 Task: For heading Use Roboto mono with green colour & bold.  font size for heading20,  'Change the font style of data to'Roboto mono and font size to 12,  Change the alignment of both headline & data to Align right In the sheet  DashboardLoanAgreementbook
Action: Mouse moved to (68, 166)
Screenshot: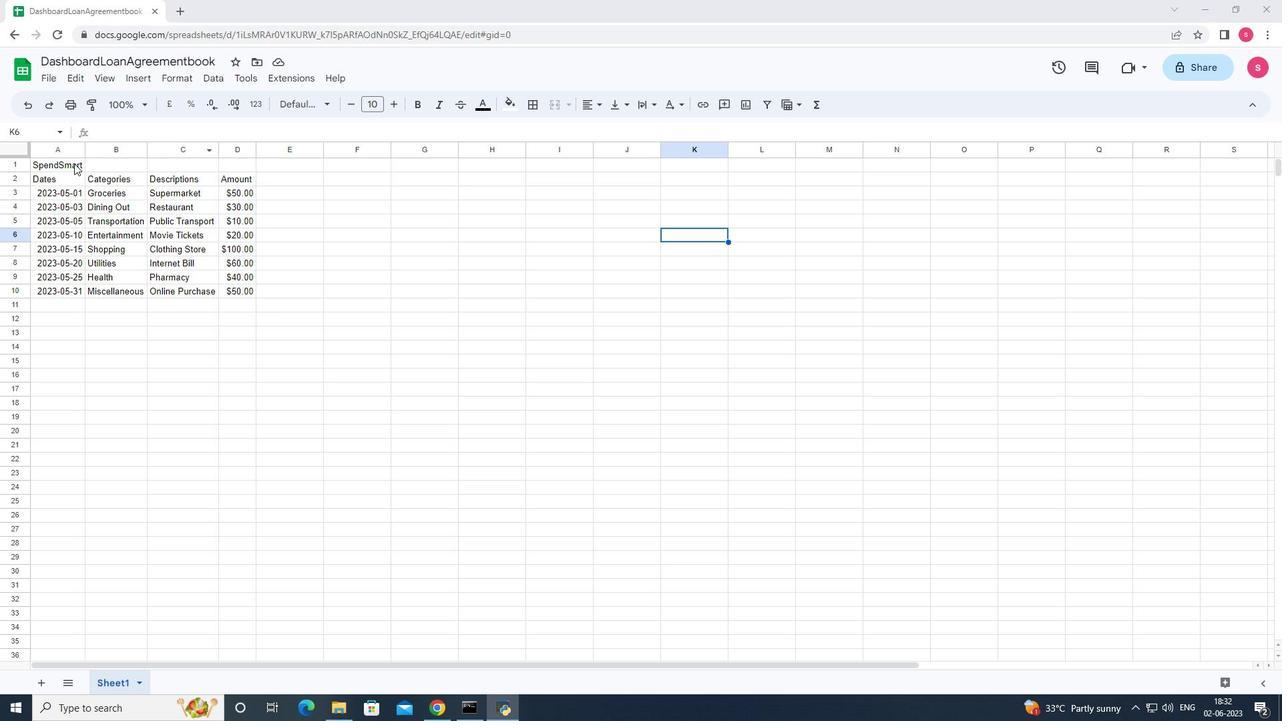 
Action: Mouse pressed left at (68, 166)
Screenshot: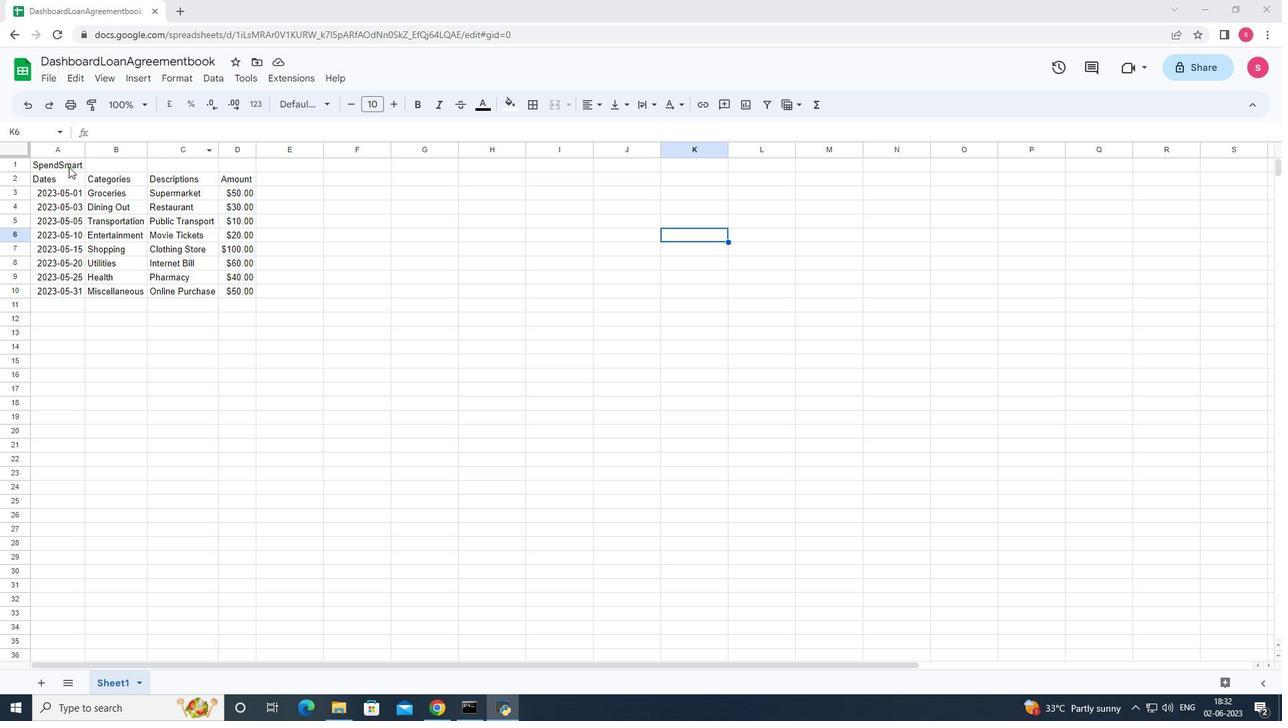 
Action: Mouse moved to (316, 110)
Screenshot: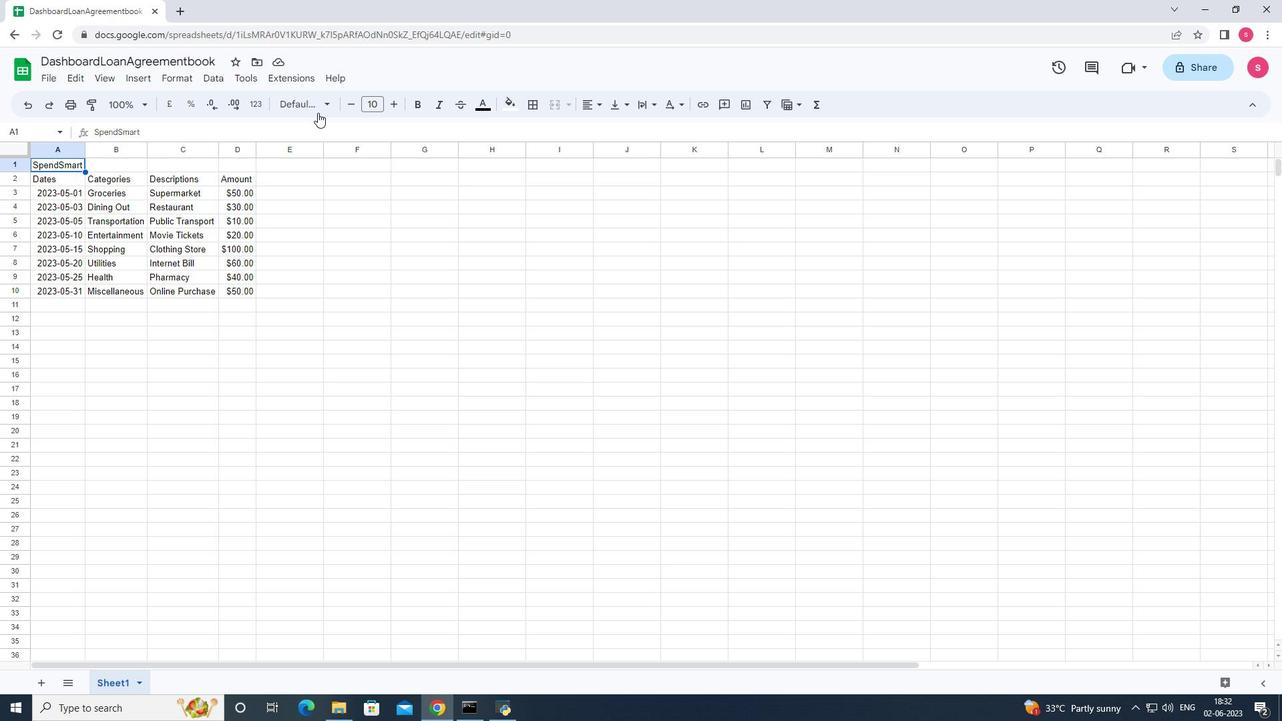 
Action: Mouse pressed left at (316, 110)
Screenshot: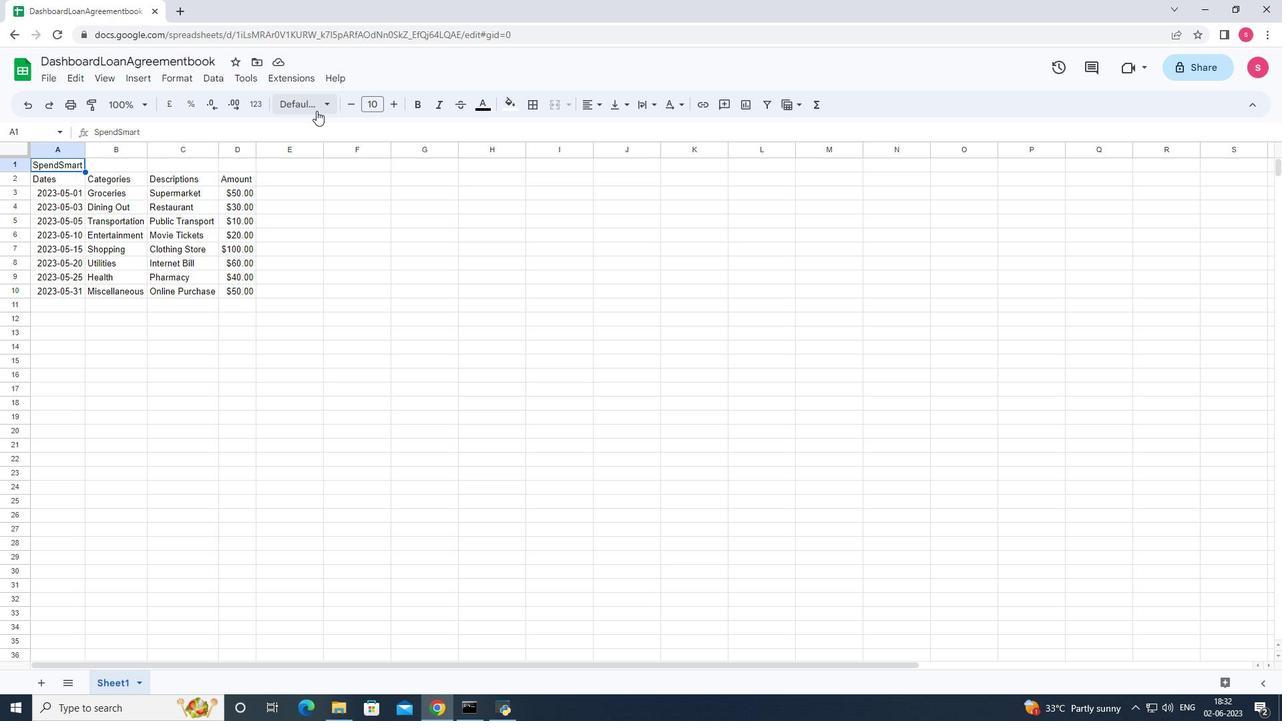 
Action: Mouse moved to (337, 496)
Screenshot: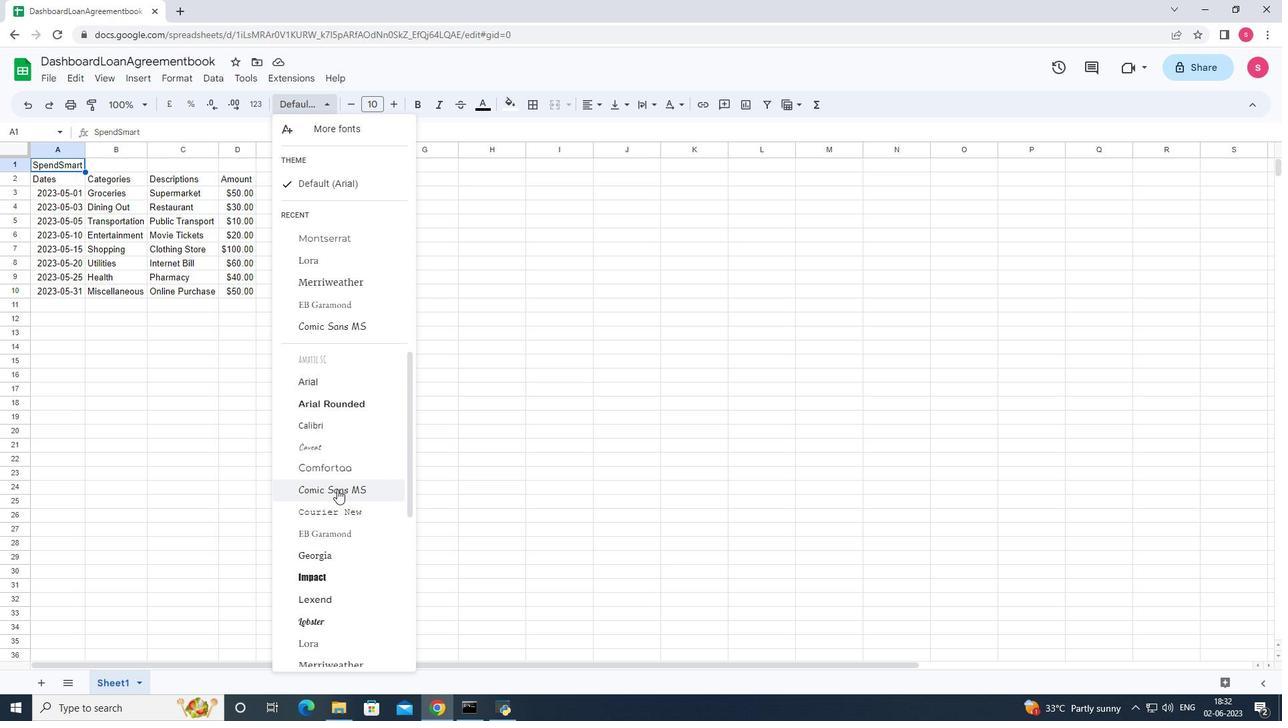 
Action: Mouse scrolled (337, 495) with delta (0, 0)
Screenshot: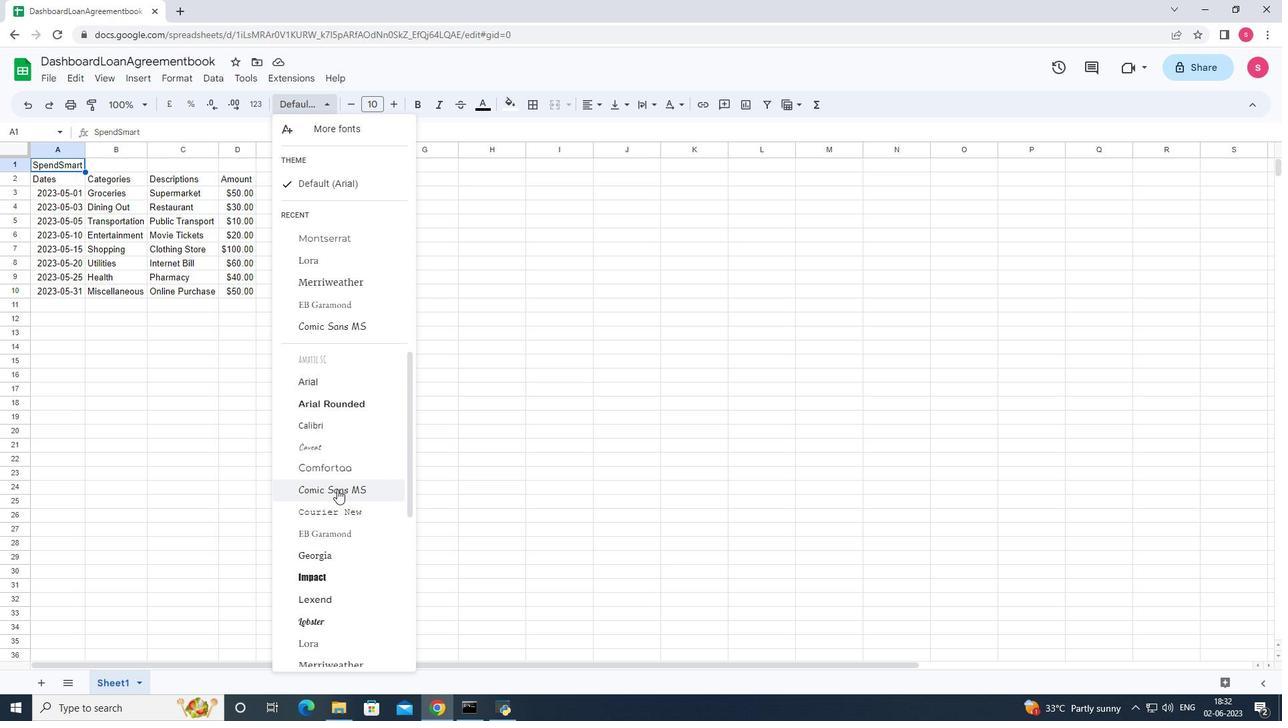 
Action: Mouse moved to (339, 502)
Screenshot: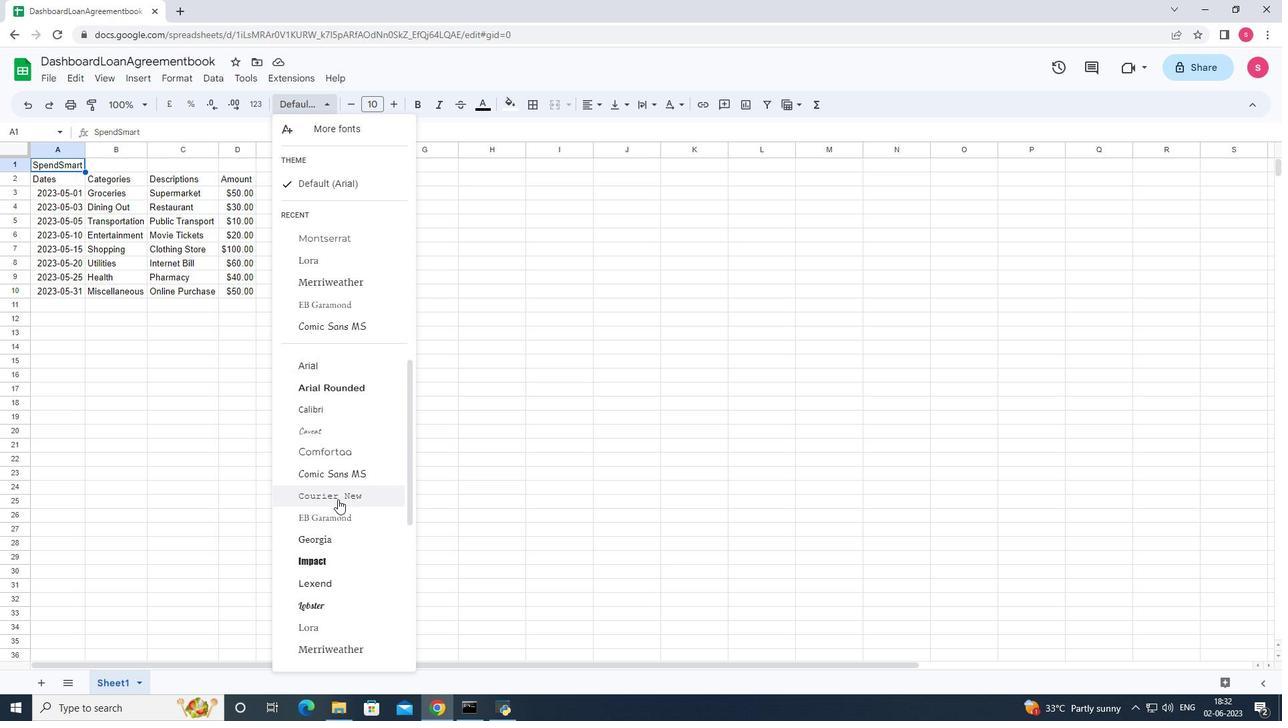 
Action: Mouse scrolled (339, 502) with delta (0, 0)
Screenshot: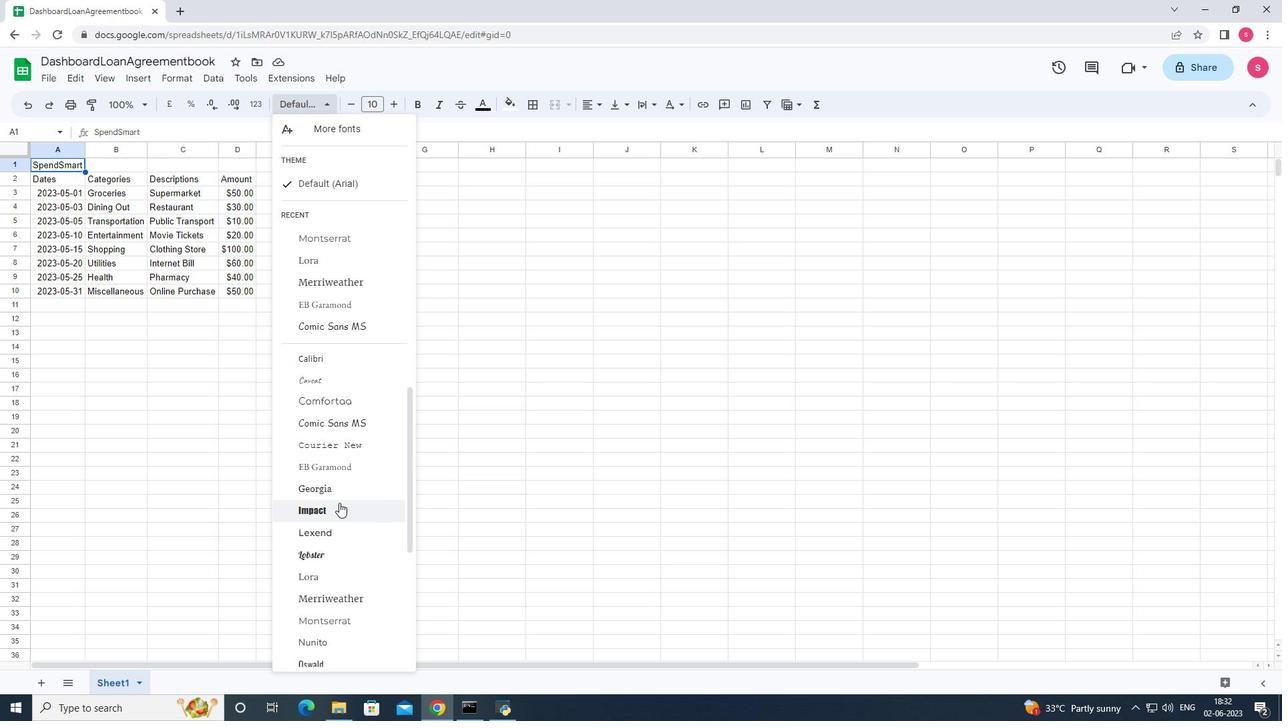 
Action: Mouse moved to (339, 510)
Screenshot: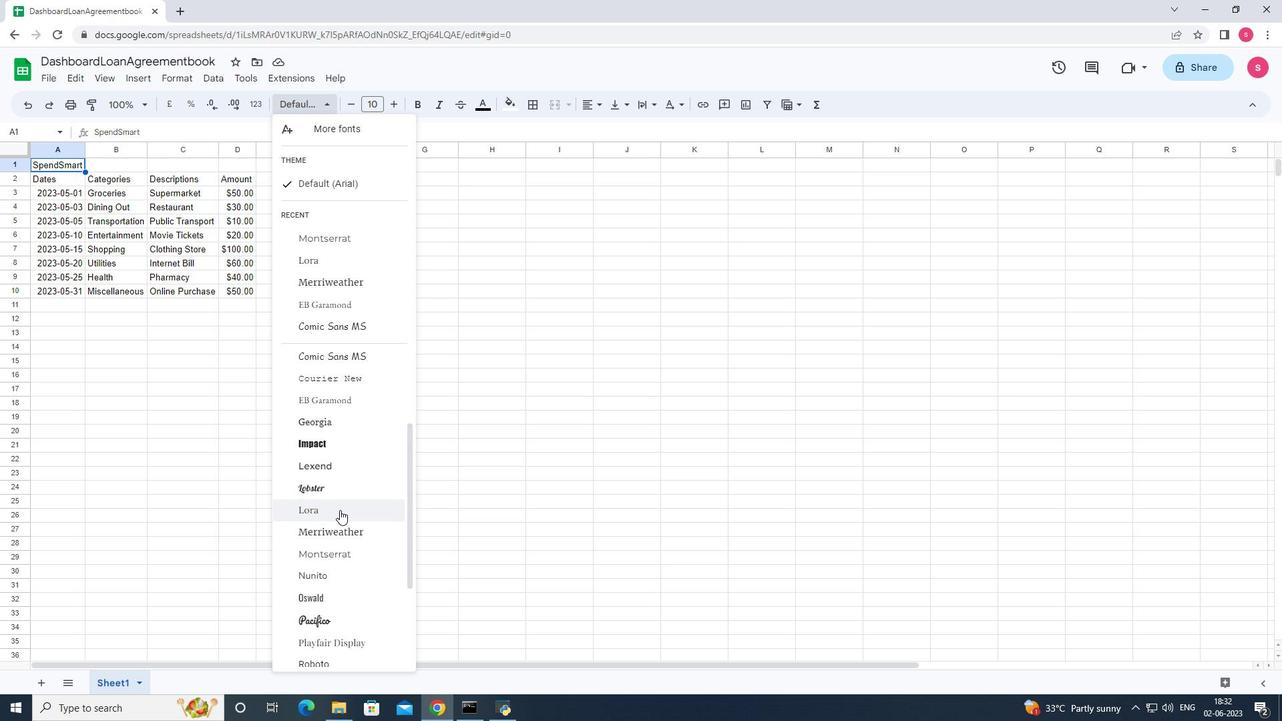 
Action: Mouse scrolled (339, 510) with delta (0, 0)
Screenshot: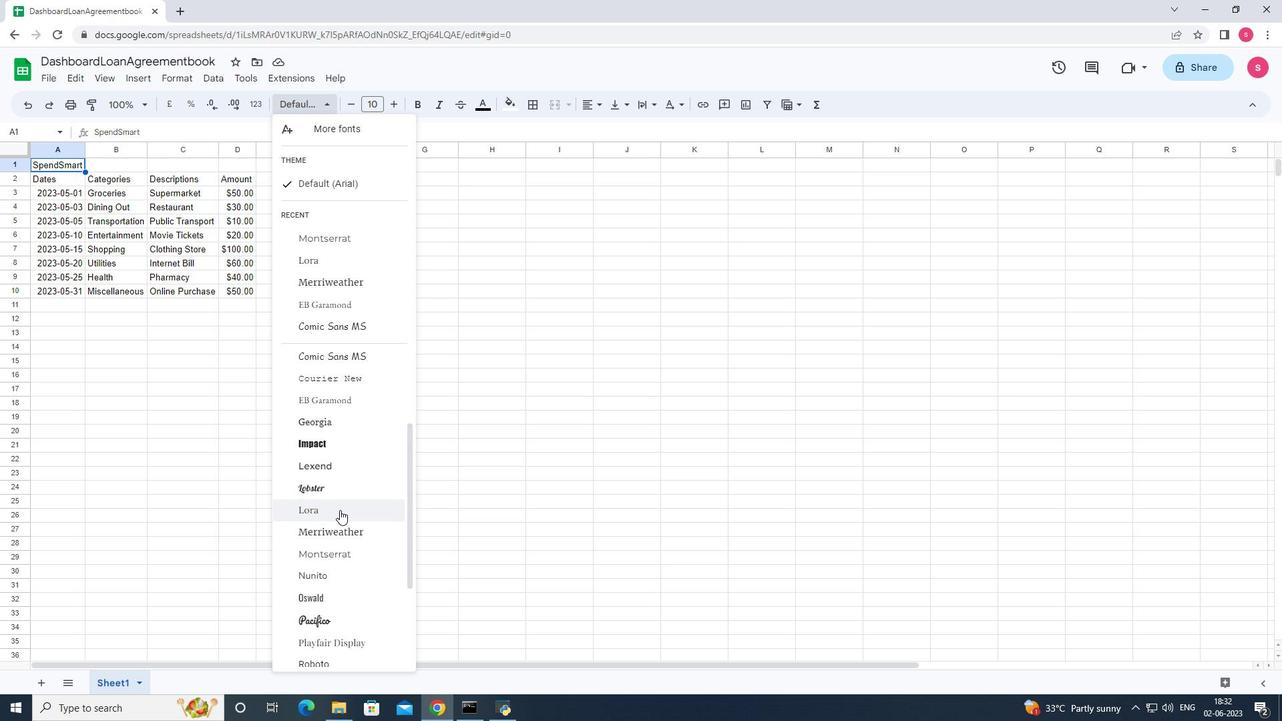 
Action: Mouse moved to (339, 514)
Screenshot: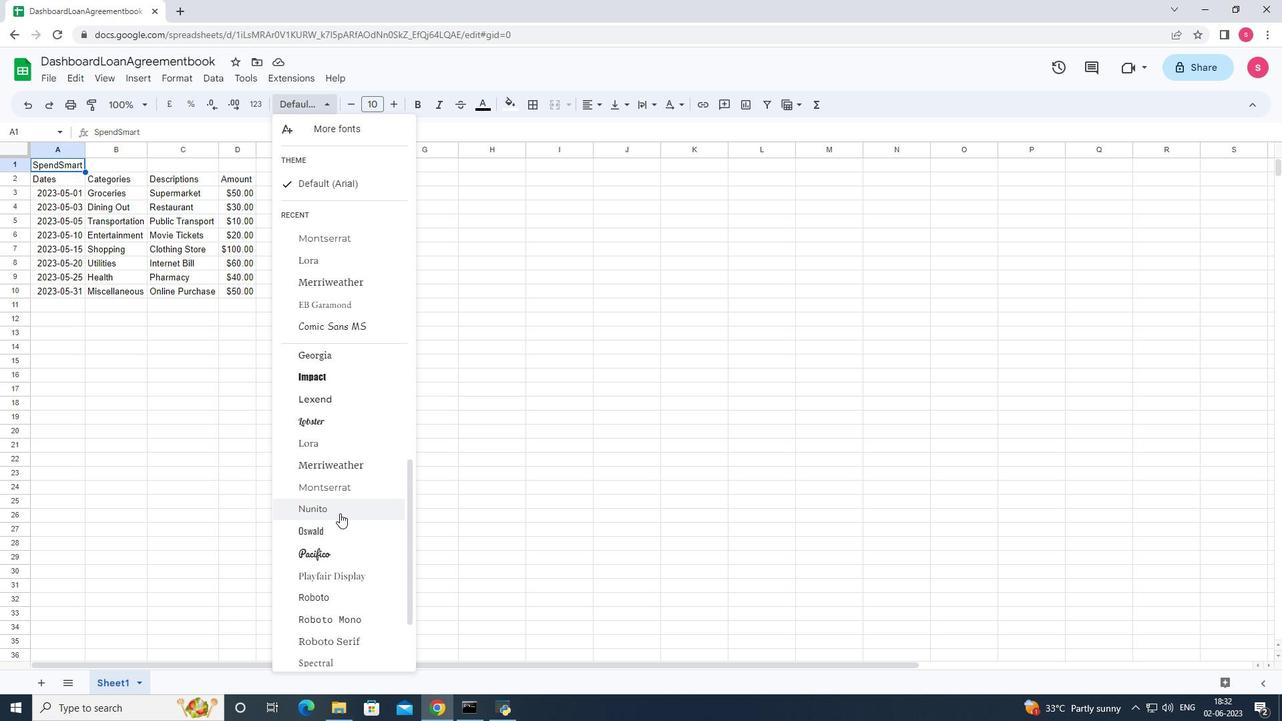 
Action: Mouse scrolled (339, 513) with delta (0, 0)
Screenshot: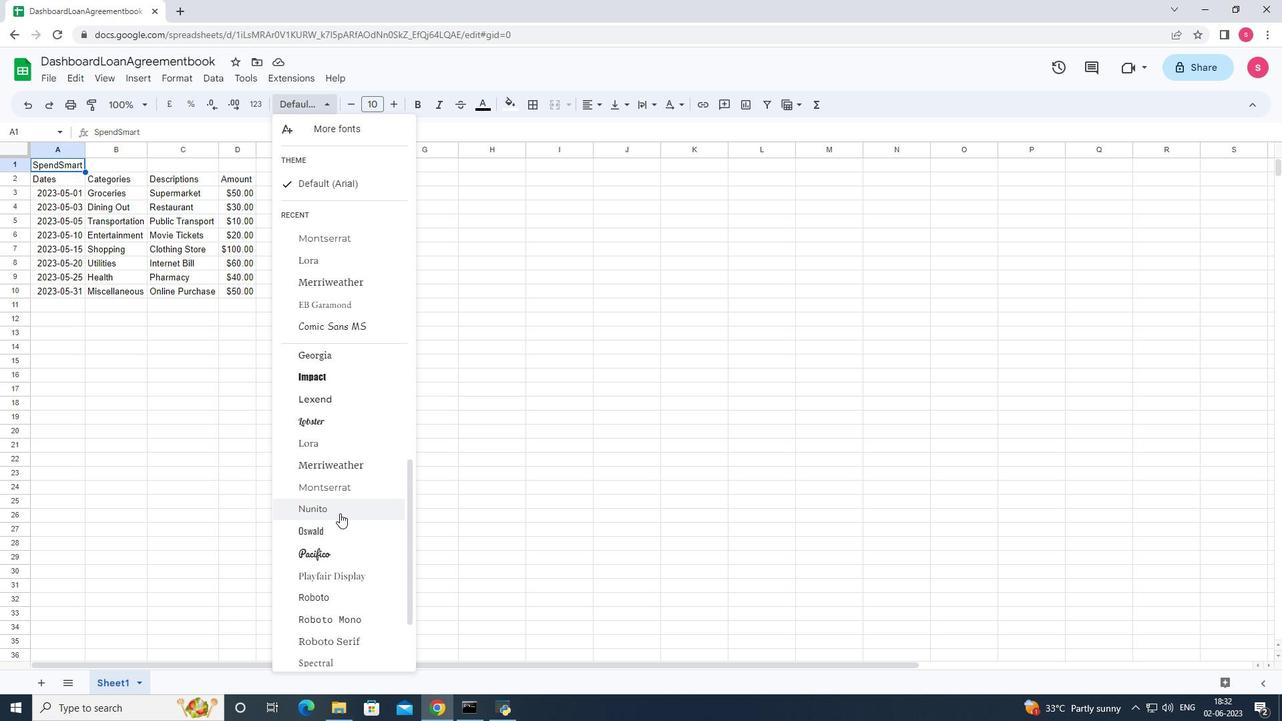
Action: Mouse moved to (340, 516)
Screenshot: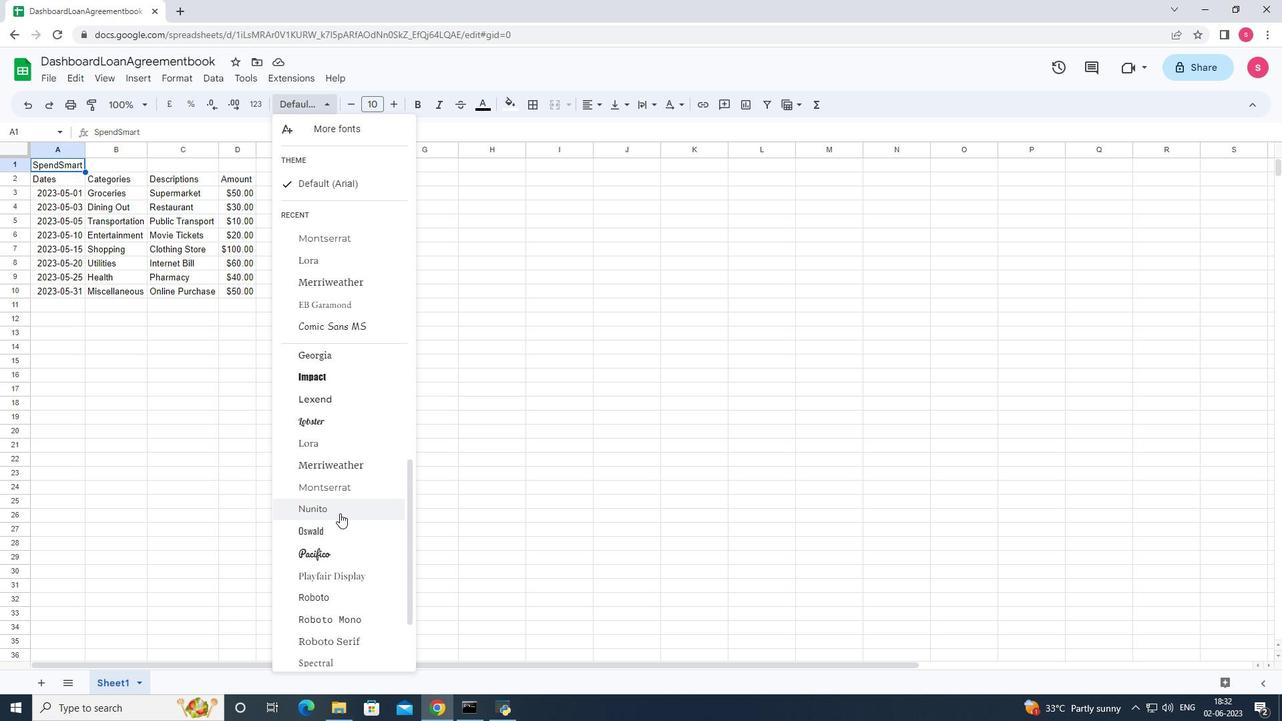 
Action: Mouse scrolled (340, 515) with delta (0, 0)
Screenshot: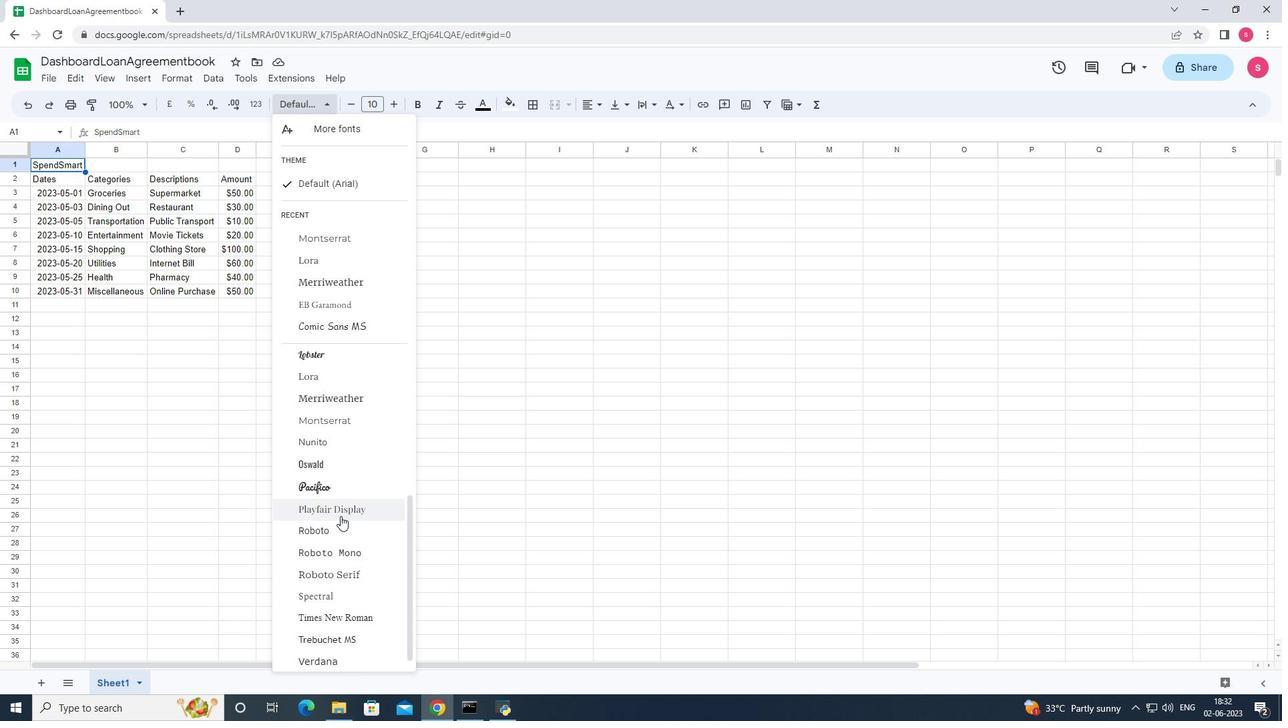 
Action: Mouse moved to (339, 520)
Screenshot: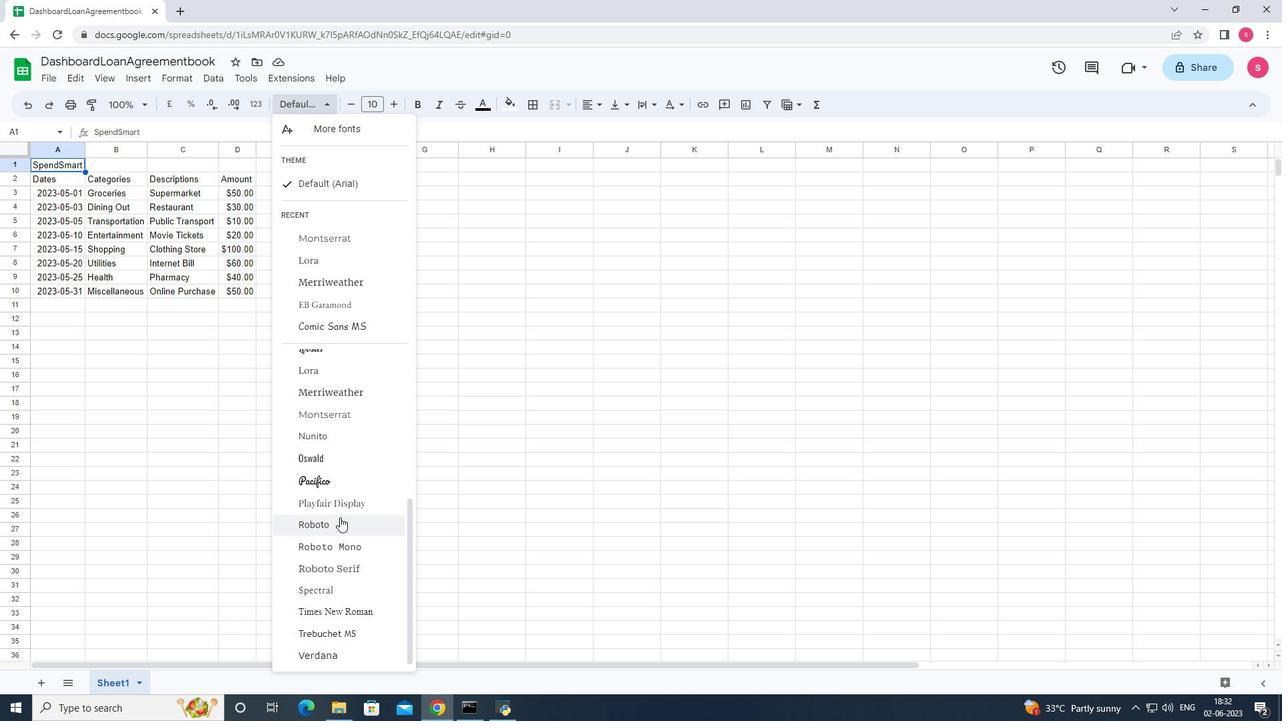 
Action: Mouse pressed left at (339, 520)
Screenshot: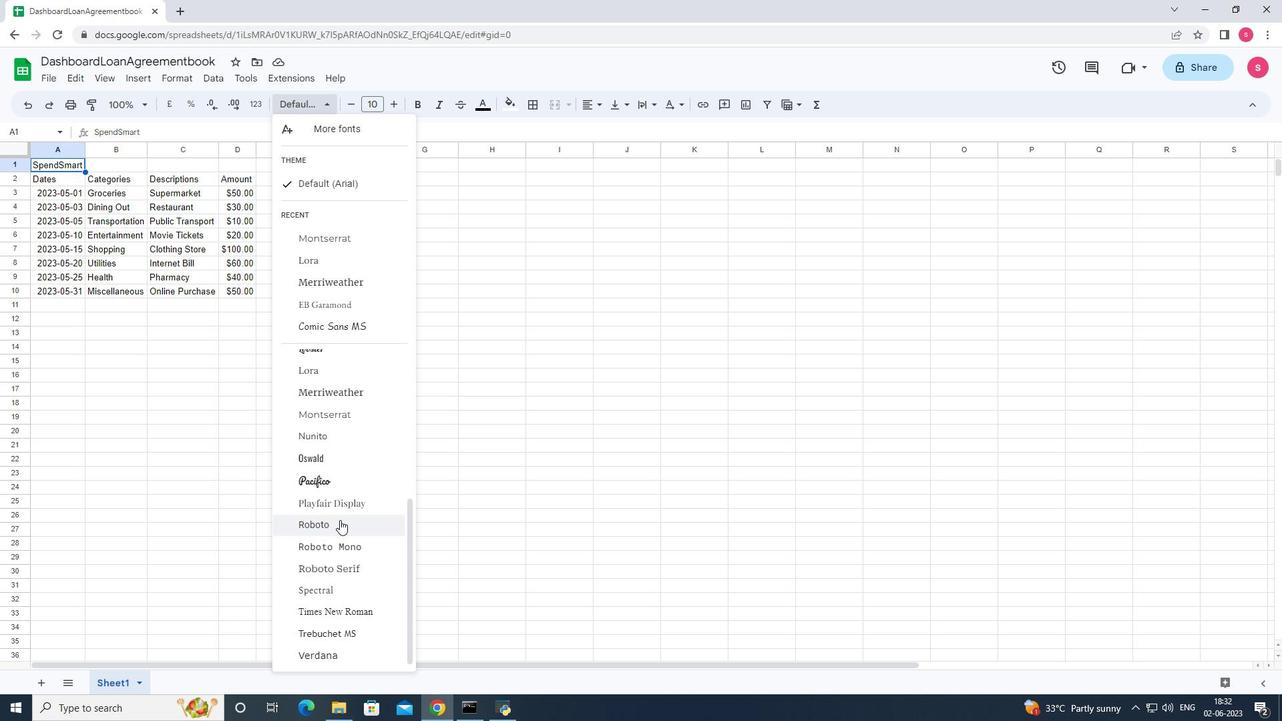 
Action: Mouse moved to (484, 107)
Screenshot: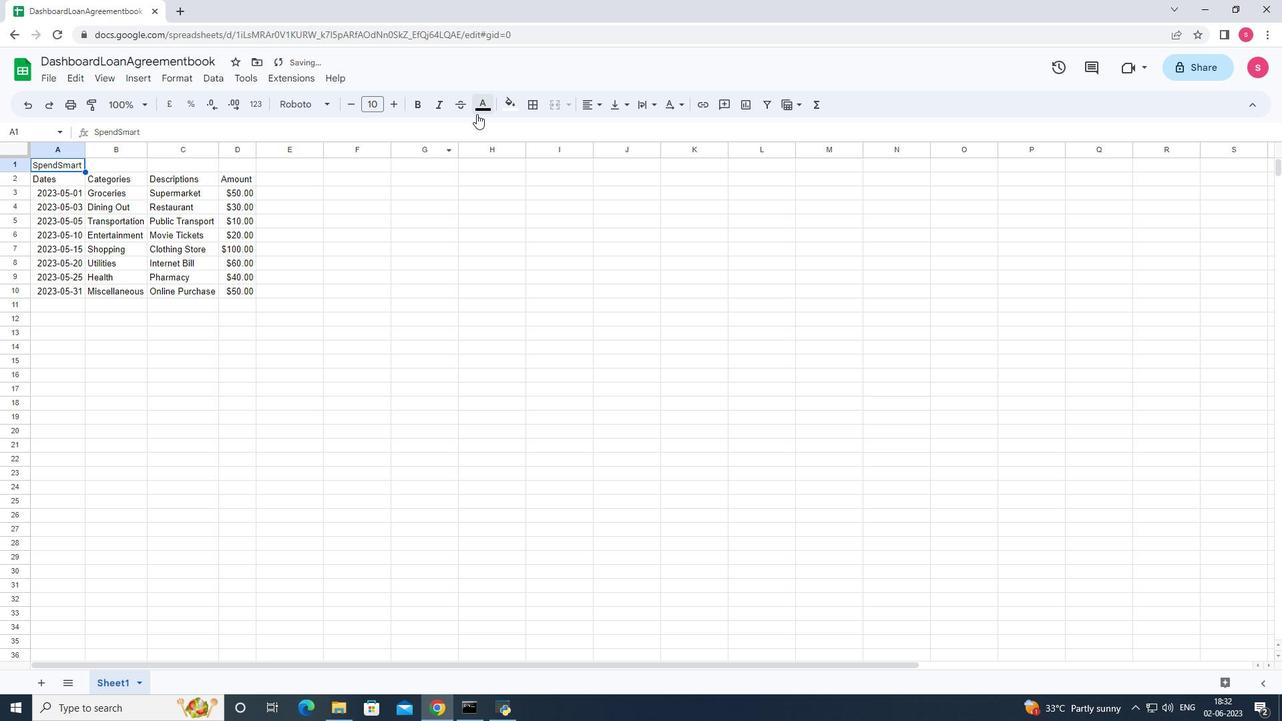 
Action: Mouse pressed left at (484, 107)
Screenshot: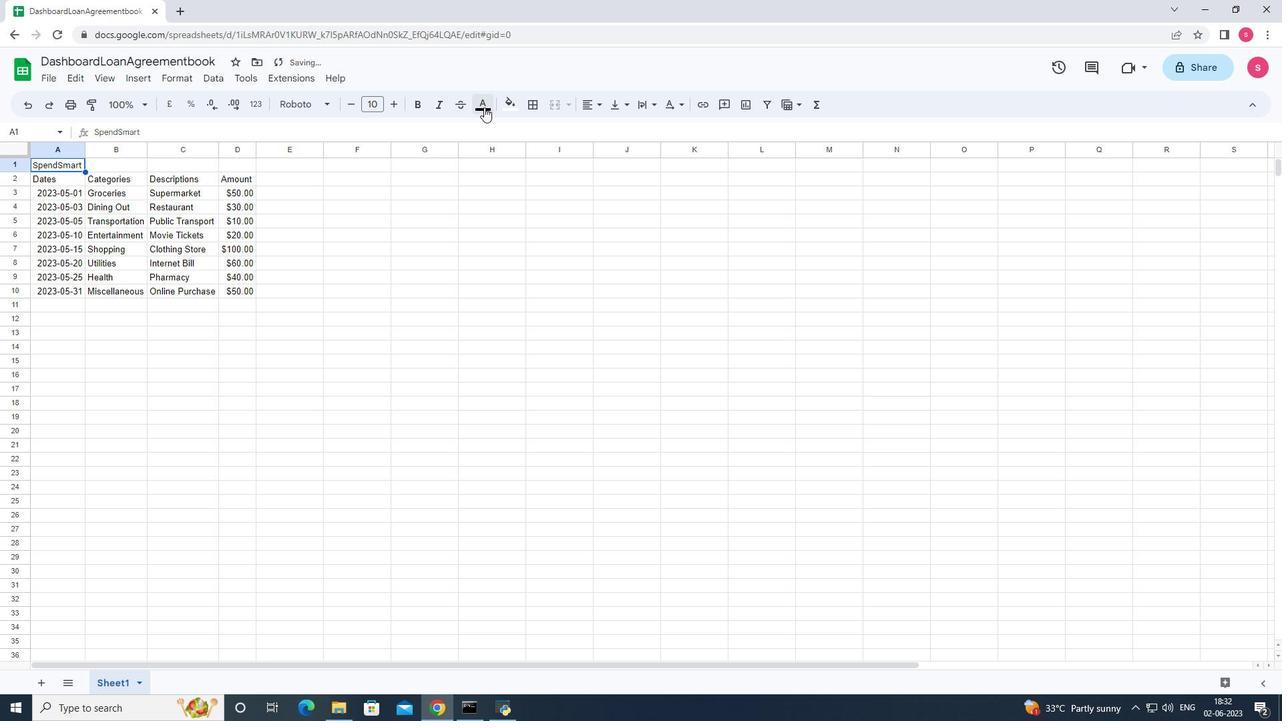 
Action: Mouse moved to (548, 162)
Screenshot: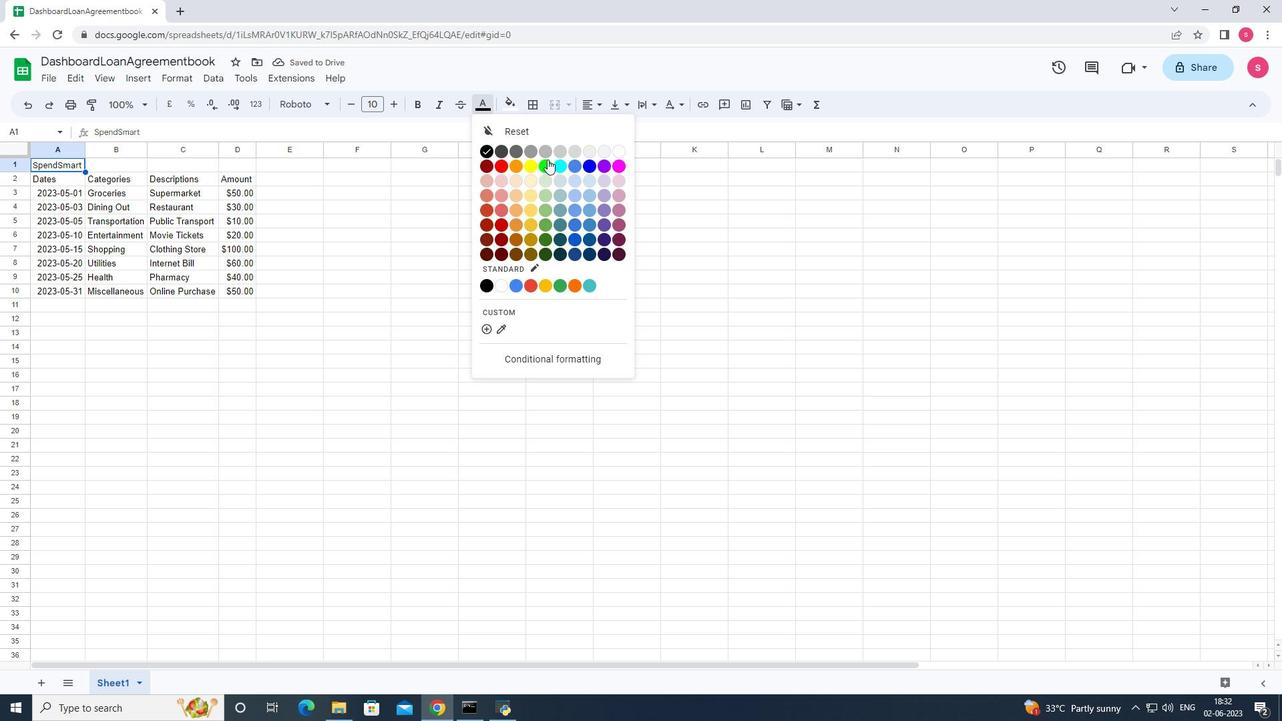 
Action: Mouse pressed left at (548, 162)
Screenshot: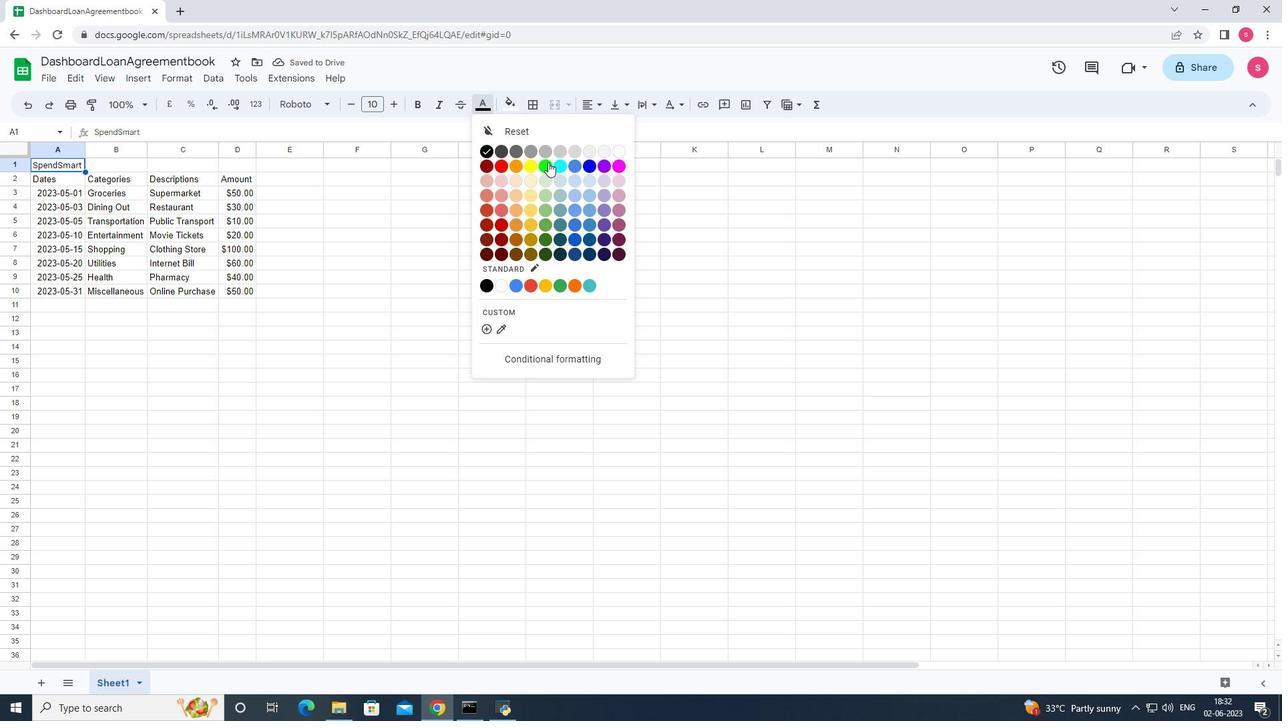 
Action: Mouse moved to (426, 106)
Screenshot: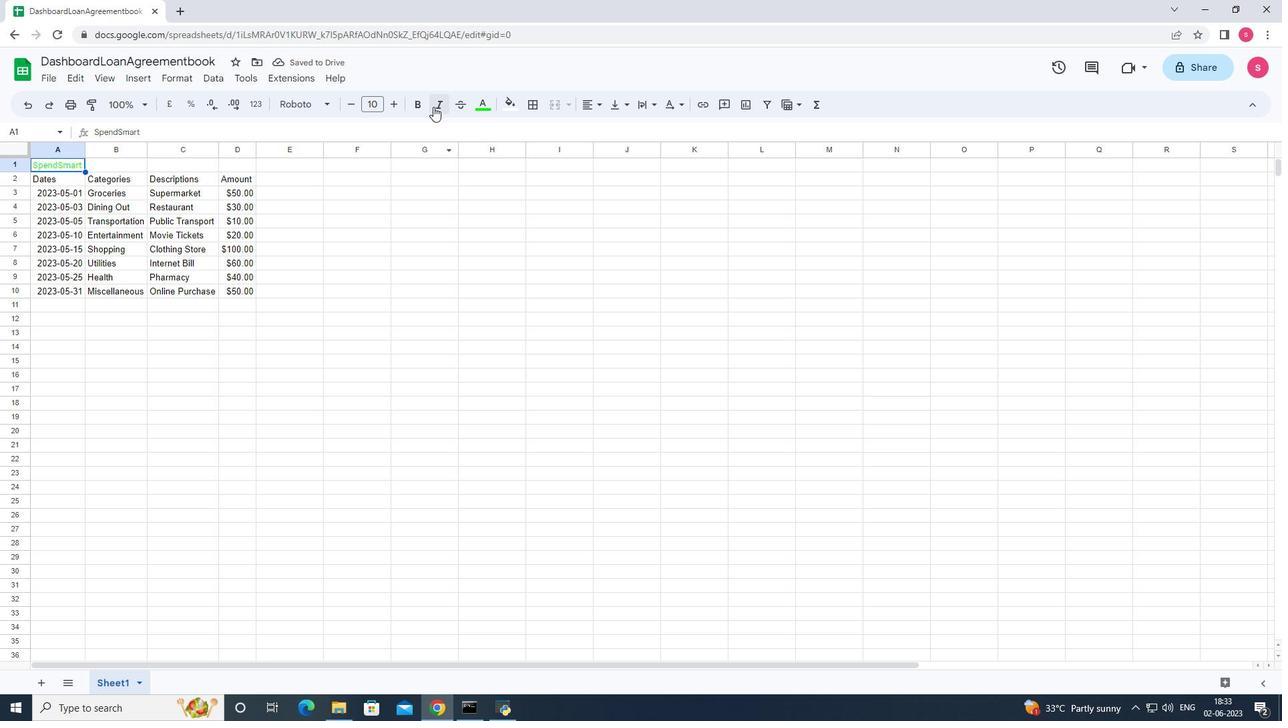 
Action: Mouse pressed left at (426, 106)
Screenshot: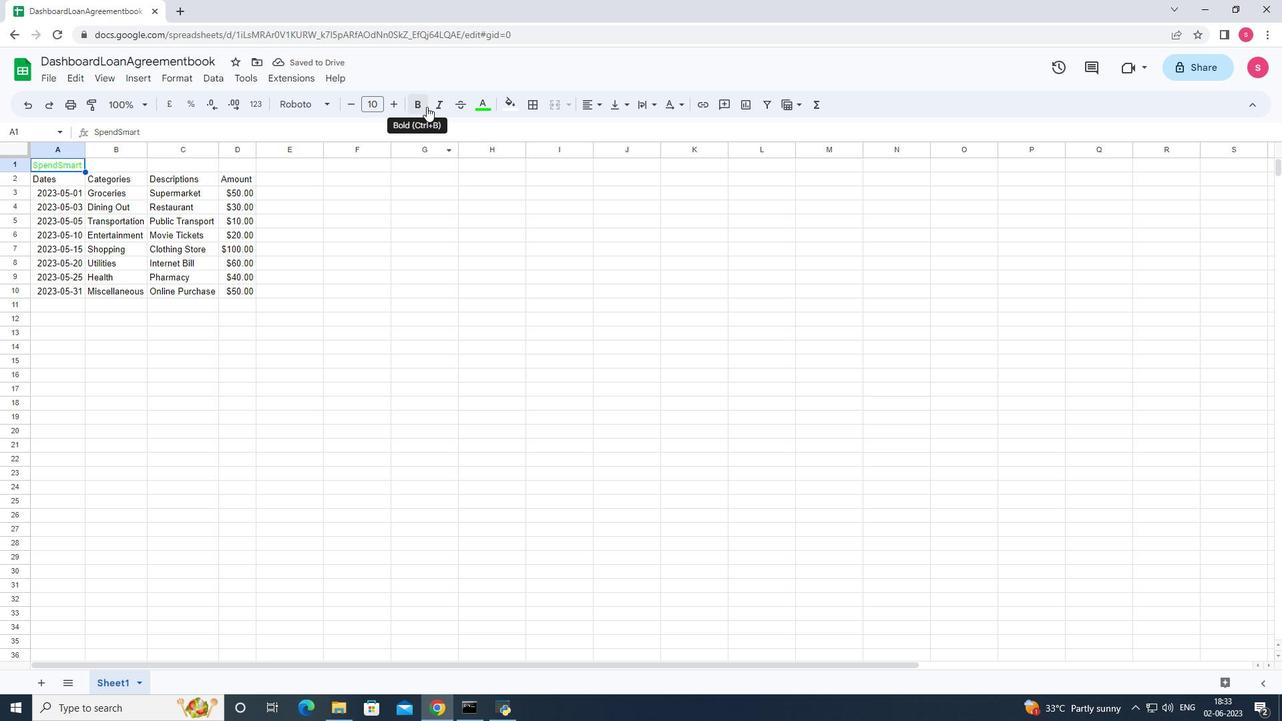 
Action: Mouse moved to (394, 107)
Screenshot: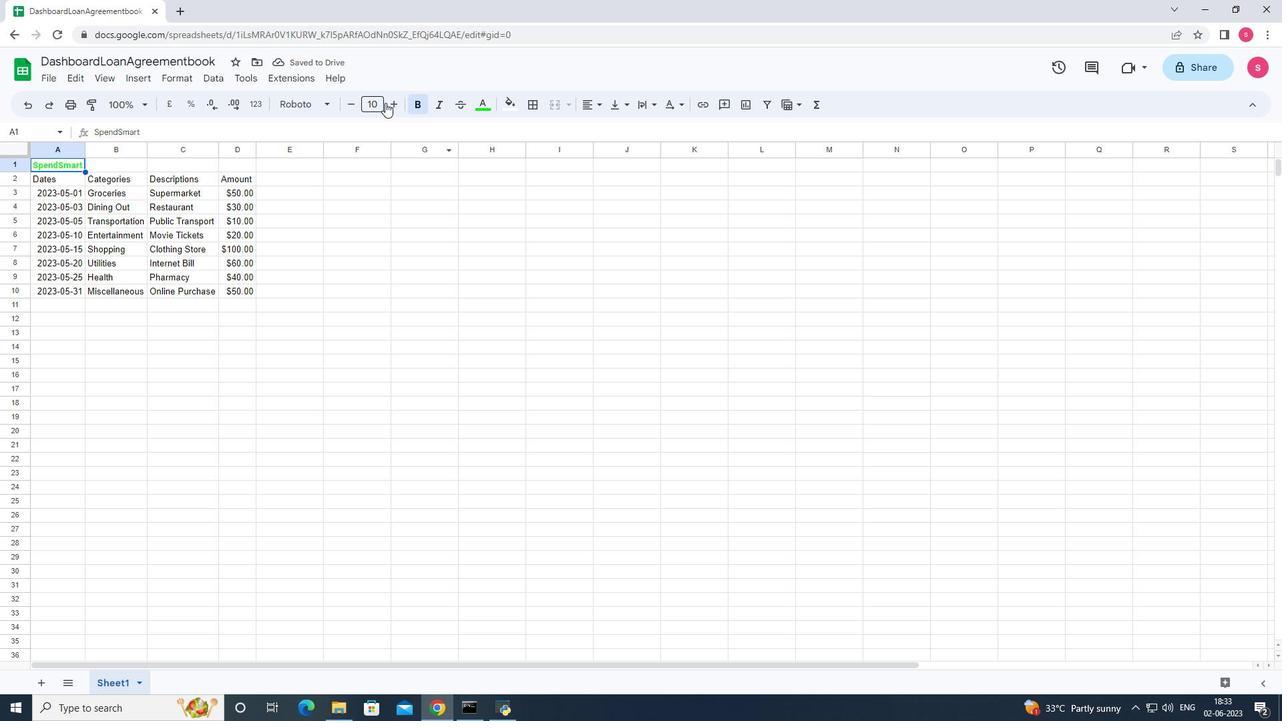 
Action: Mouse pressed left at (394, 107)
Screenshot: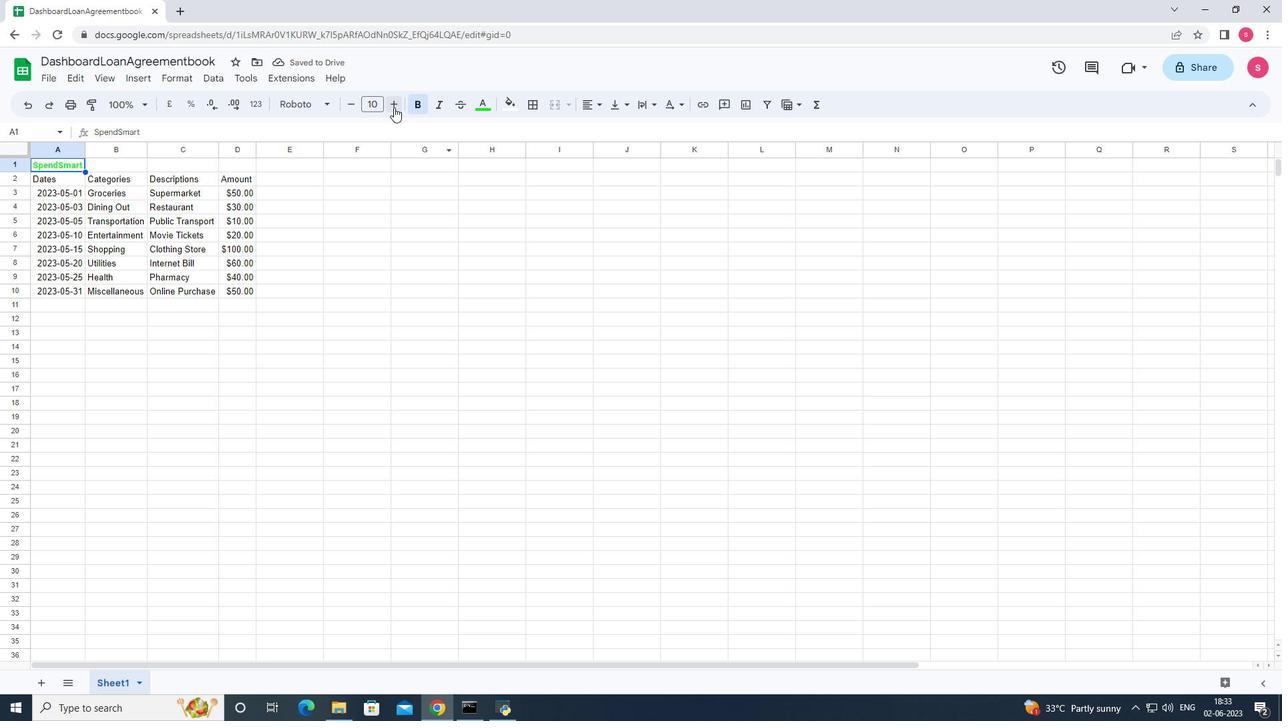 
Action: Mouse pressed left at (394, 107)
Screenshot: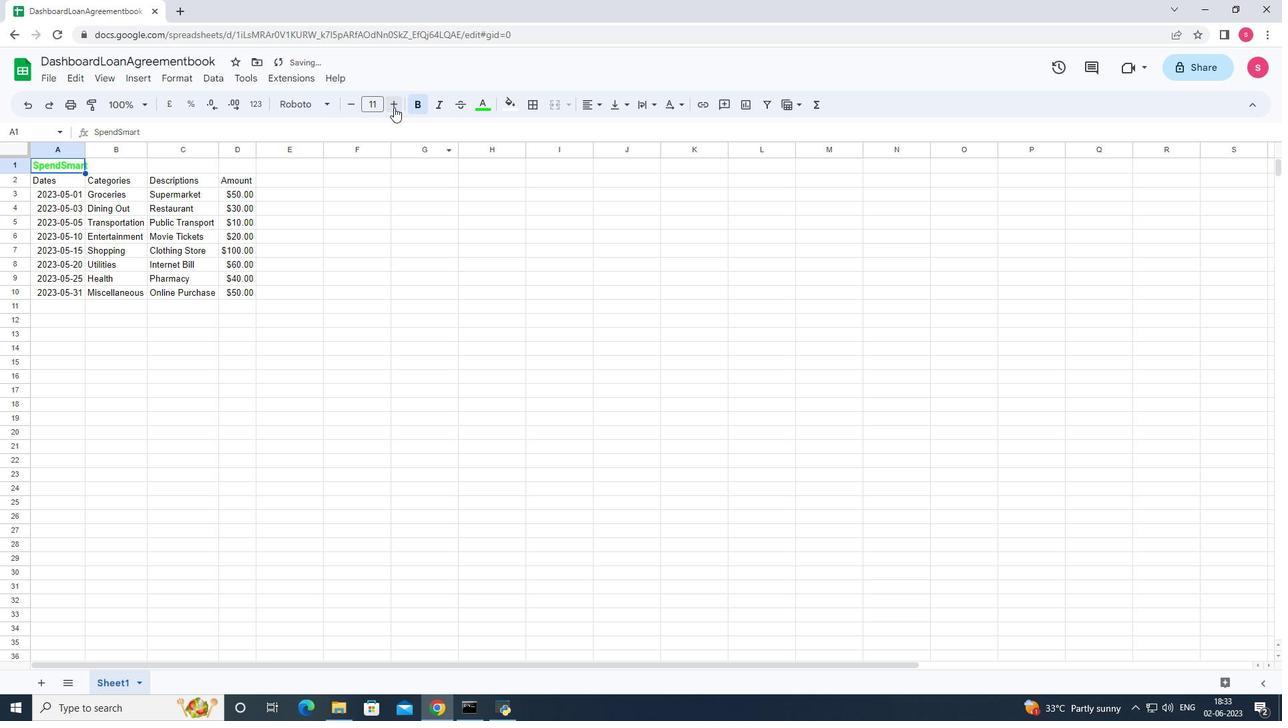 
Action: Mouse pressed left at (394, 107)
Screenshot: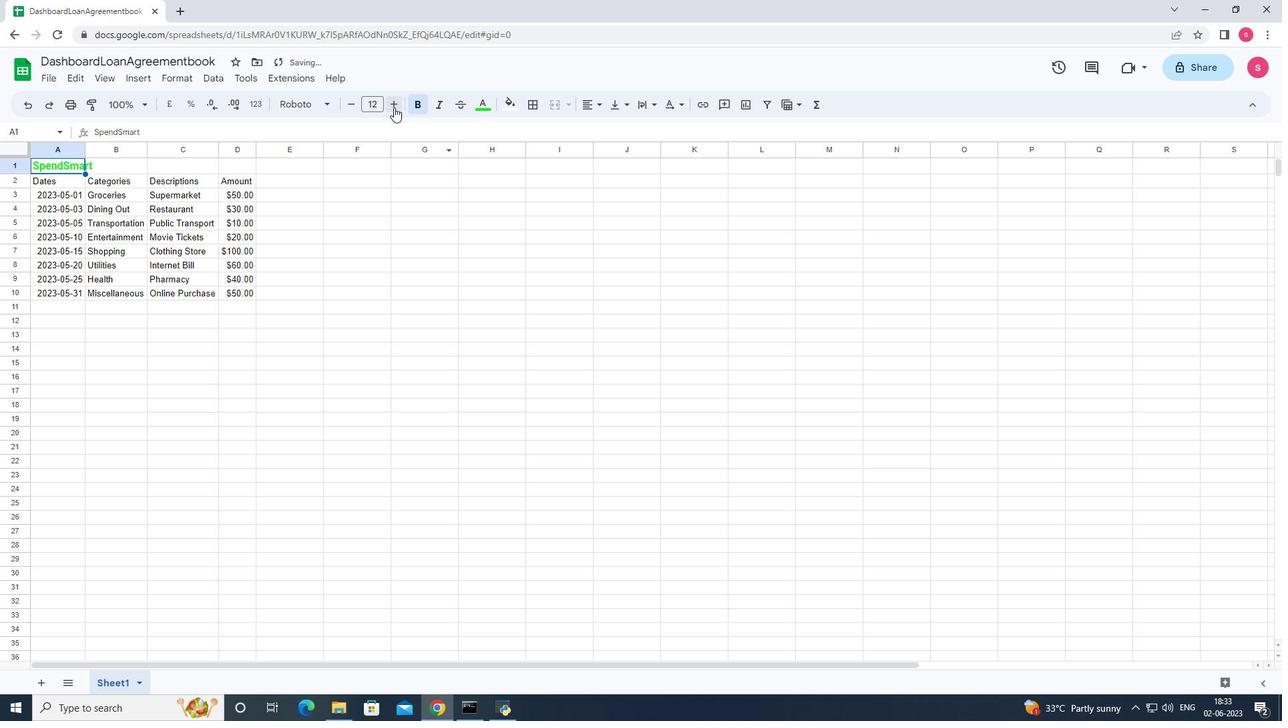 
Action: Mouse pressed left at (394, 107)
Screenshot: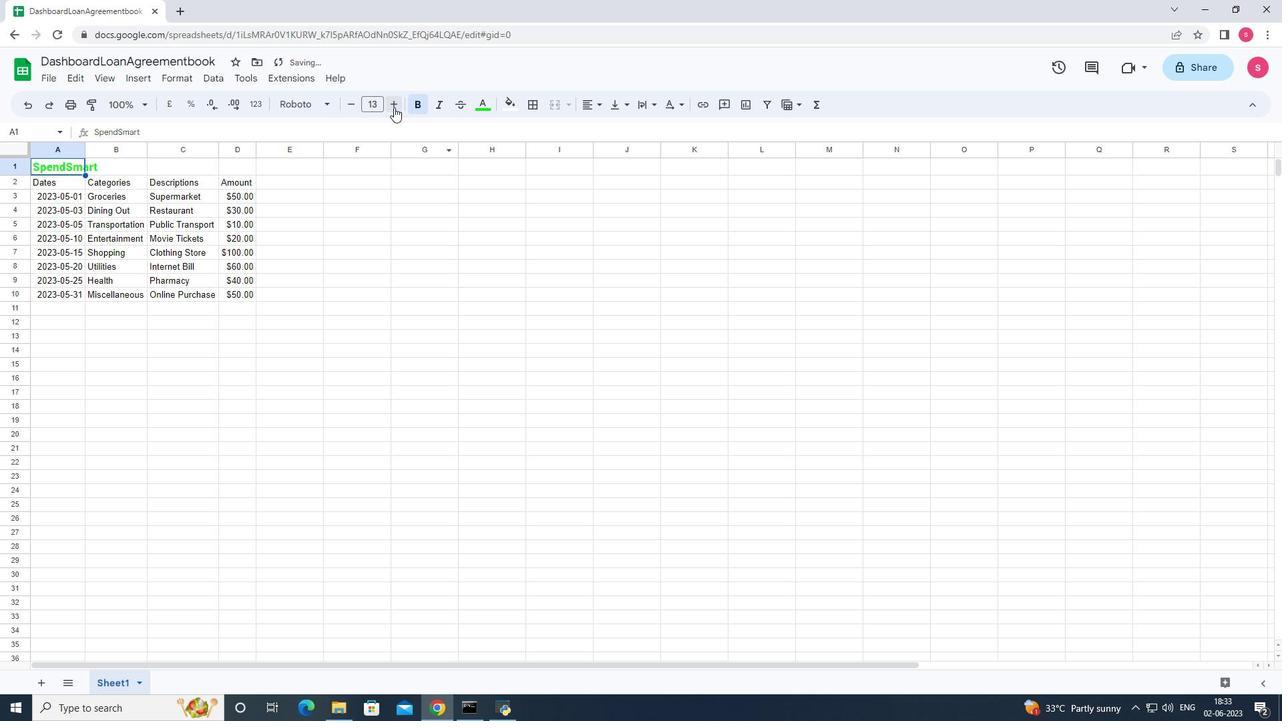 
Action: Mouse pressed left at (394, 107)
Screenshot: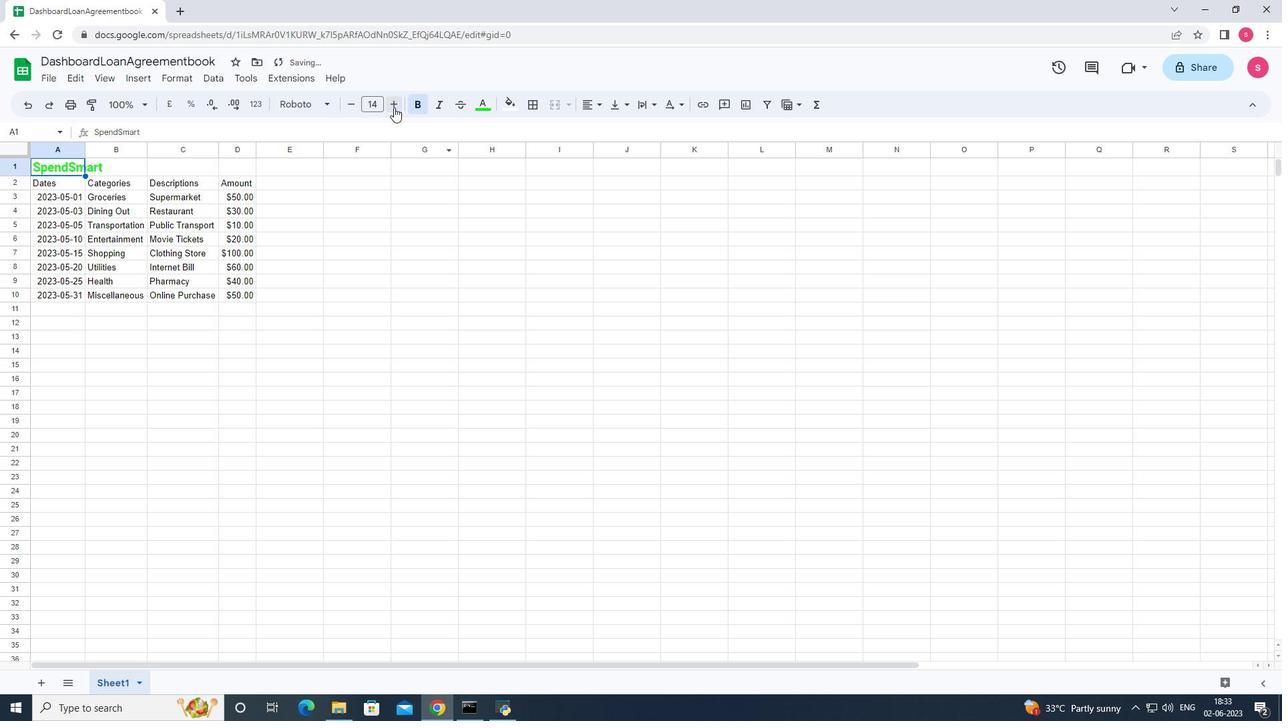 
Action: Mouse pressed left at (394, 107)
Screenshot: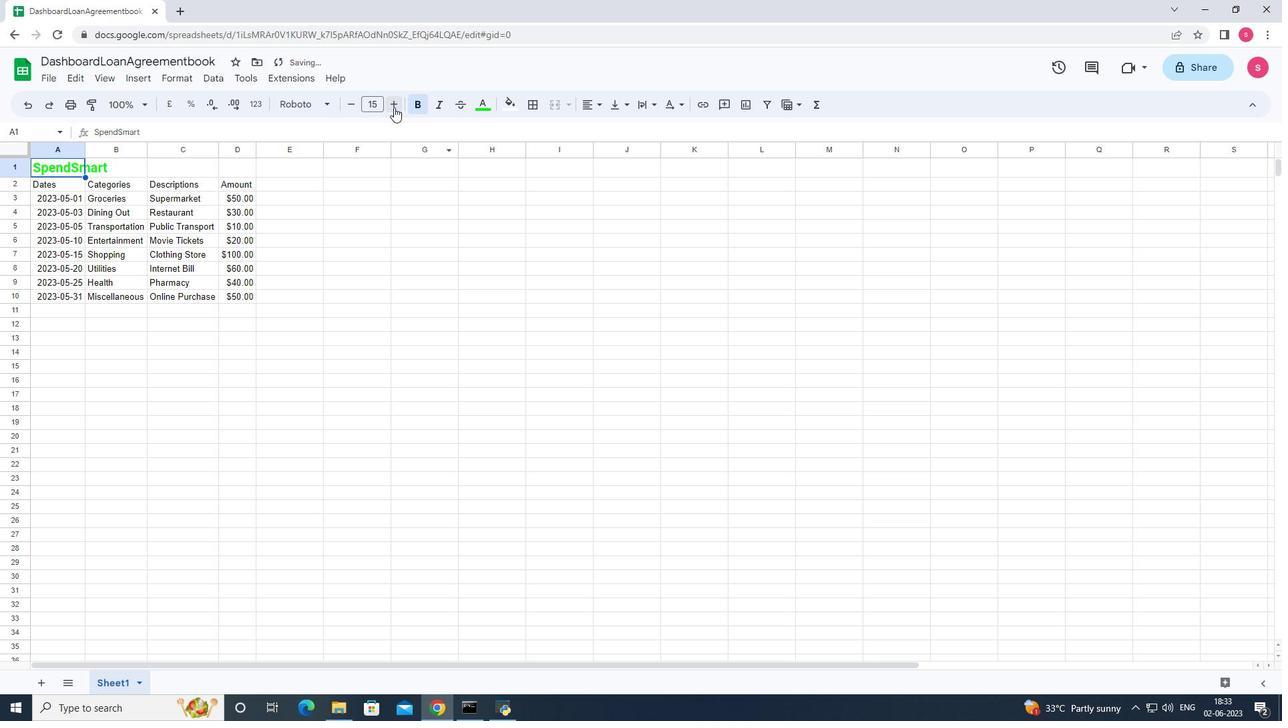 
Action: Mouse pressed left at (394, 107)
Screenshot: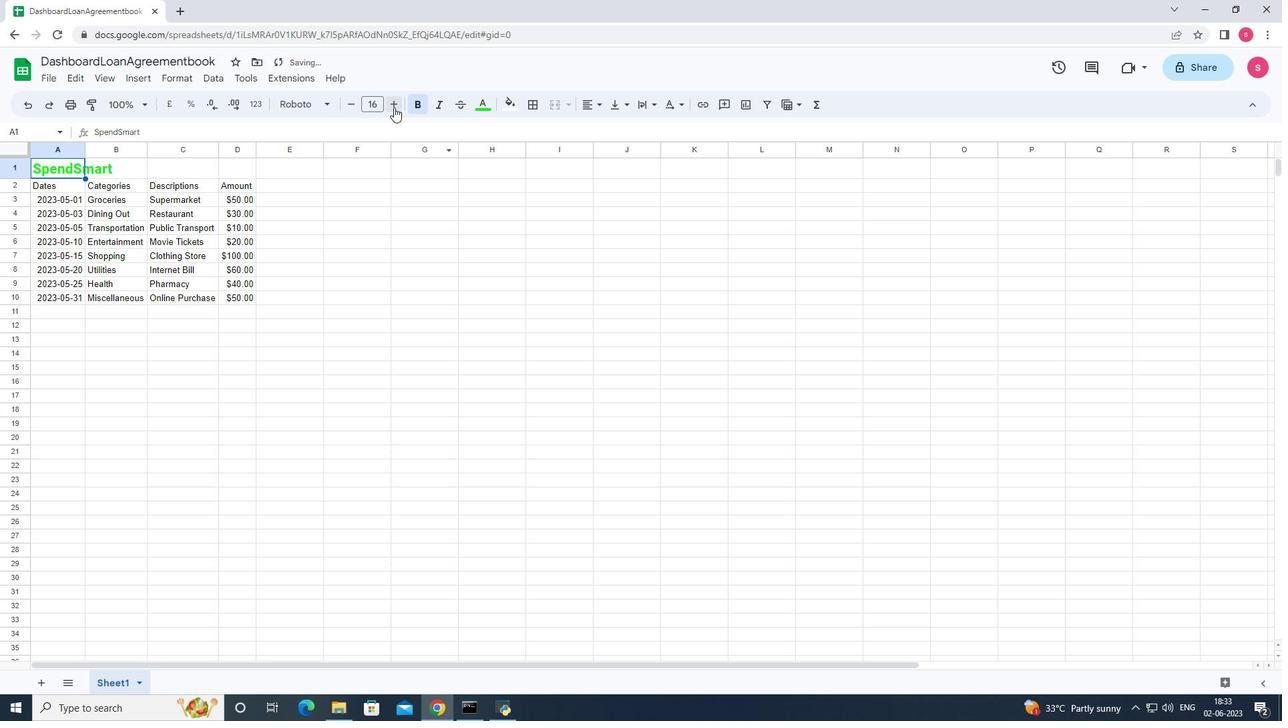 
Action: Mouse pressed left at (394, 107)
Screenshot: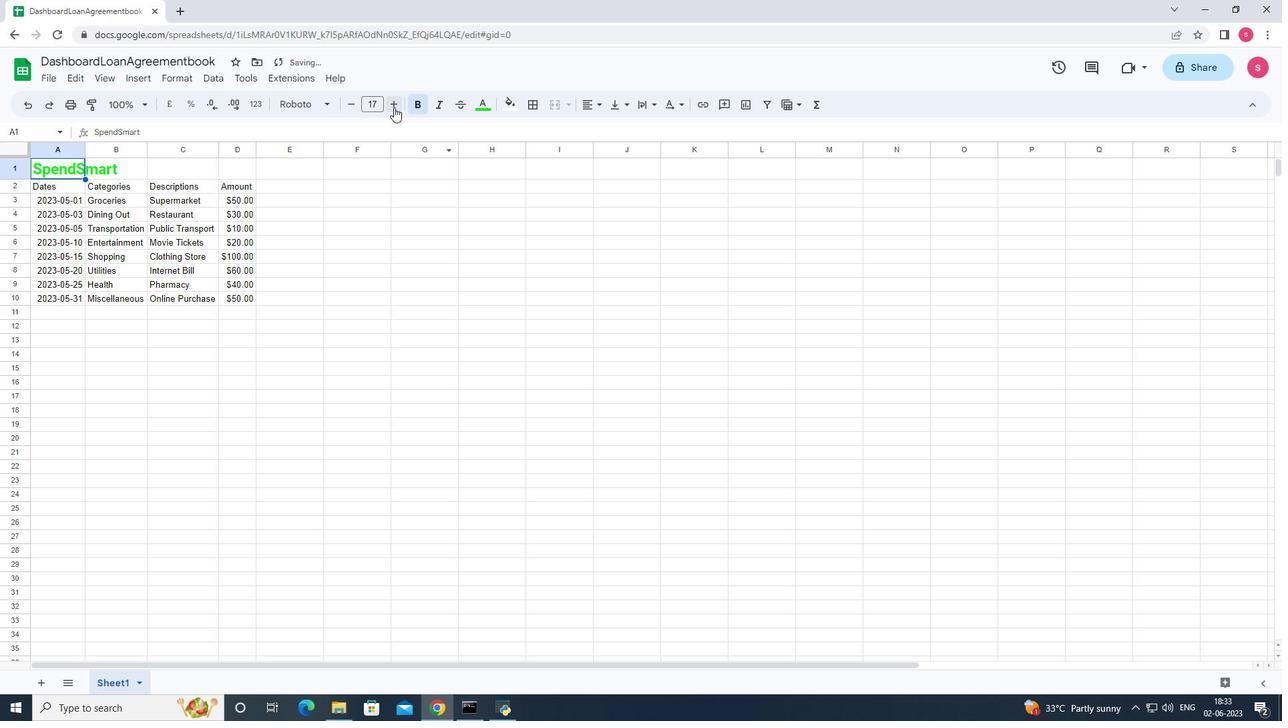 
Action: Mouse pressed left at (394, 107)
Screenshot: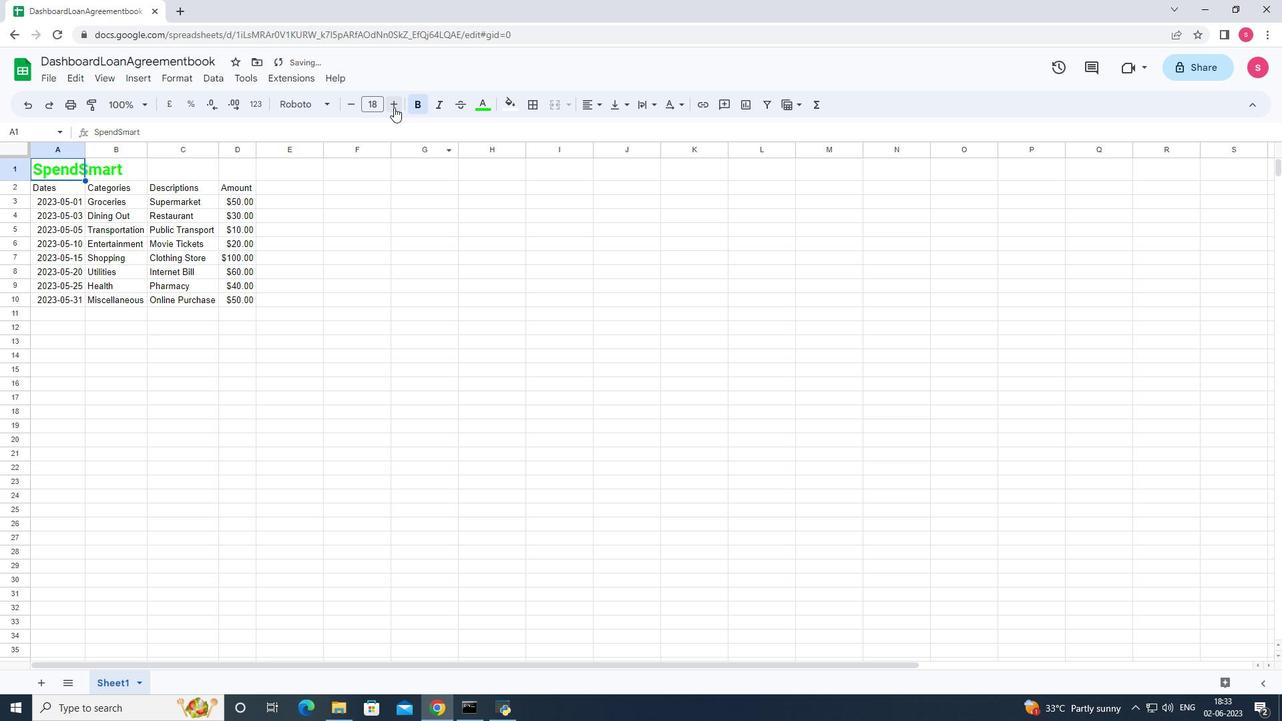 
Action: Mouse pressed left at (394, 107)
Screenshot: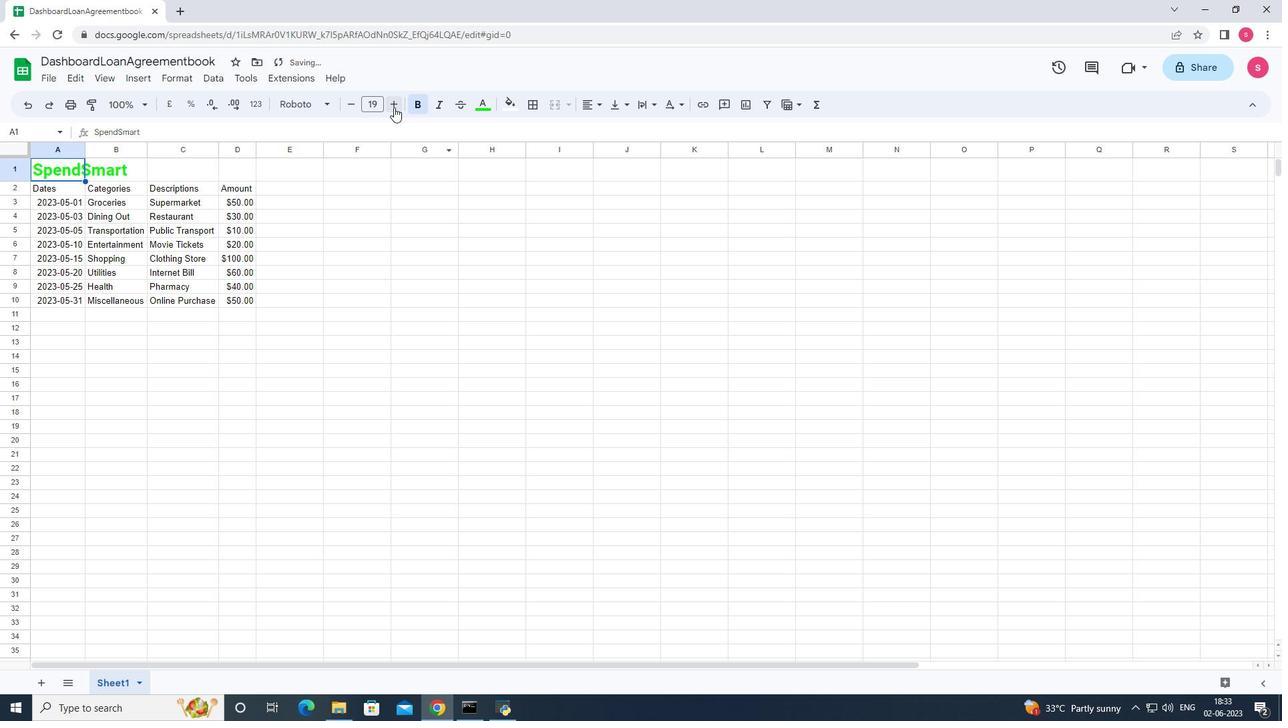 
Action: Mouse moved to (532, 292)
Screenshot: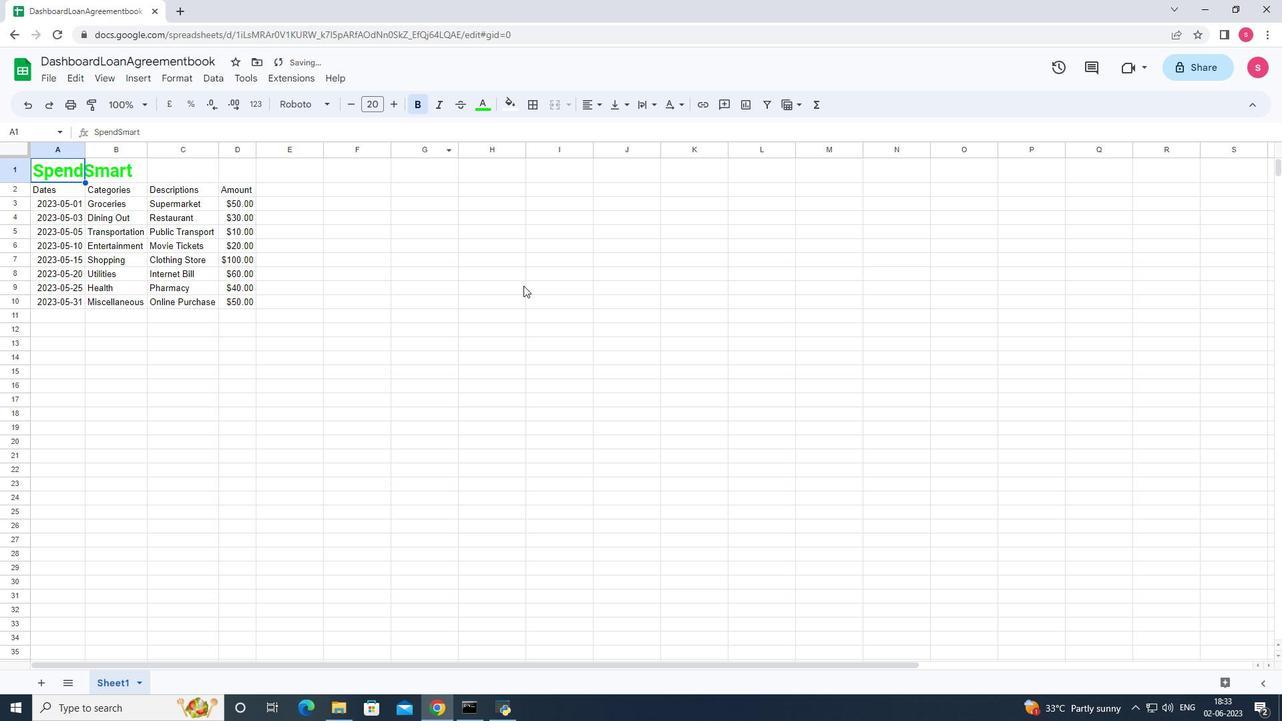 
Action: Mouse pressed left at (532, 292)
Screenshot: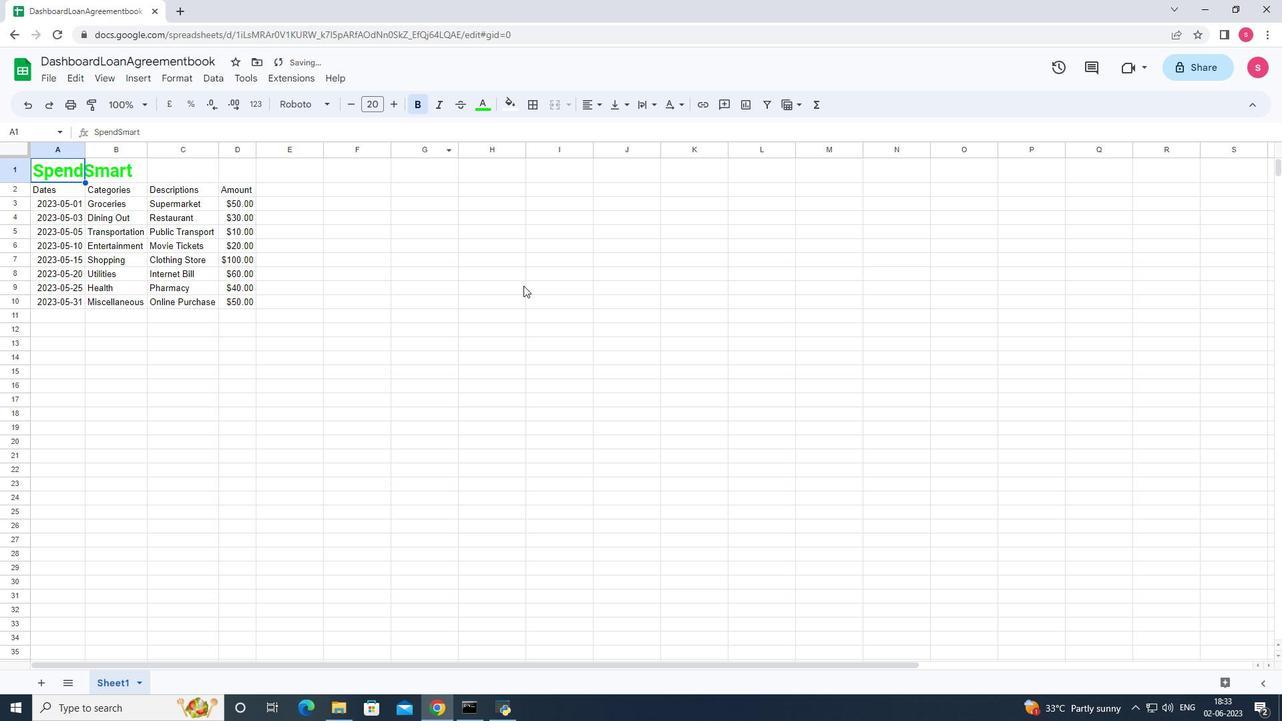 
Action: Mouse moved to (40, 187)
Screenshot: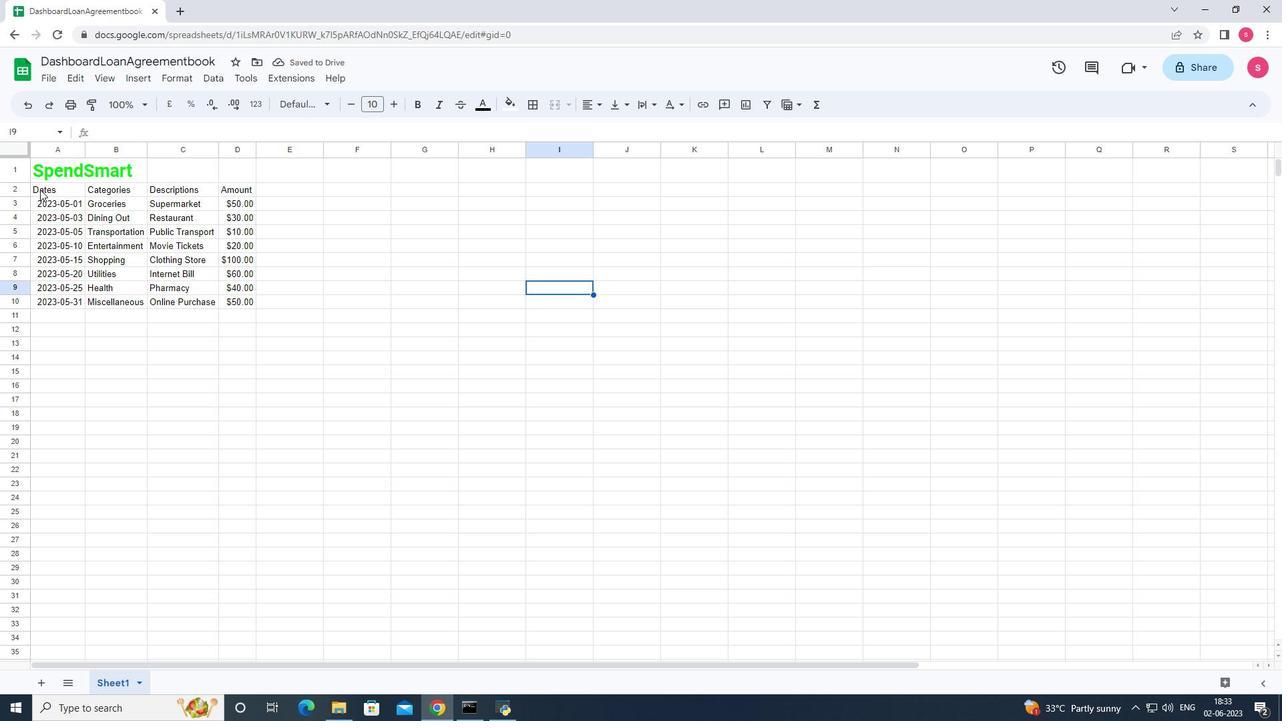
Action: Mouse pressed left at (40, 187)
Screenshot: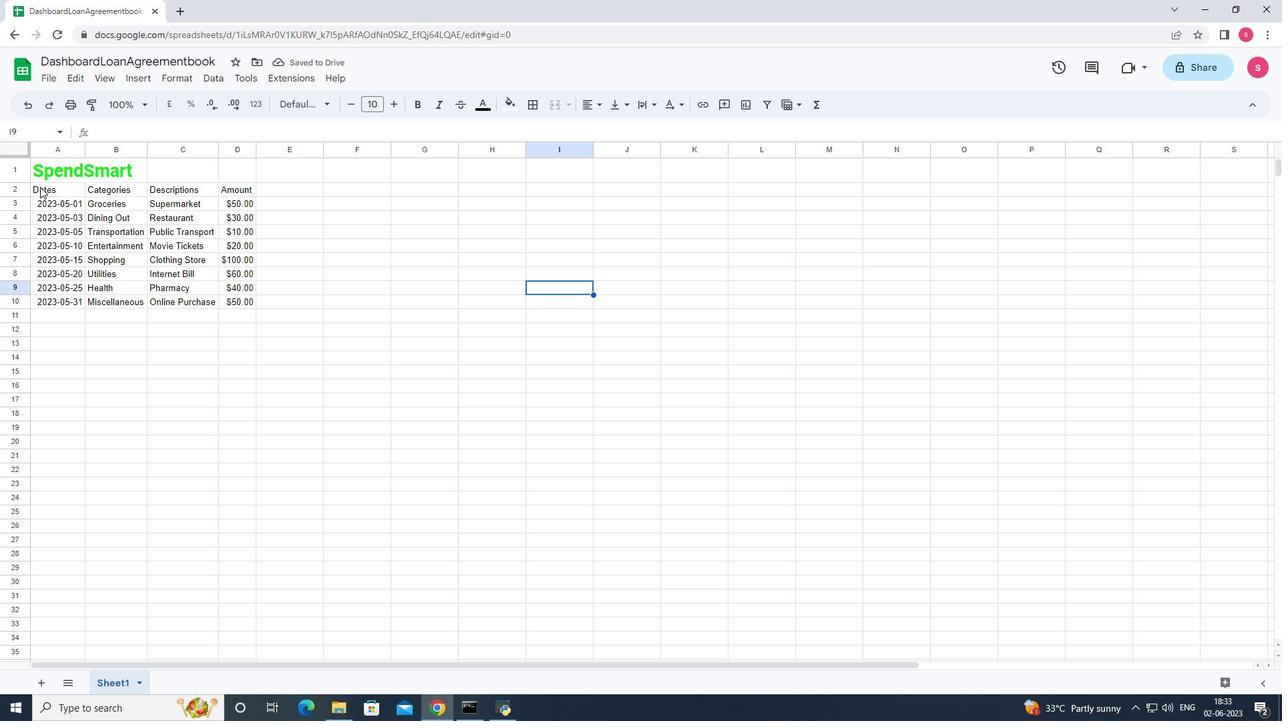 
Action: Mouse moved to (313, 108)
Screenshot: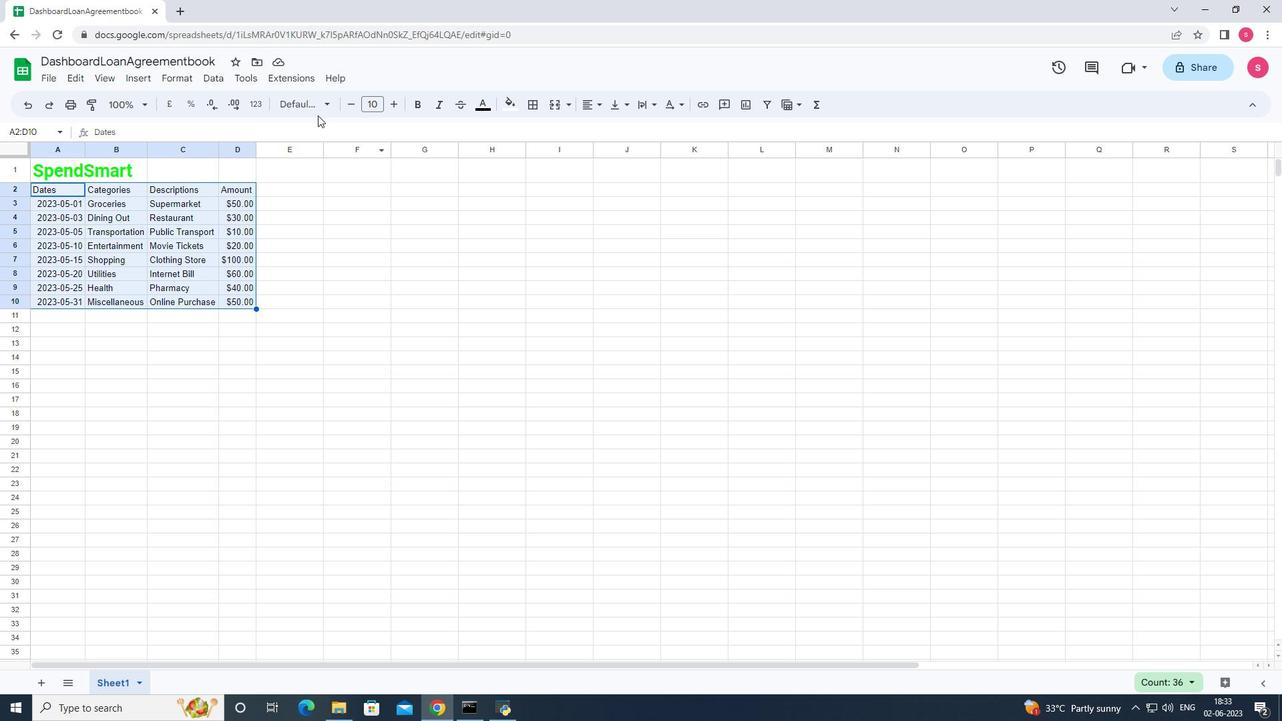 
Action: Mouse pressed left at (313, 108)
Screenshot: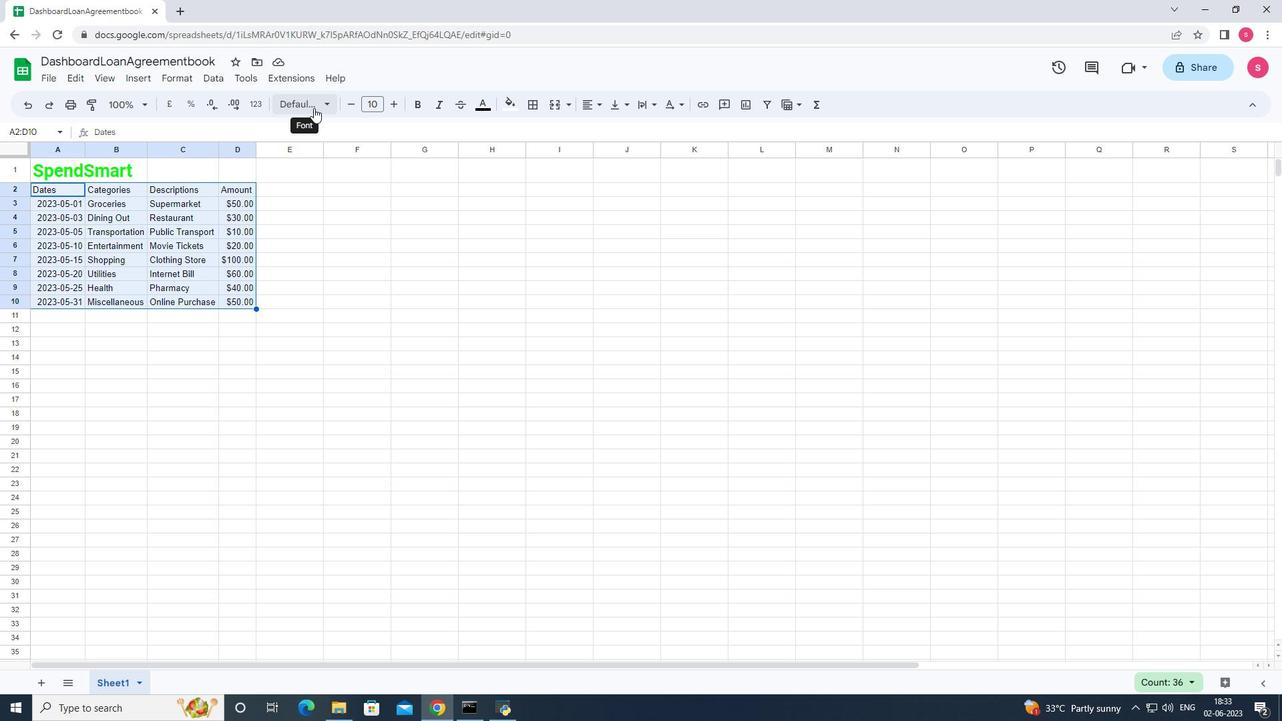 
Action: Mouse moved to (333, 331)
Screenshot: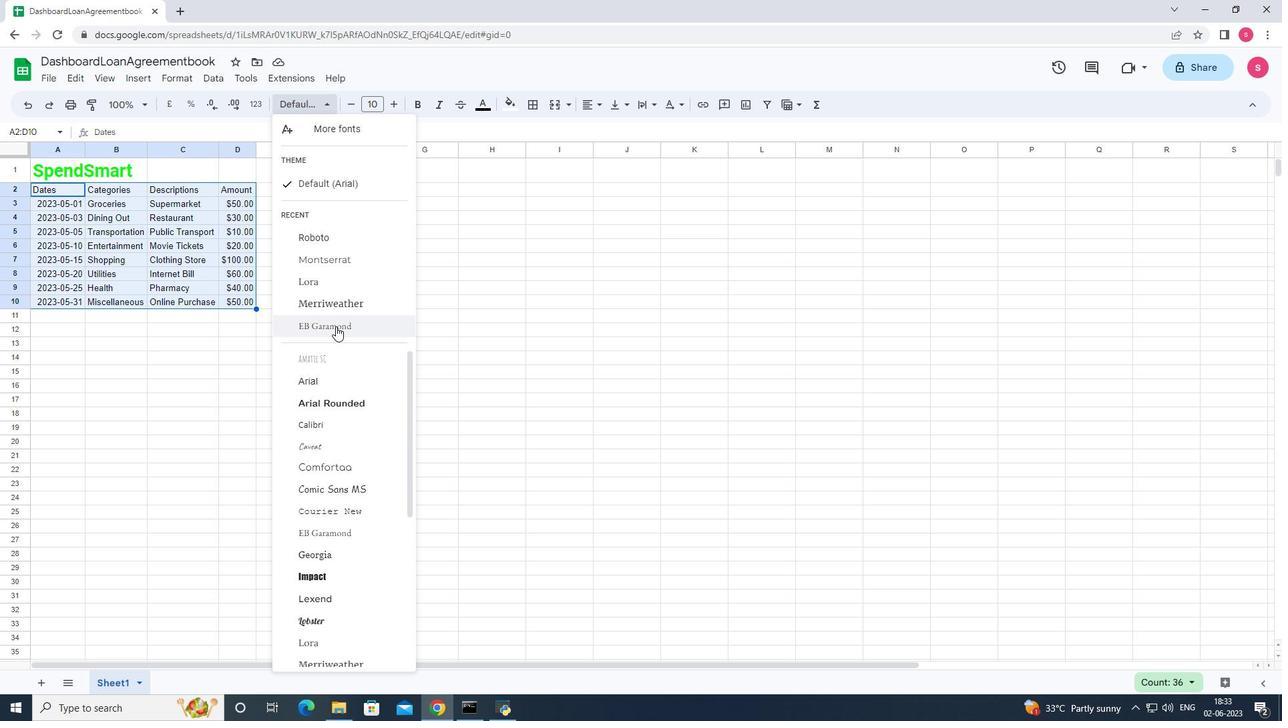 
Action: Mouse scrolled (333, 331) with delta (0, 0)
Screenshot: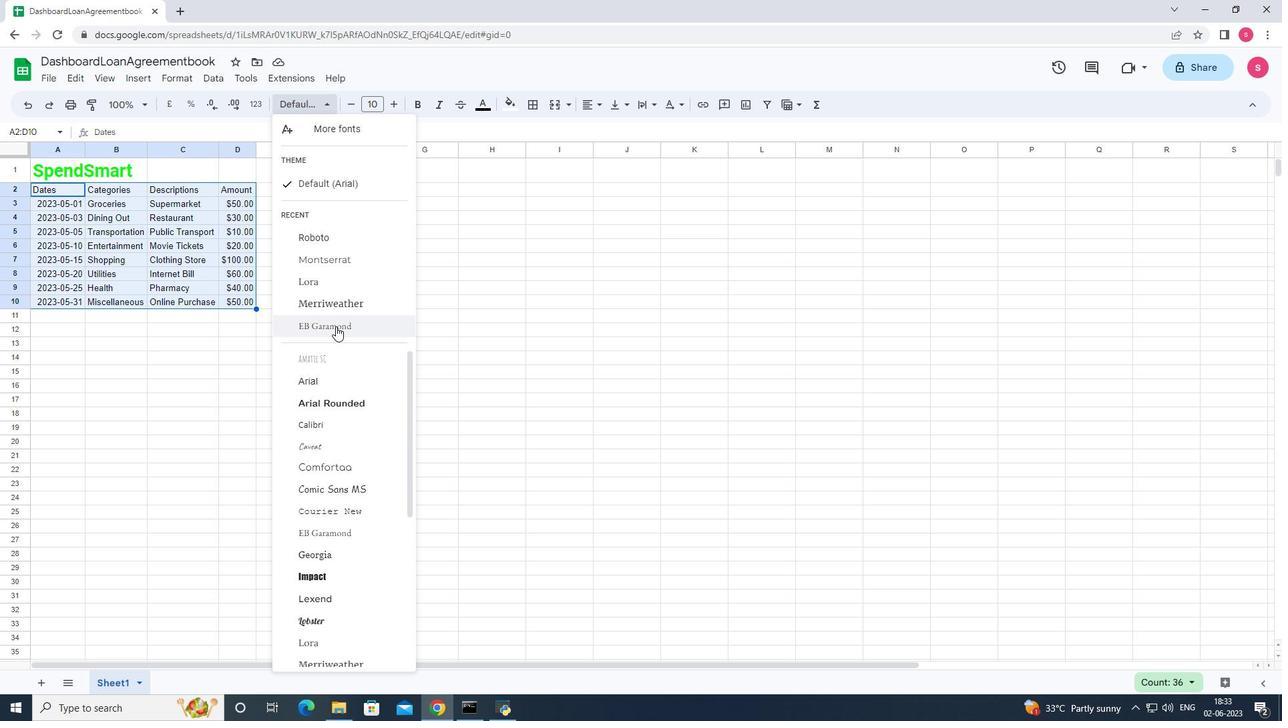 
Action: Mouse moved to (592, 347)
Screenshot: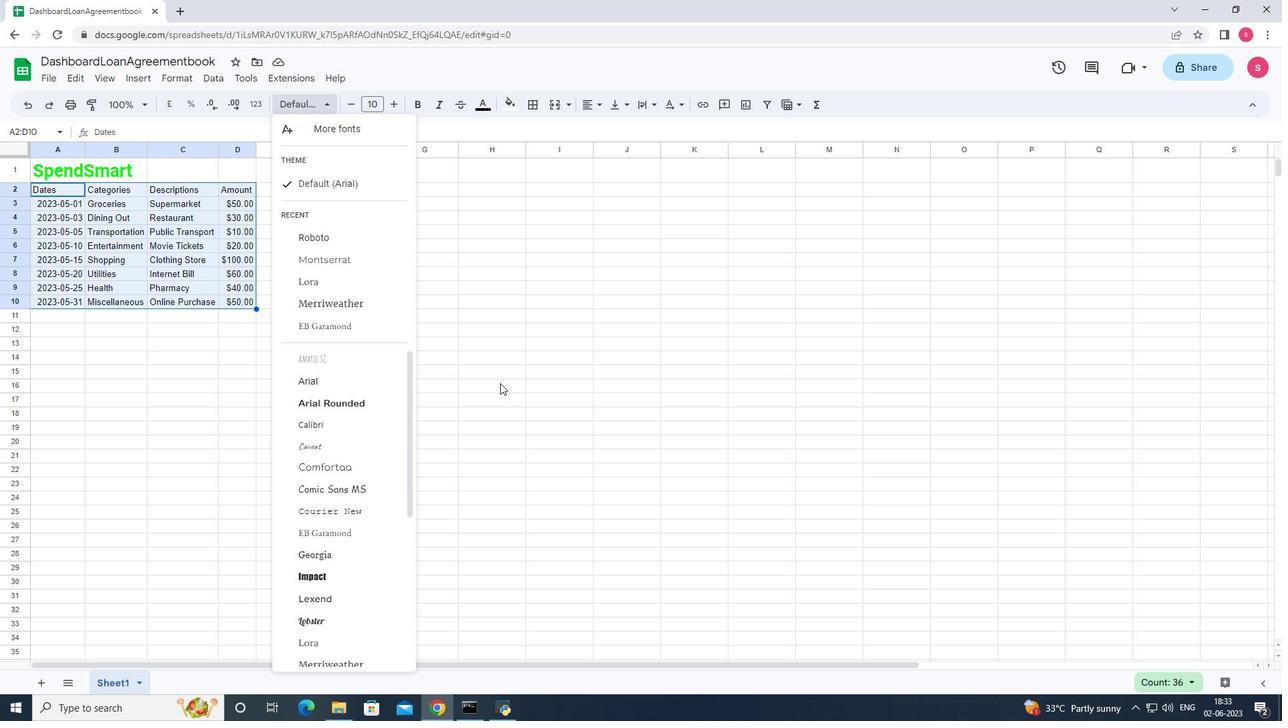 
Action: Mouse pressed left at (592, 347)
Screenshot: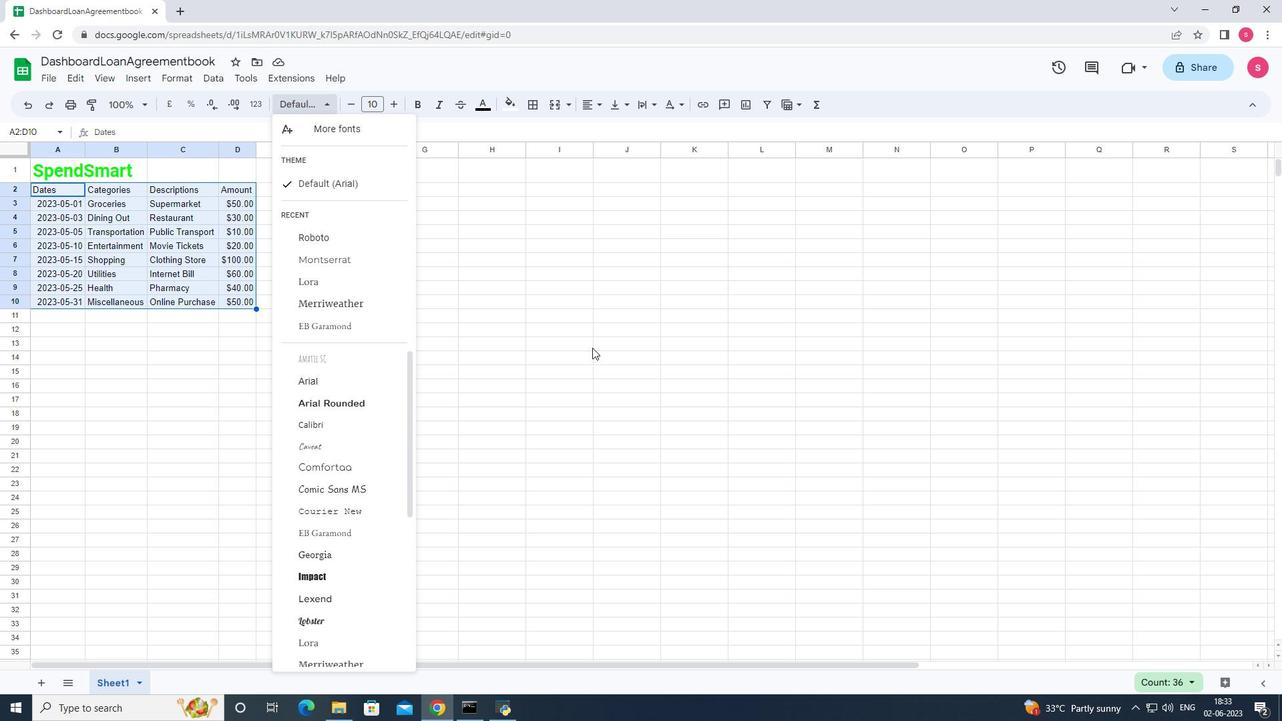 
Action: Mouse moved to (34, 165)
Screenshot: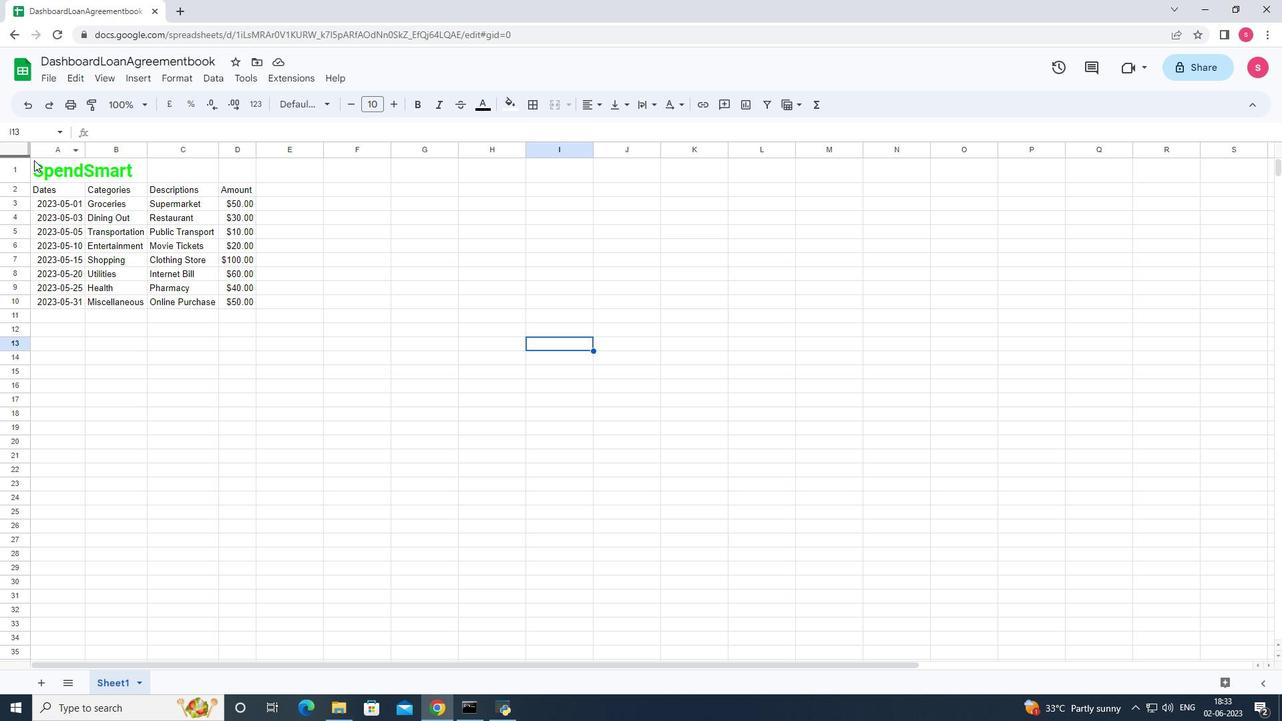 
Action: Mouse pressed left at (34, 165)
Screenshot: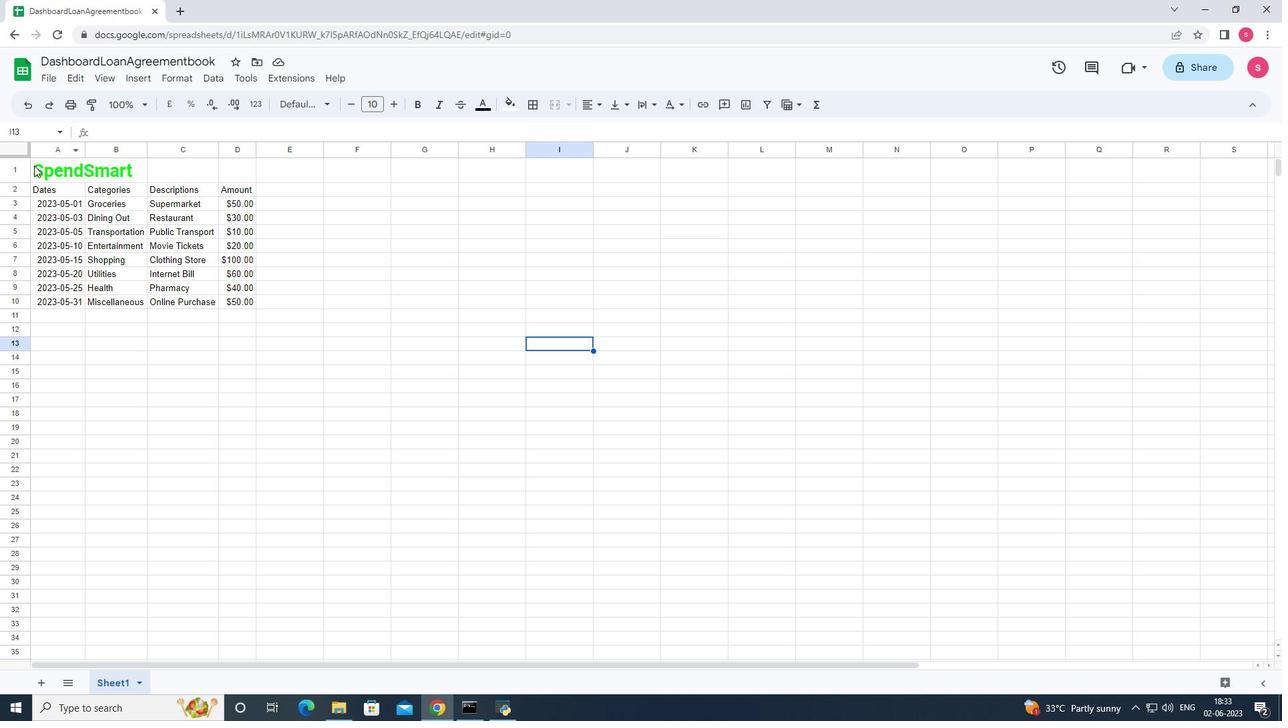 
Action: Mouse moved to (311, 104)
Screenshot: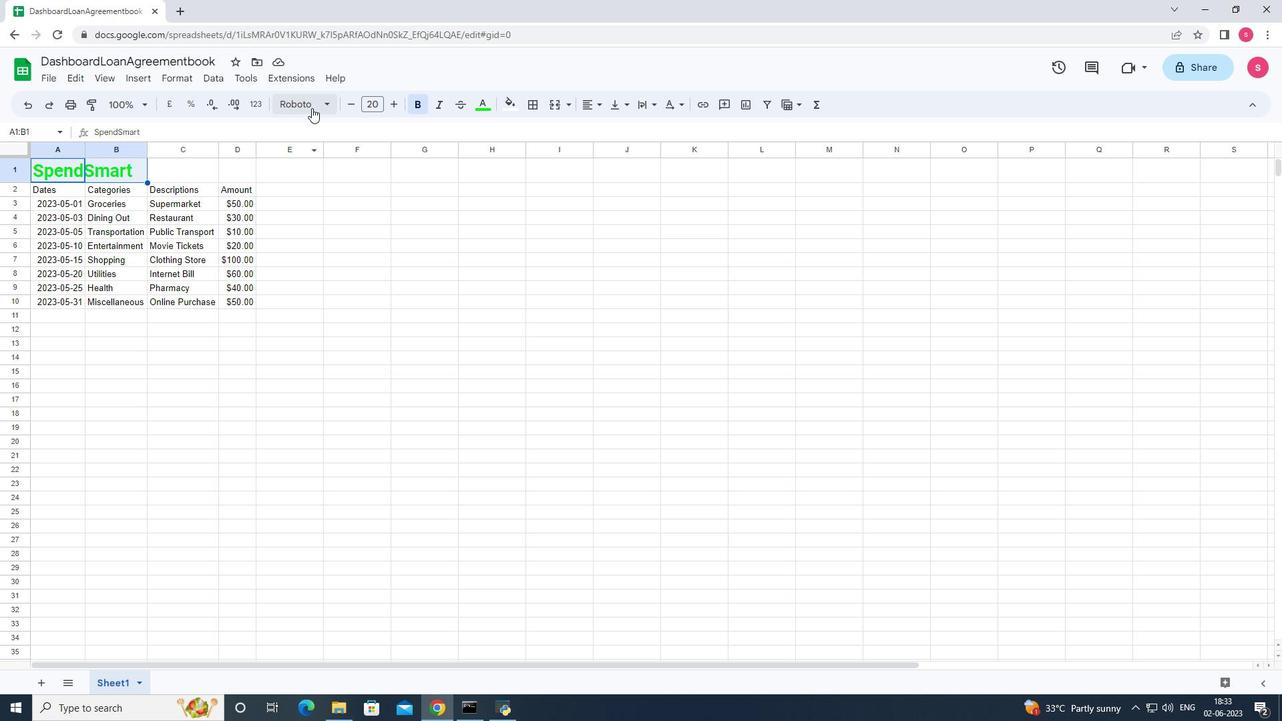 
Action: Mouse pressed left at (311, 104)
Screenshot: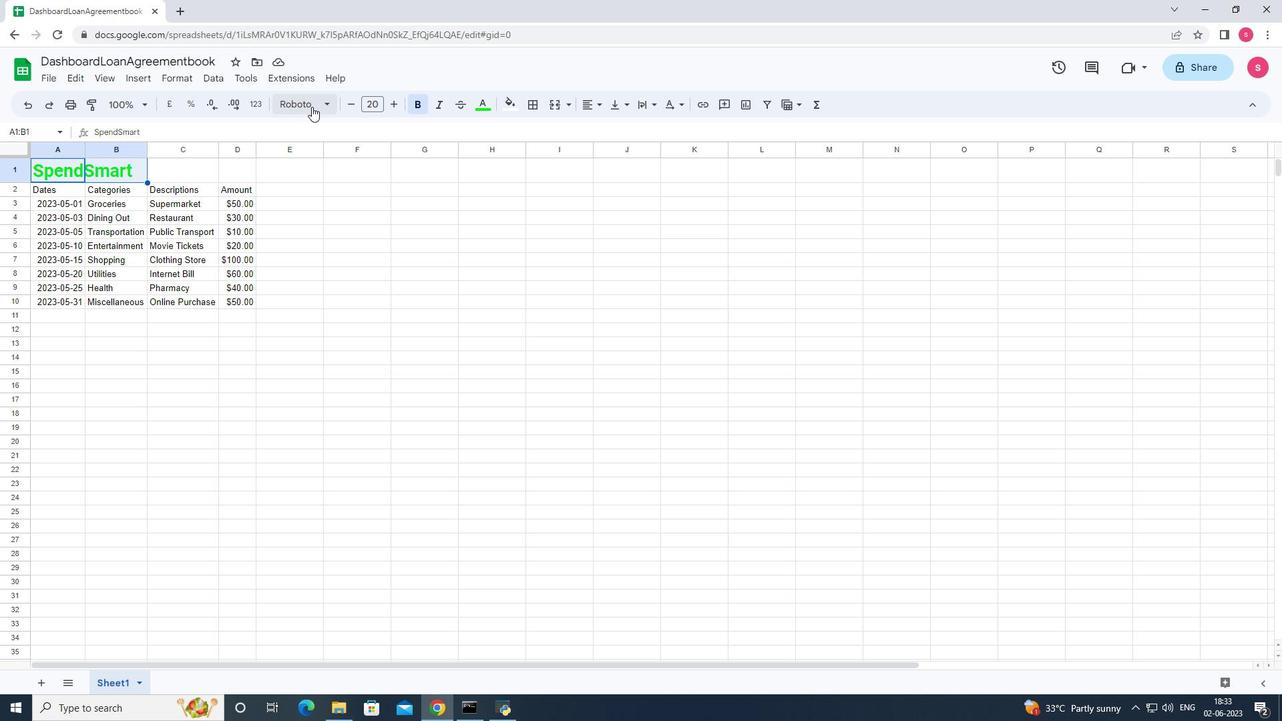 
Action: Mouse moved to (363, 573)
Screenshot: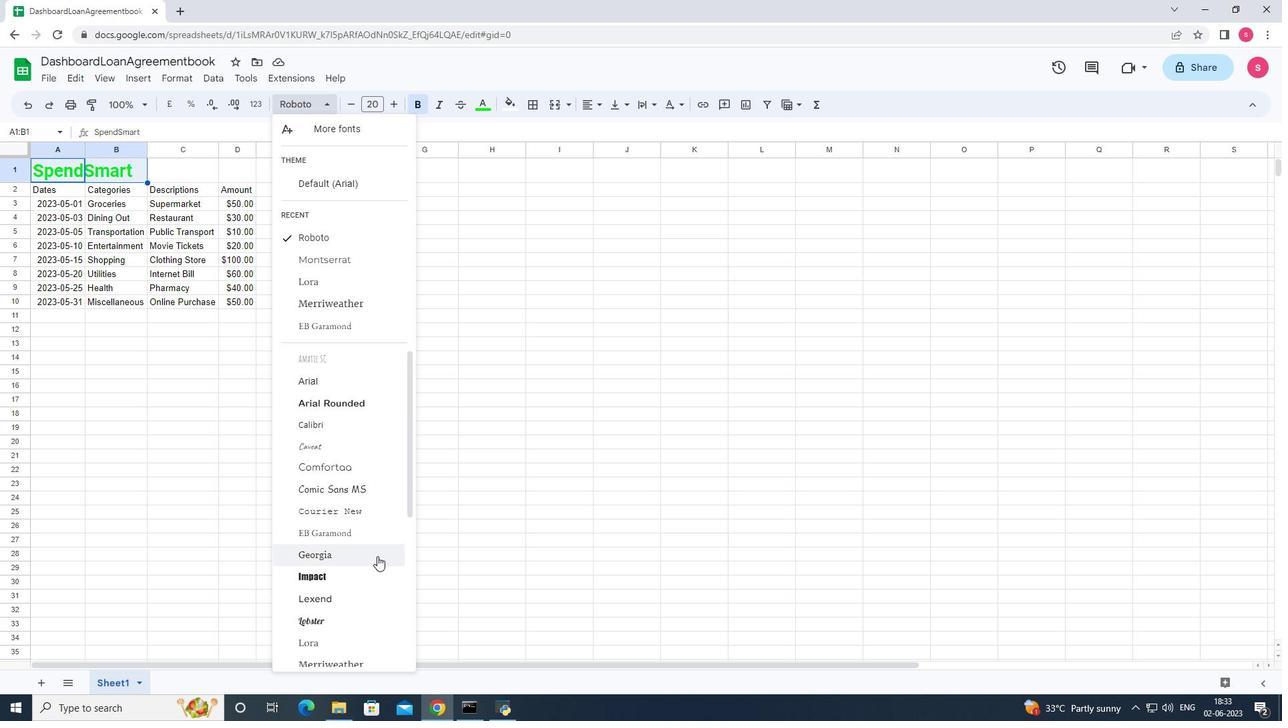 
Action: Mouse scrolled (363, 573) with delta (0, 0)
Screenshot: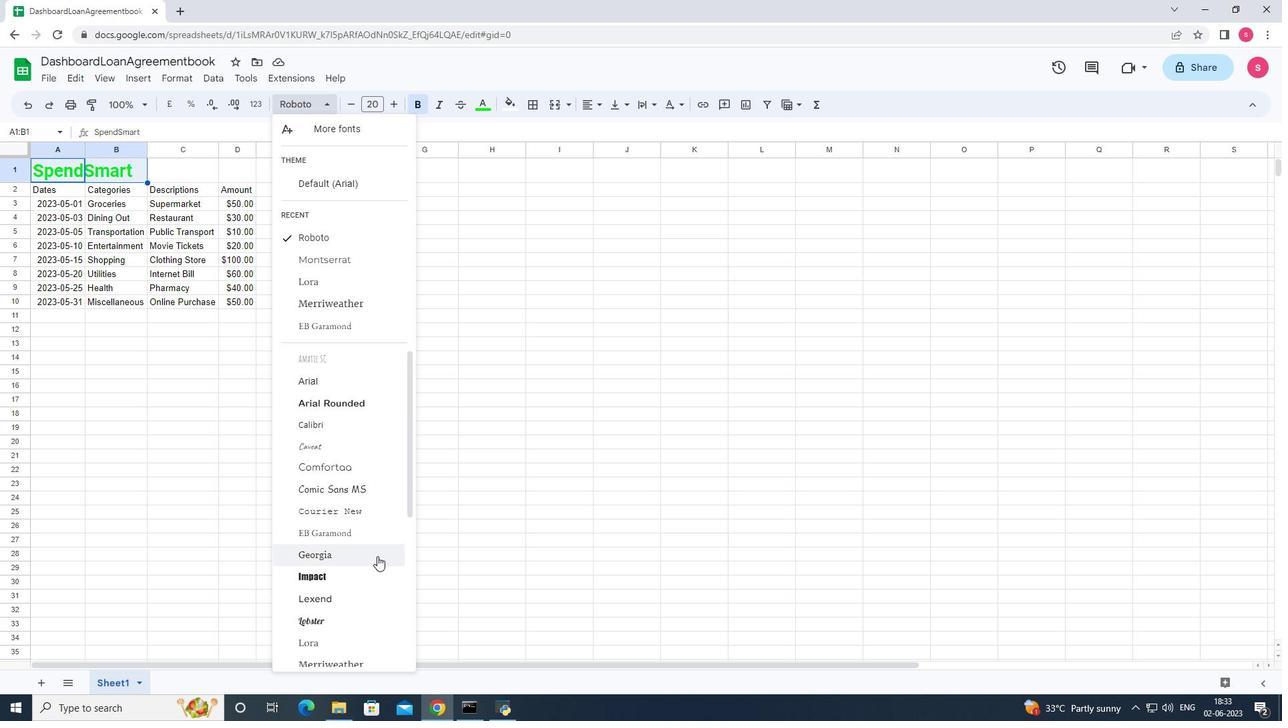 
Action: Mouse moved to (360, 579)
Screenshot: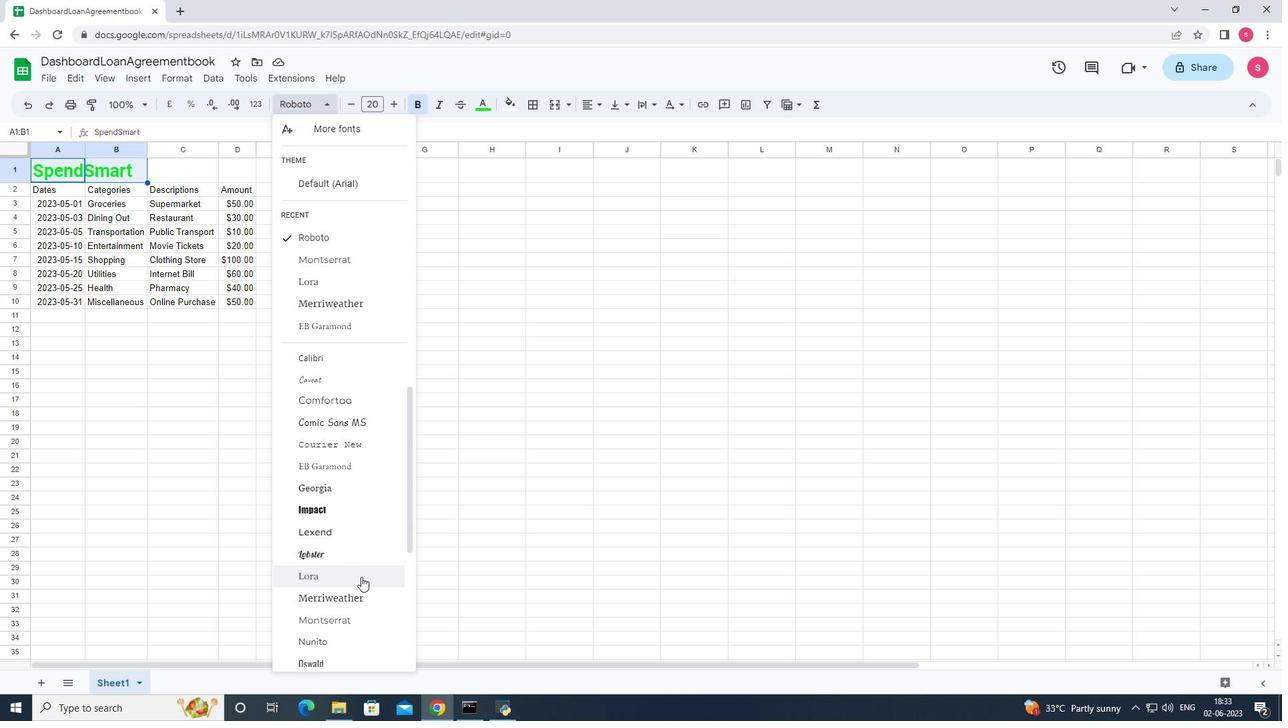 
Action: Mouse scrolled (360, 579) with delta (0, 0)
Screenshot: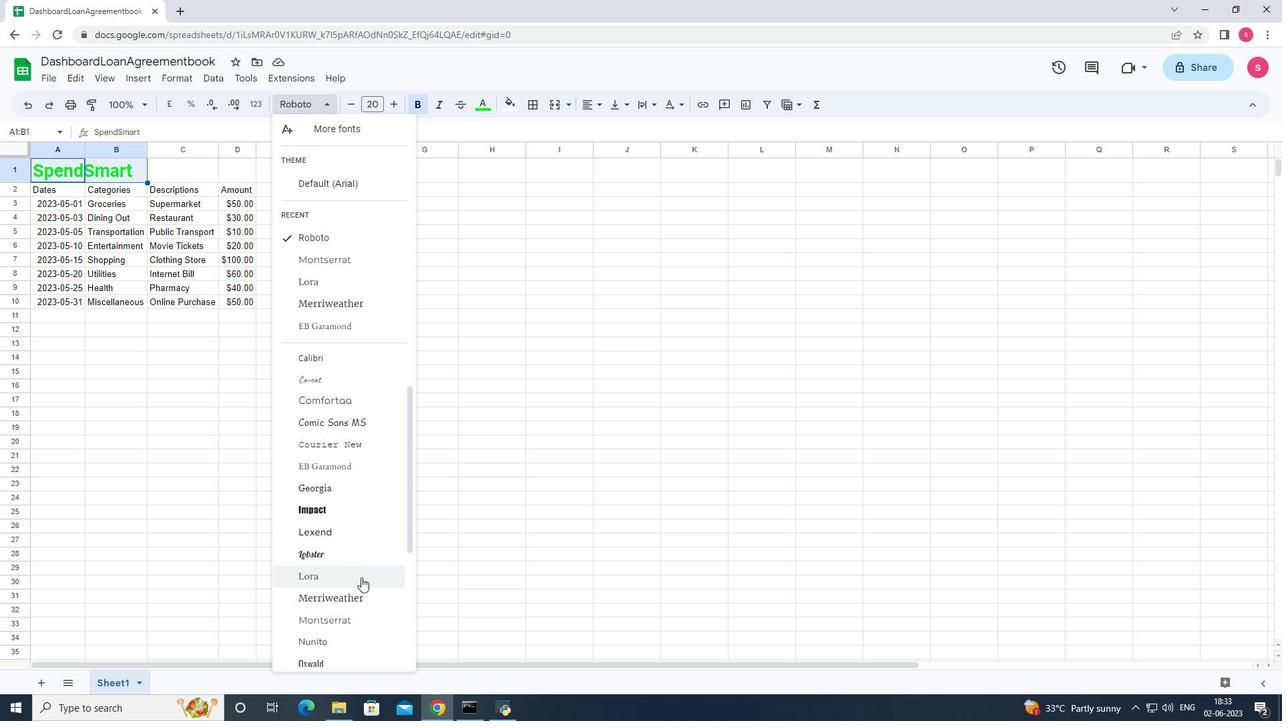 
Action: Mouse moved to (360, 597)
Screenshot: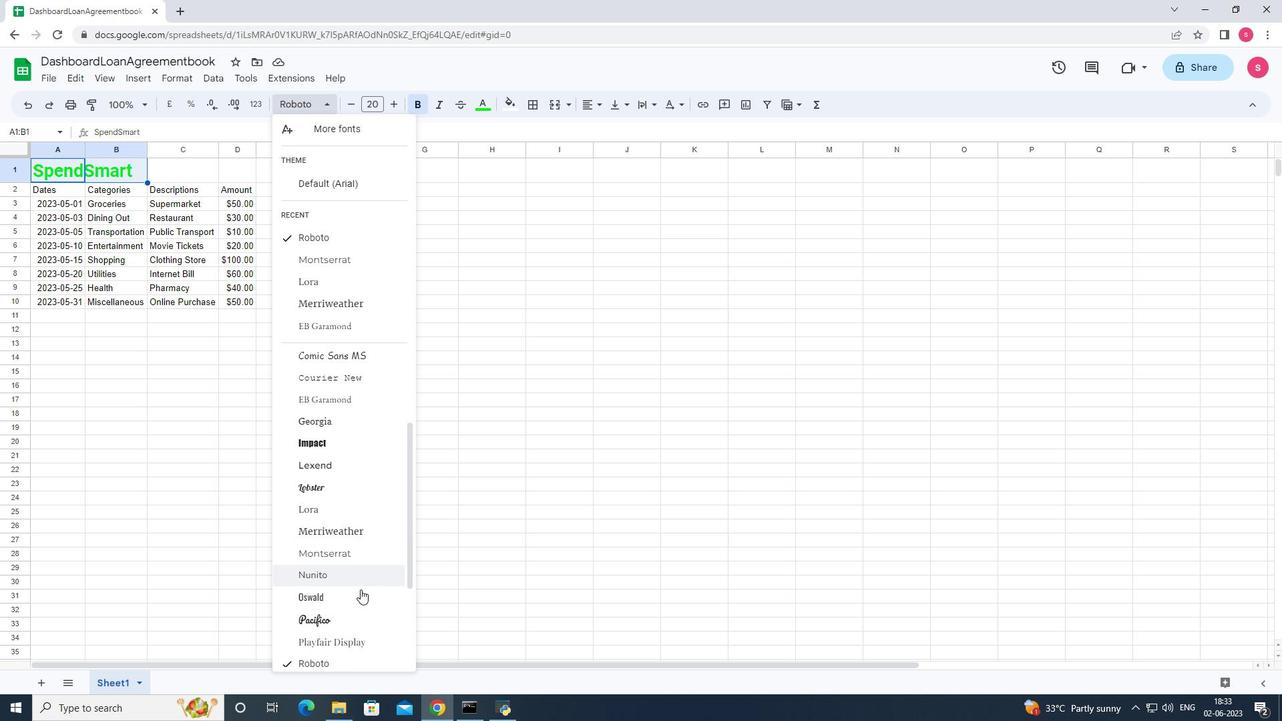 
Action: Mouse scrolled (360, 597) with delta (0, 0)
Screenshot: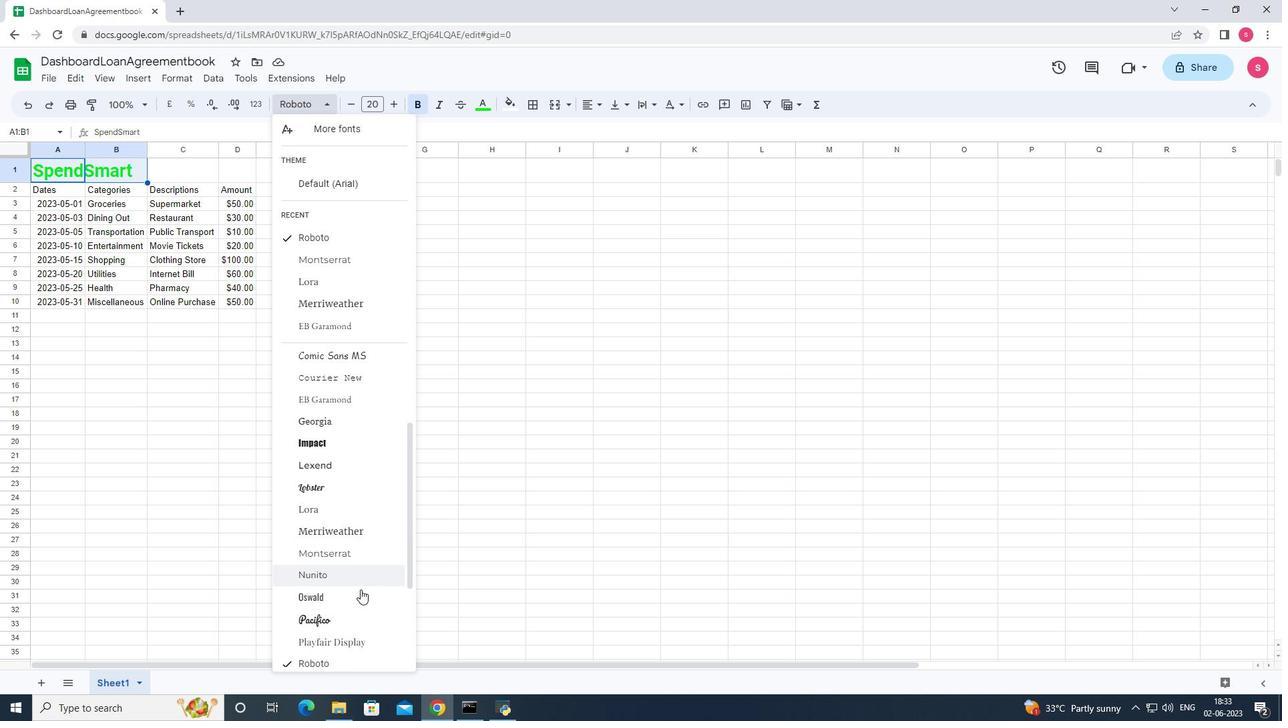 
Action: Mouse moved to (358, 616)
Screenshot: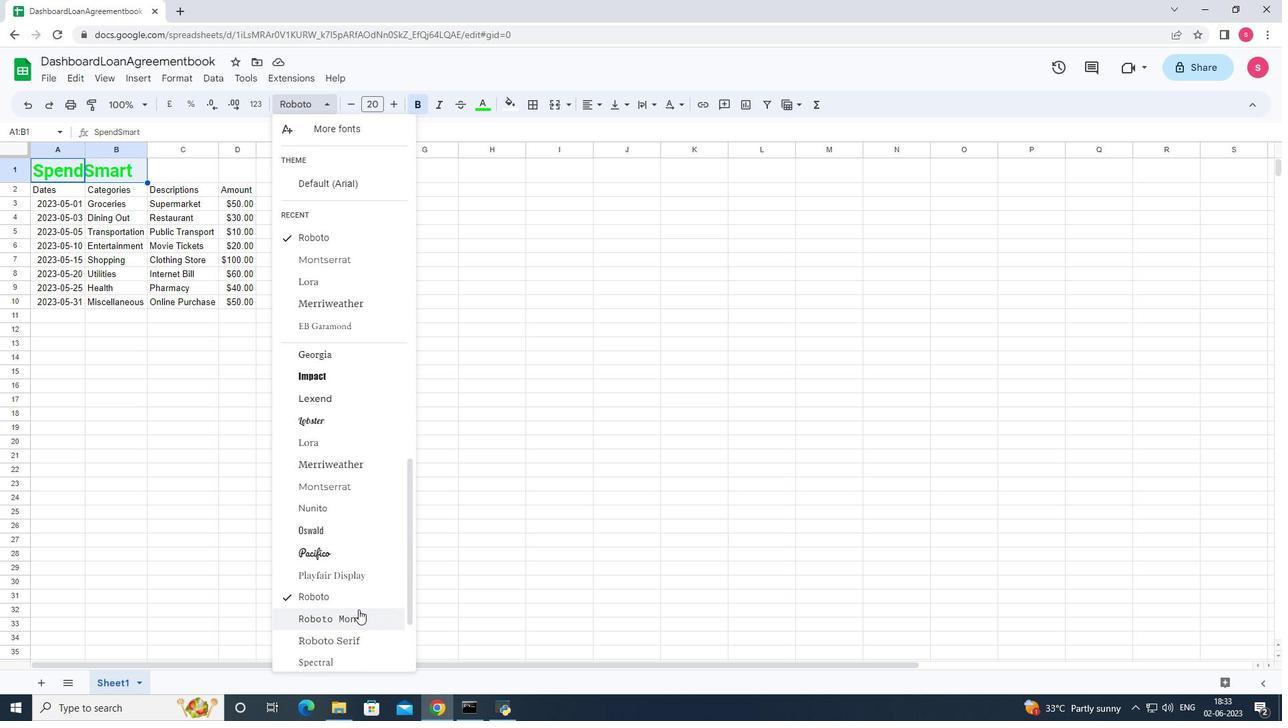 
Action: Mouse pressed left at (358, 616)
Screenshot: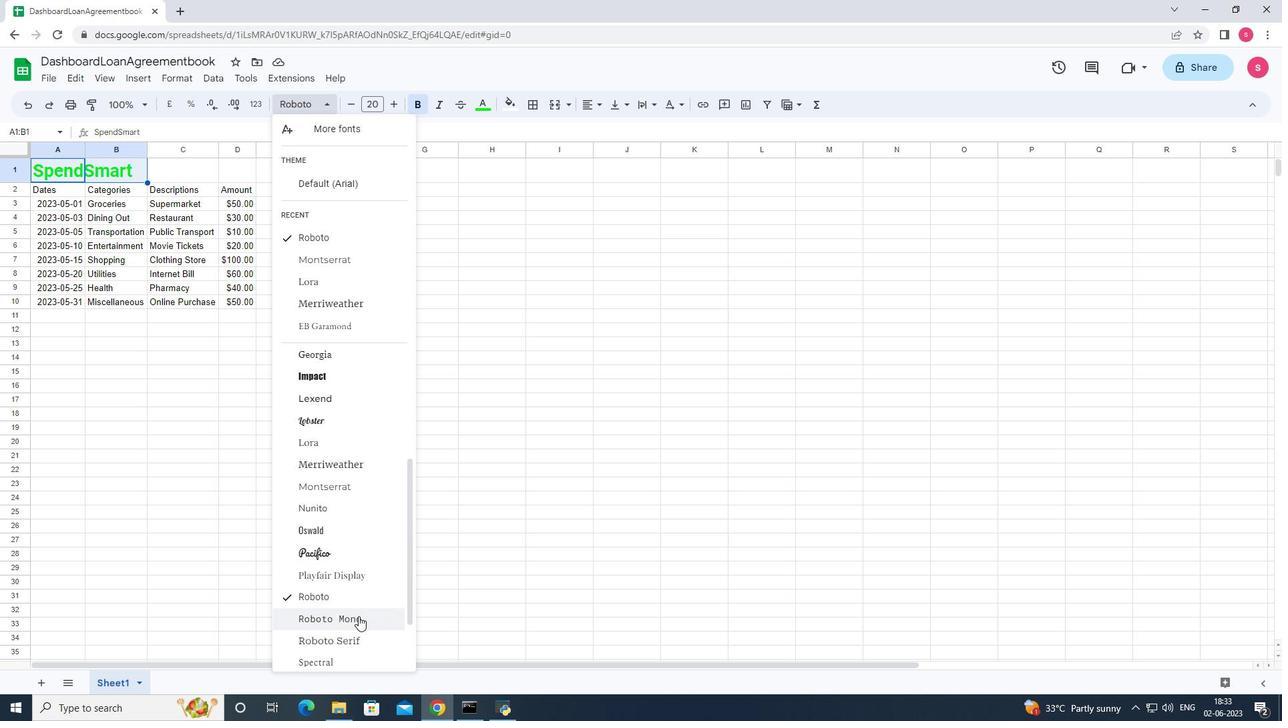 
Action: Mouse moved to (402, 349)
Screenshot: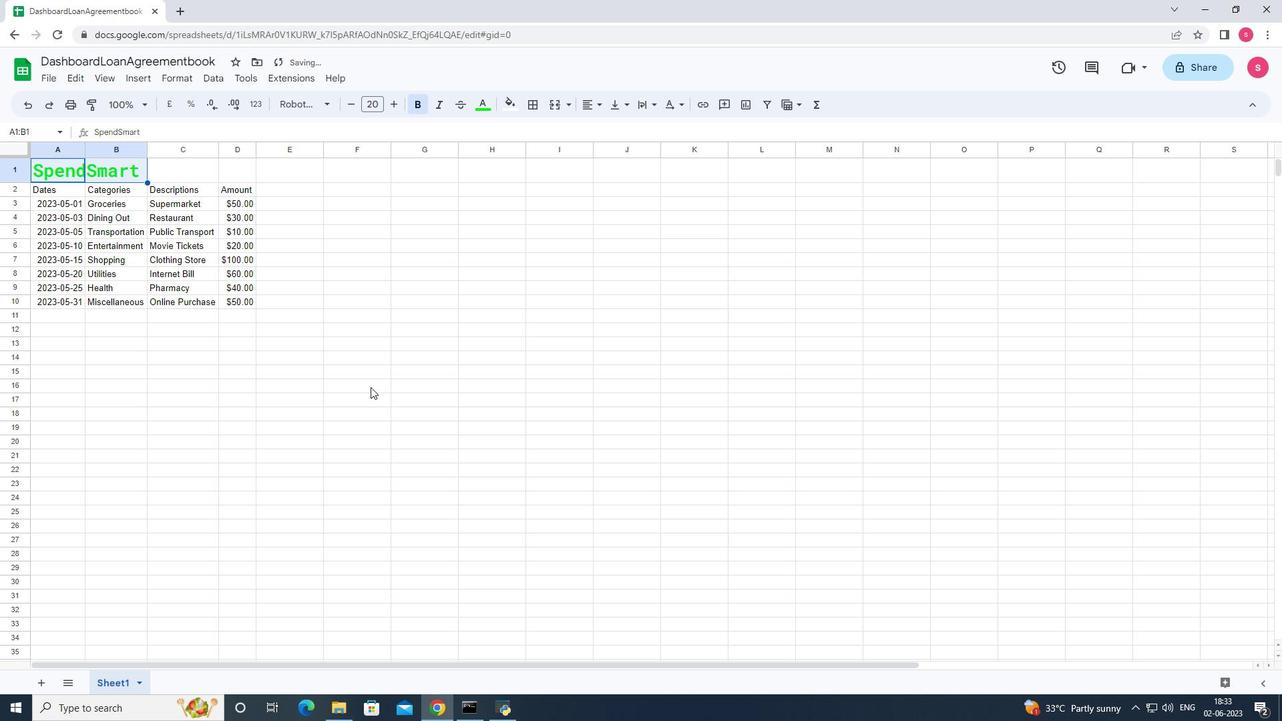 
Action: Mouse pressed left at (402, 349)
Screenshot: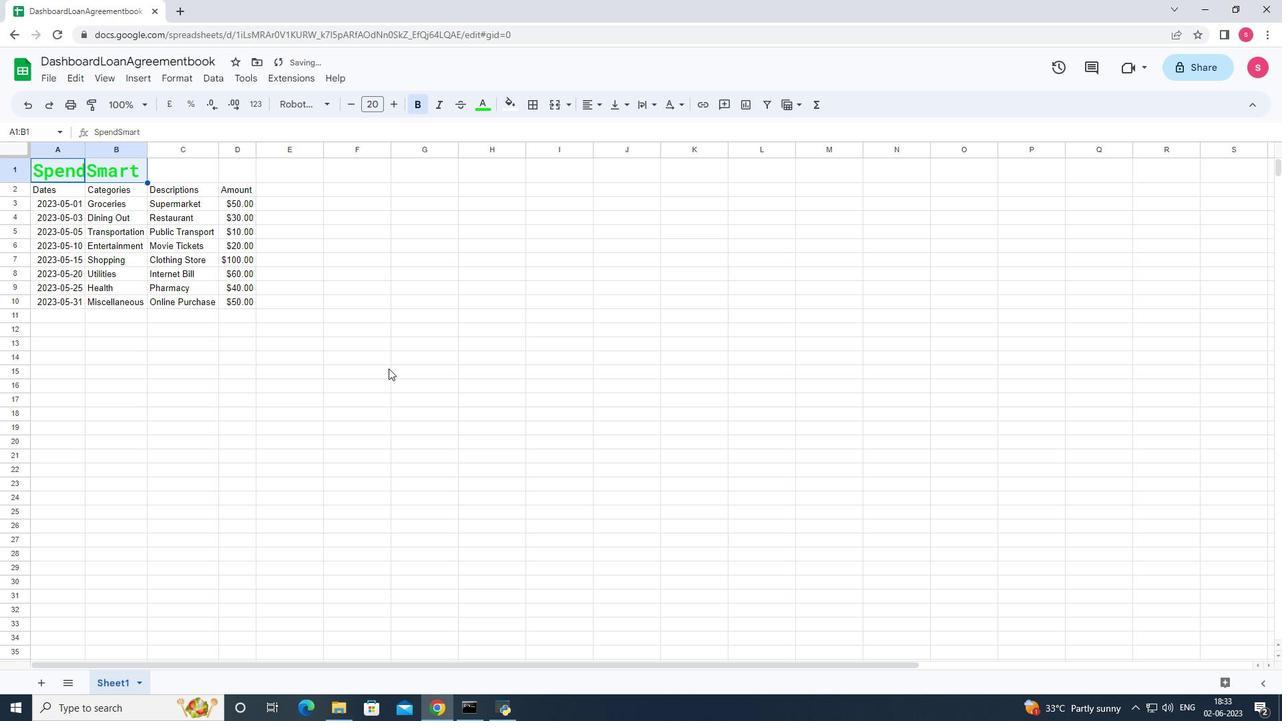 
Action: Mouse moved to (52, 185)
Screenshot: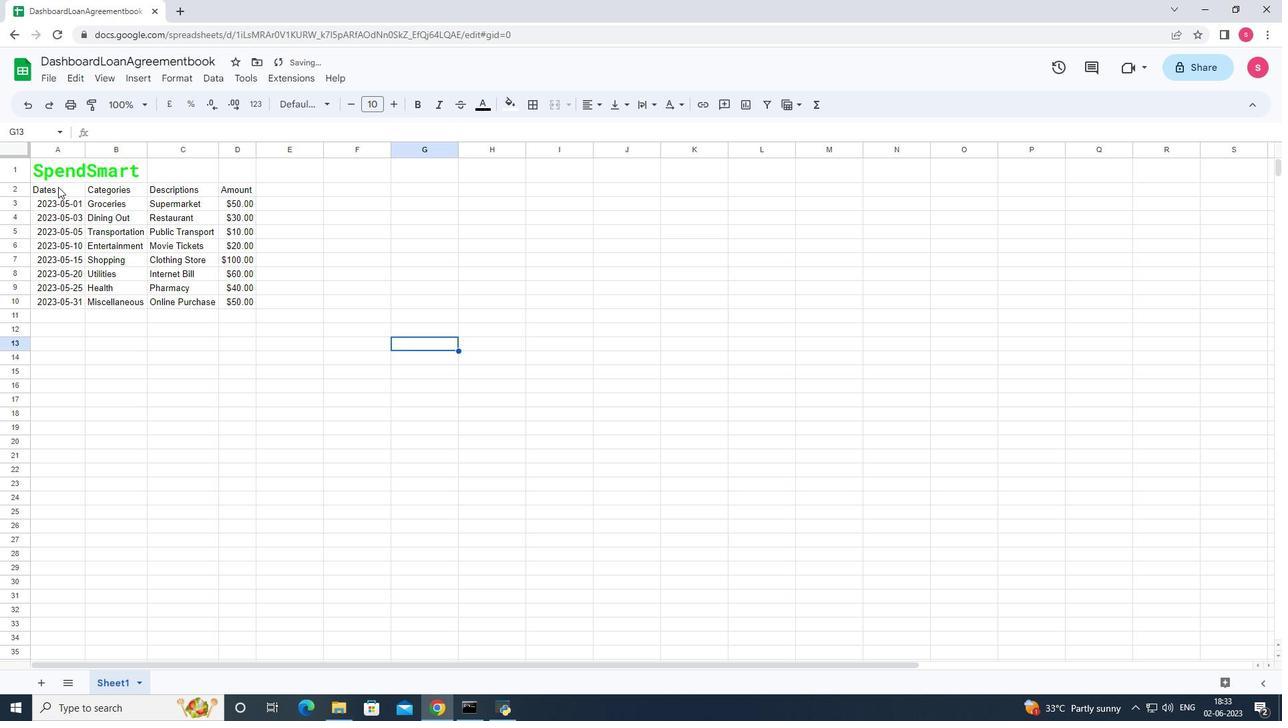 
Action: Mouse pressed left at (52, 185)
Screenshot: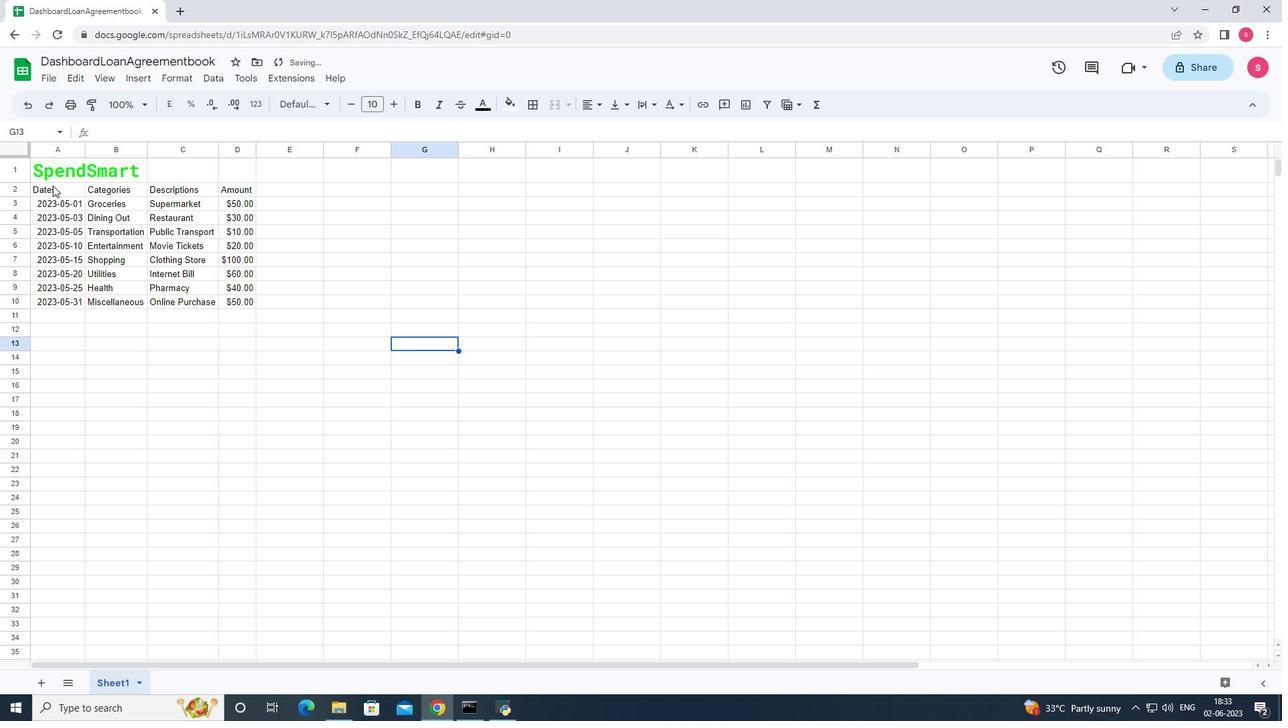 
Action: Mouse moved to (300, 105)
Screenshot: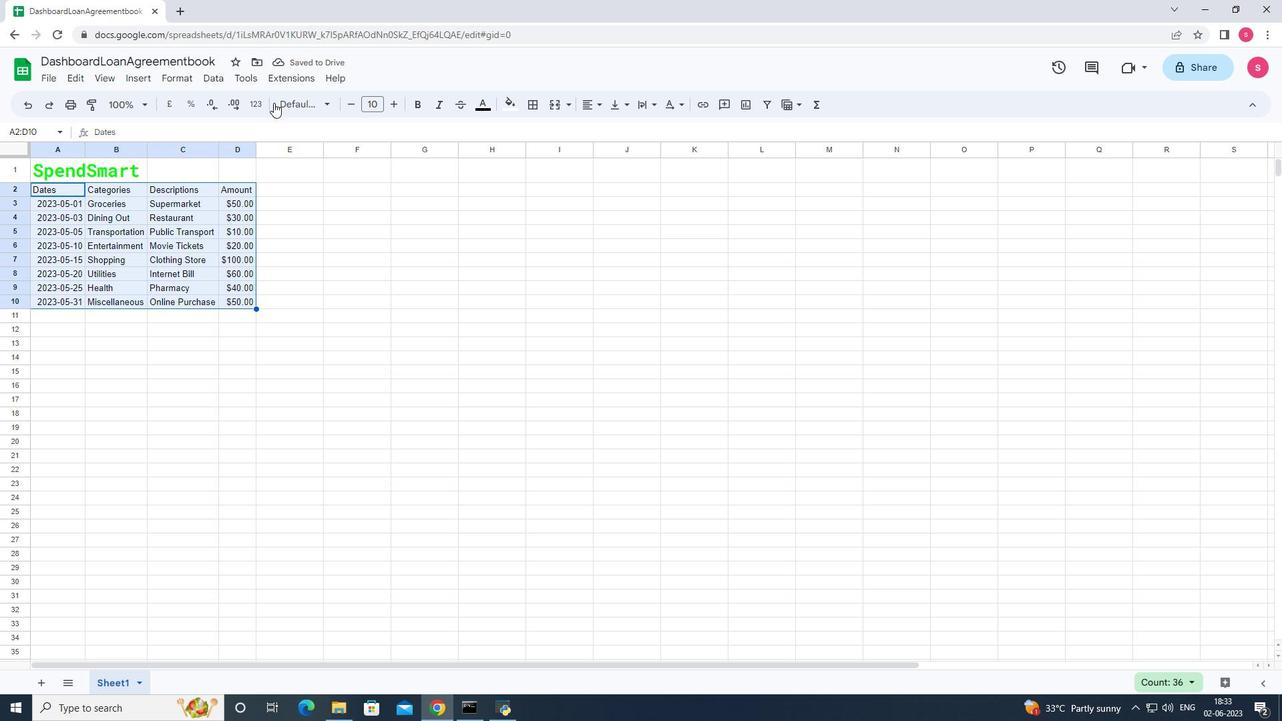 
Action: Mouse pressed left at (300, 105)
Screenshot: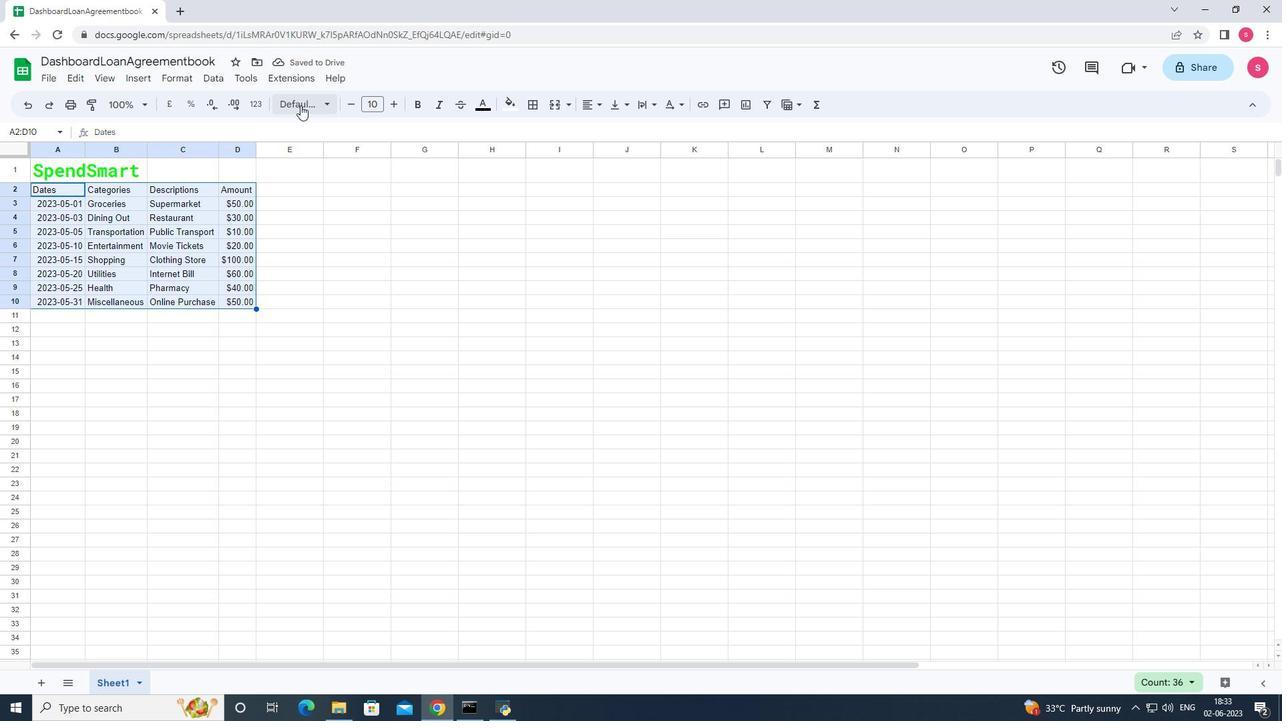 
Action: Mouse moved to (372, 531)
Screenshot: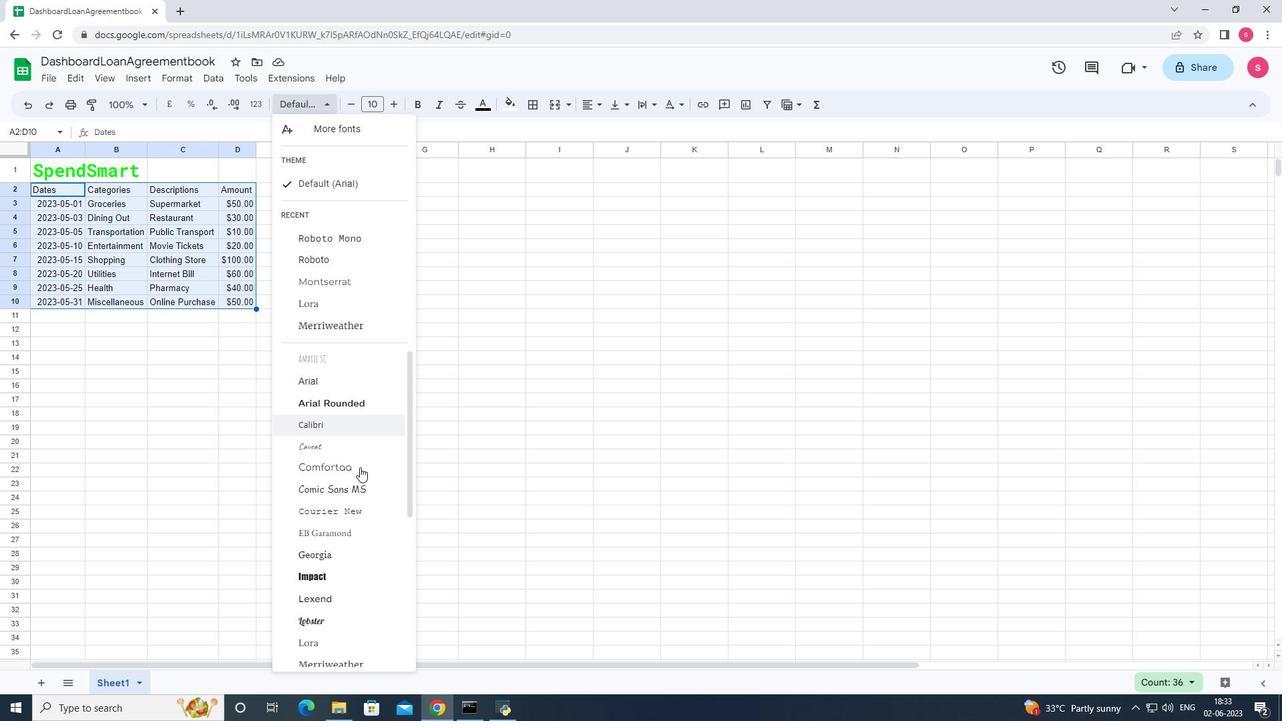 
Action: Mouse scrolled (372, 530) with delta (0, 0)
Screenshot: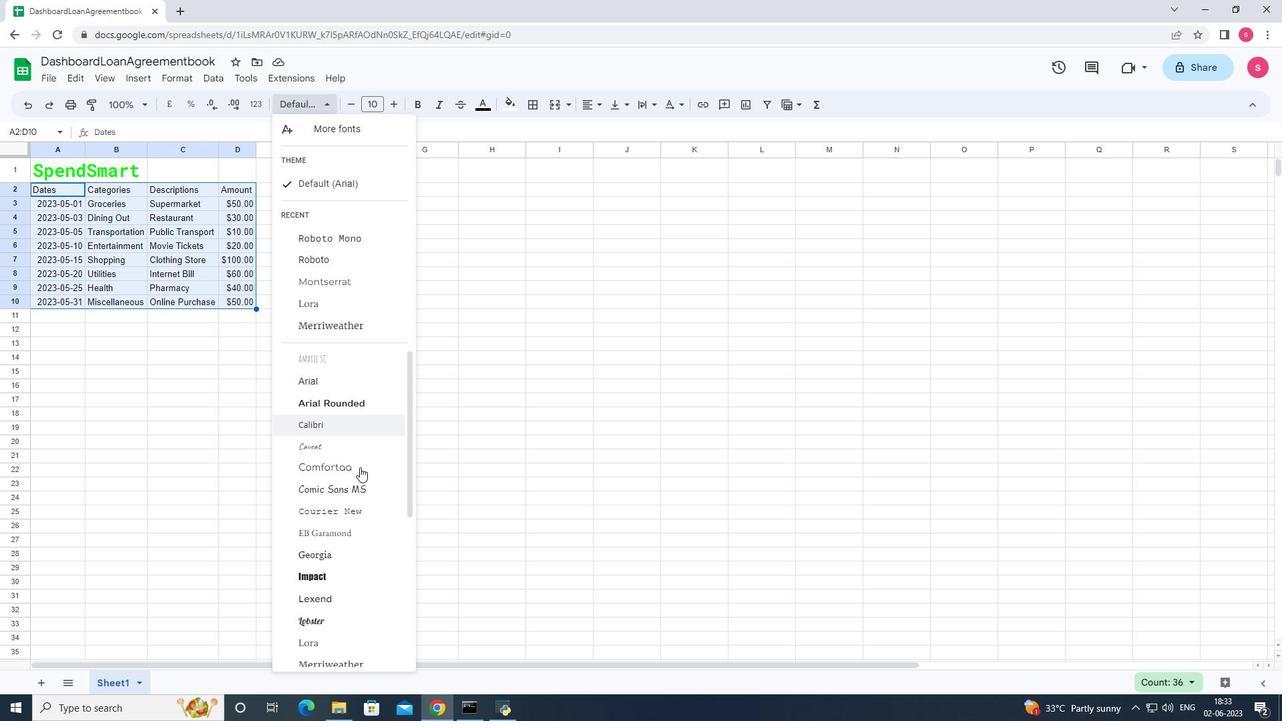 
Action: Mouse moved to (374, 566)
Screenshot: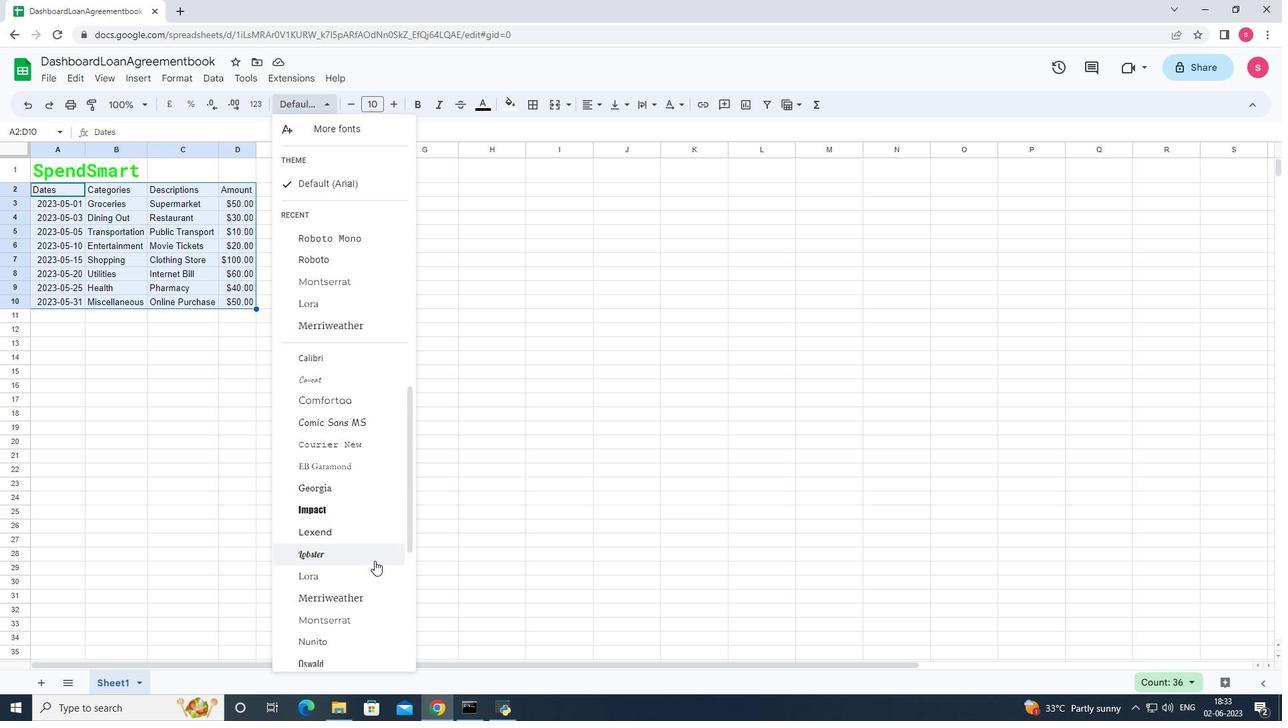 
Action: Mouse scrolled (374, 565) with delta (0, 0)
Screenshot: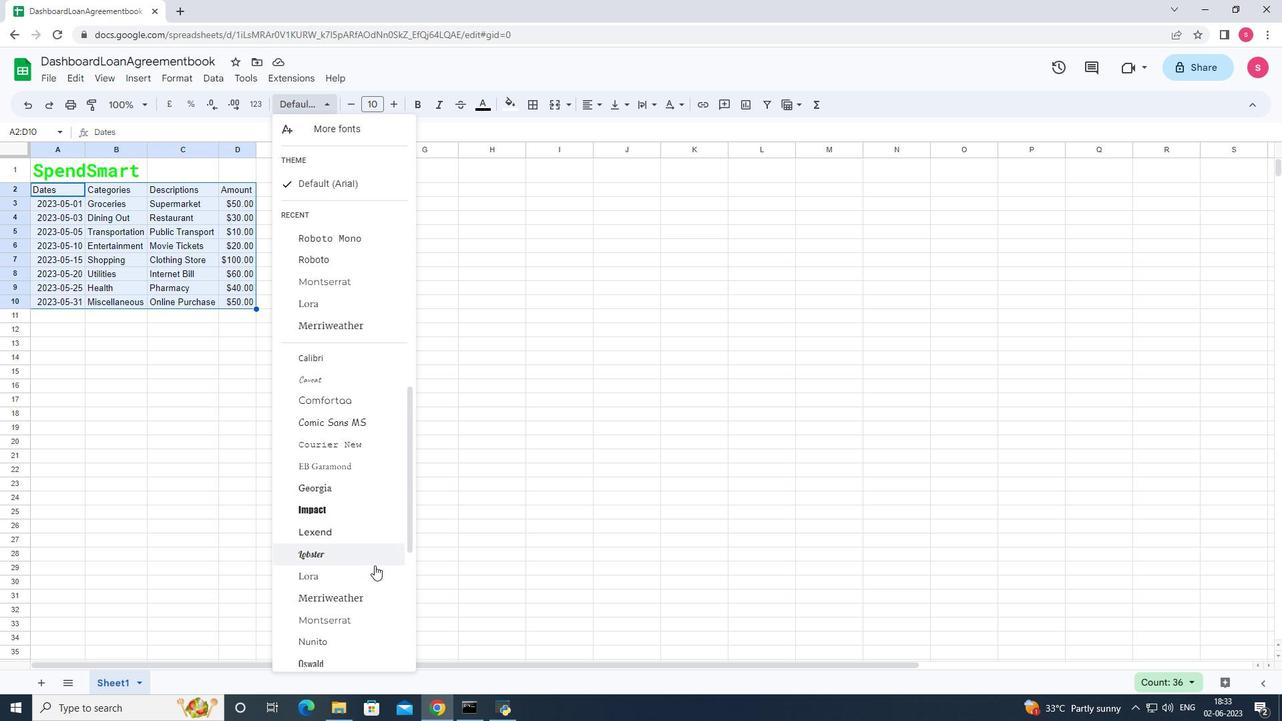
Action: Mouse moved to (374, 574)
Screenshot: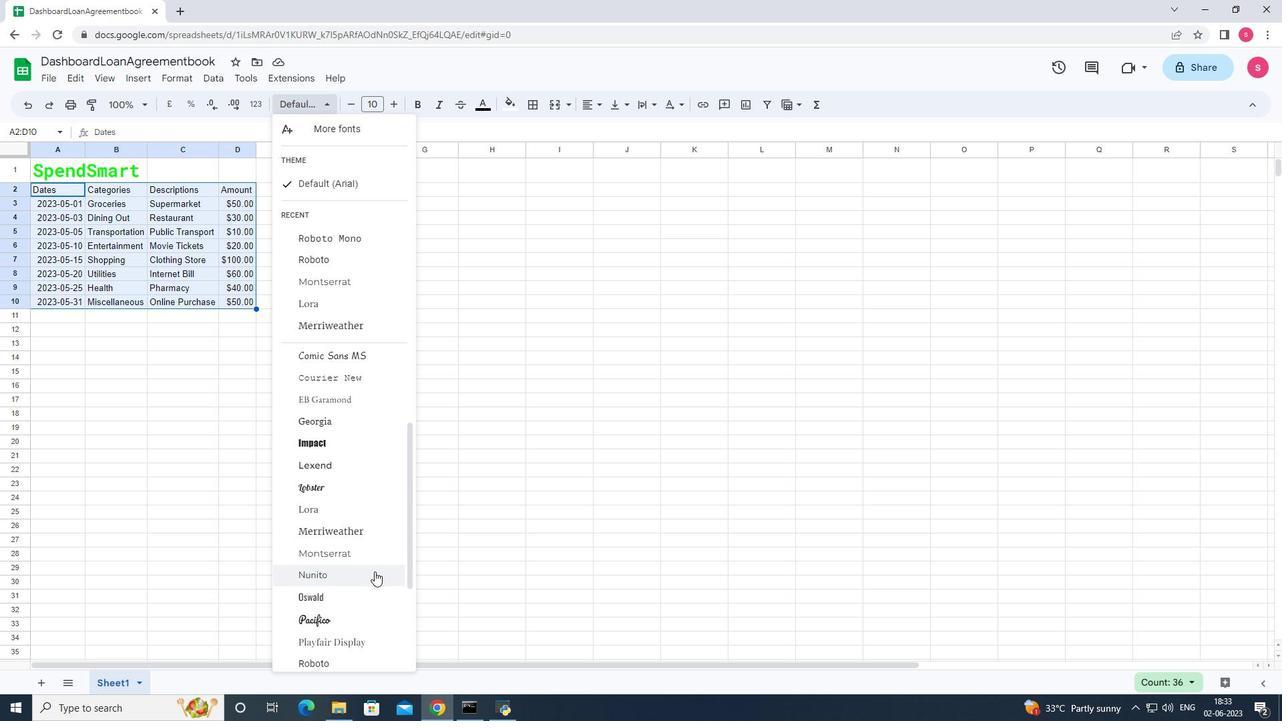 
Action: Mouse scrolled (374, 573) with delta (0, 0)
Screenshot: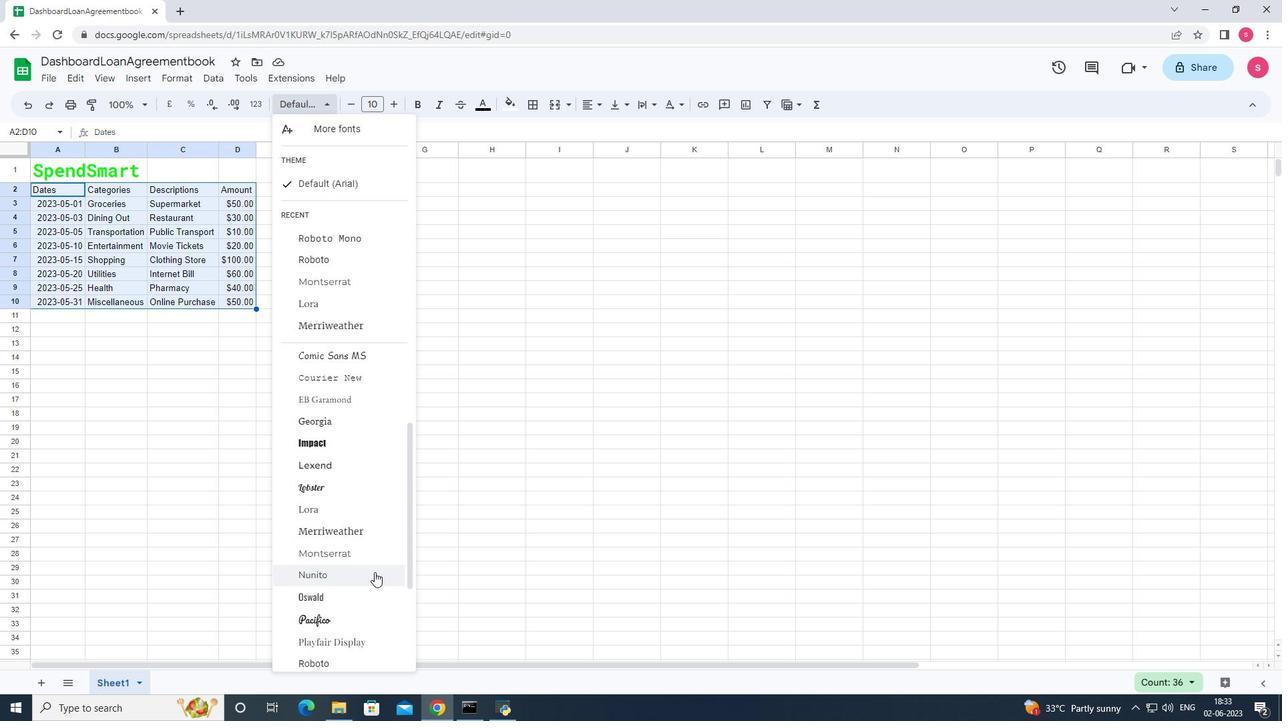 
Action: Mouse moved to (370, 585)
Screenshot: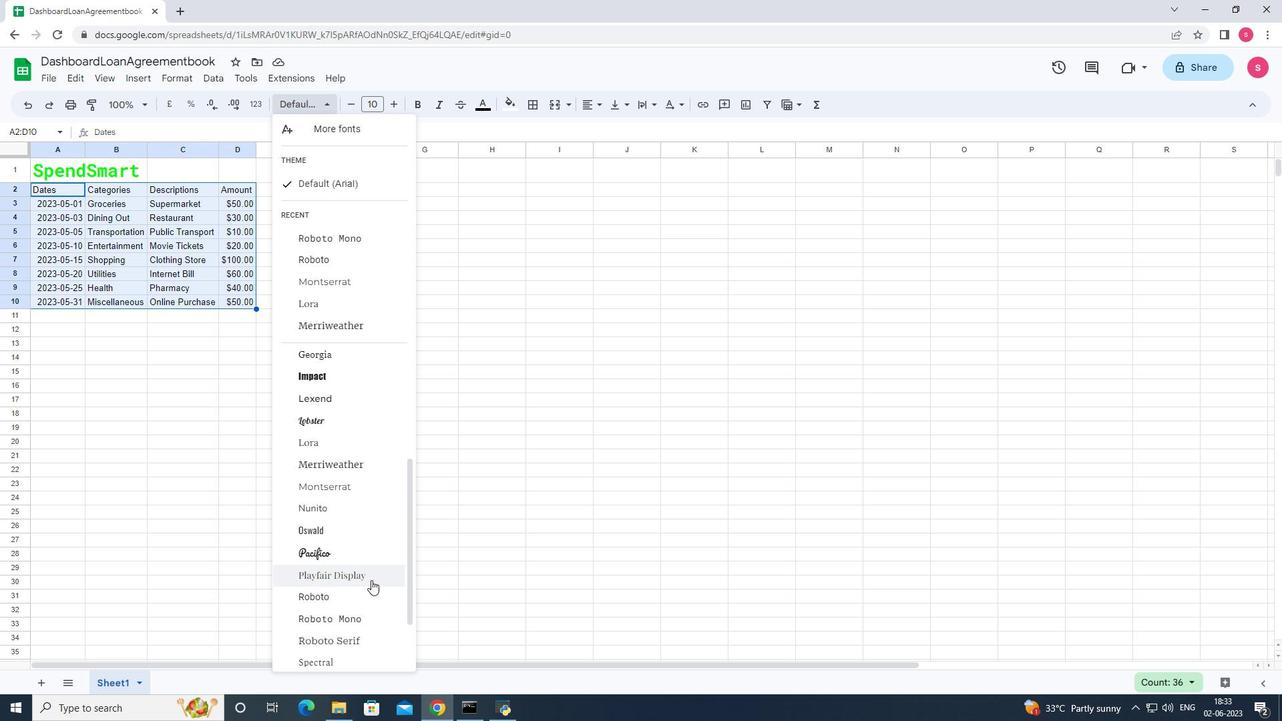 
Action: Mouse scrolled (370, 585) with delta (0, 0)
Screenshot: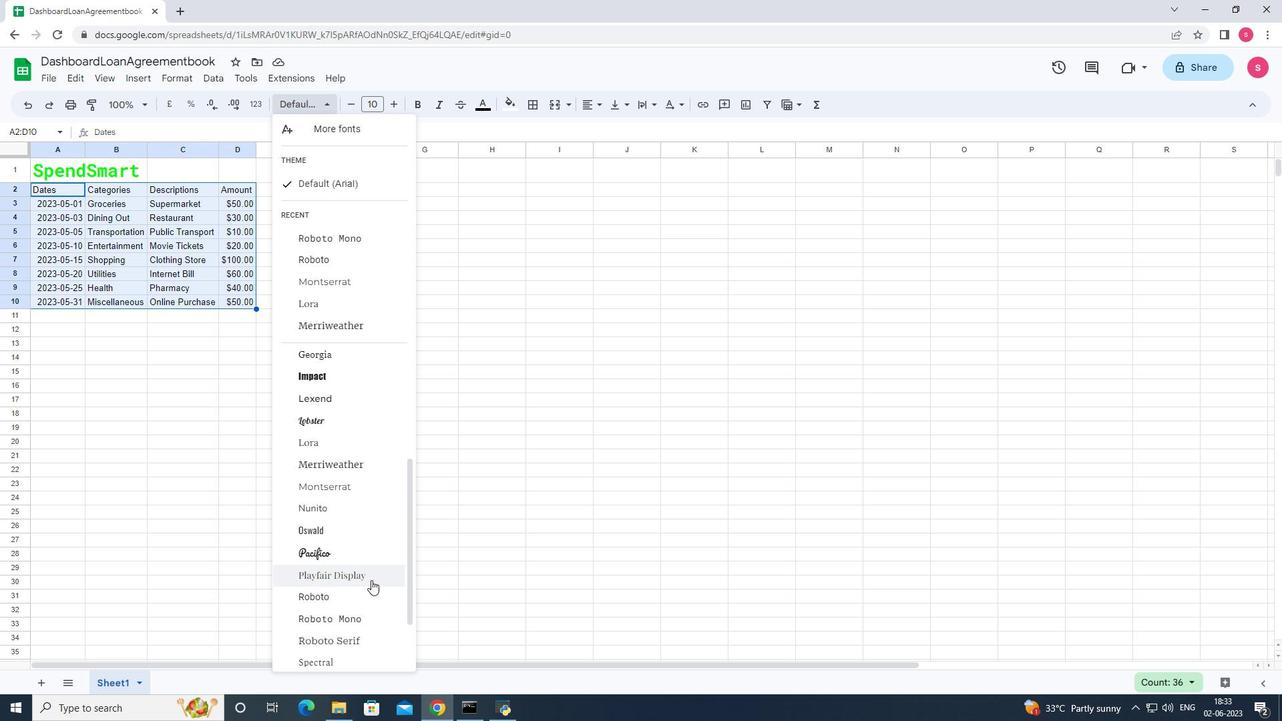 
Action: Mouse moved to (371, 556)
Screenshot: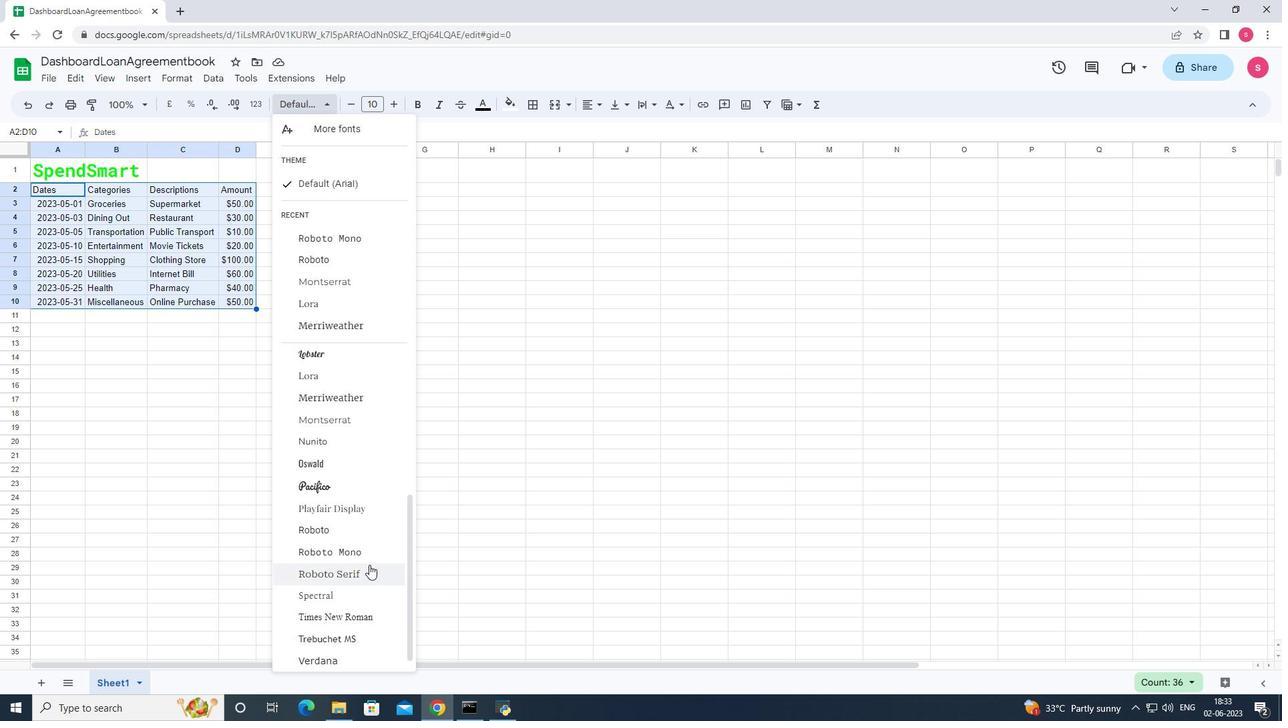 
Action: Mouse pressed left at (371, 556)
Screenshot: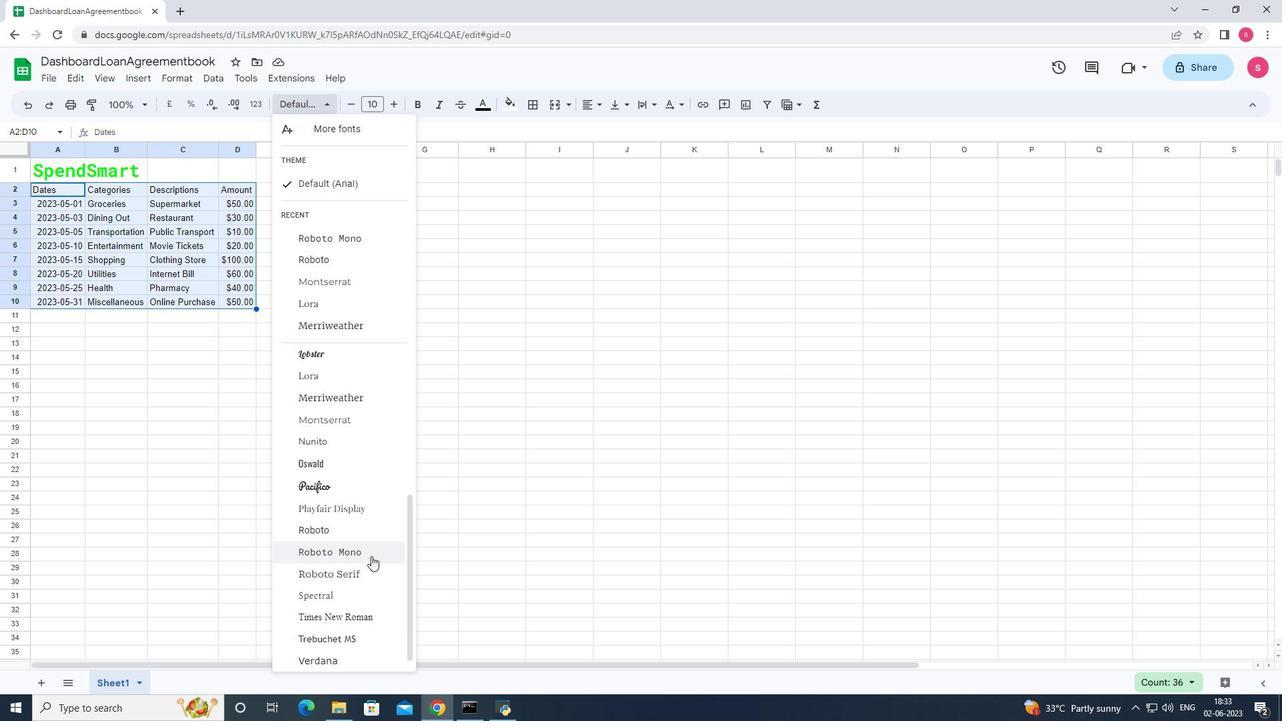 
Action: Mouse moved to (537, 281)
Screenshot: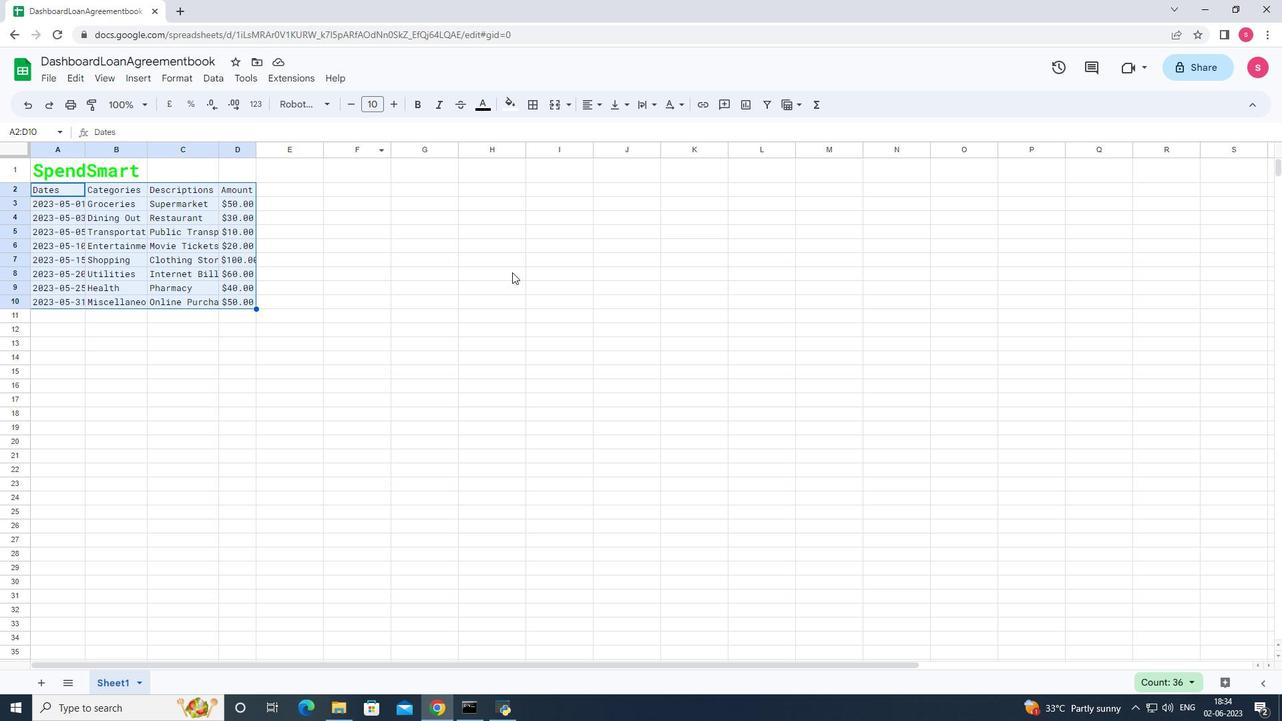 
Action: Mouse pressed left at (537, 281)
Screenshot: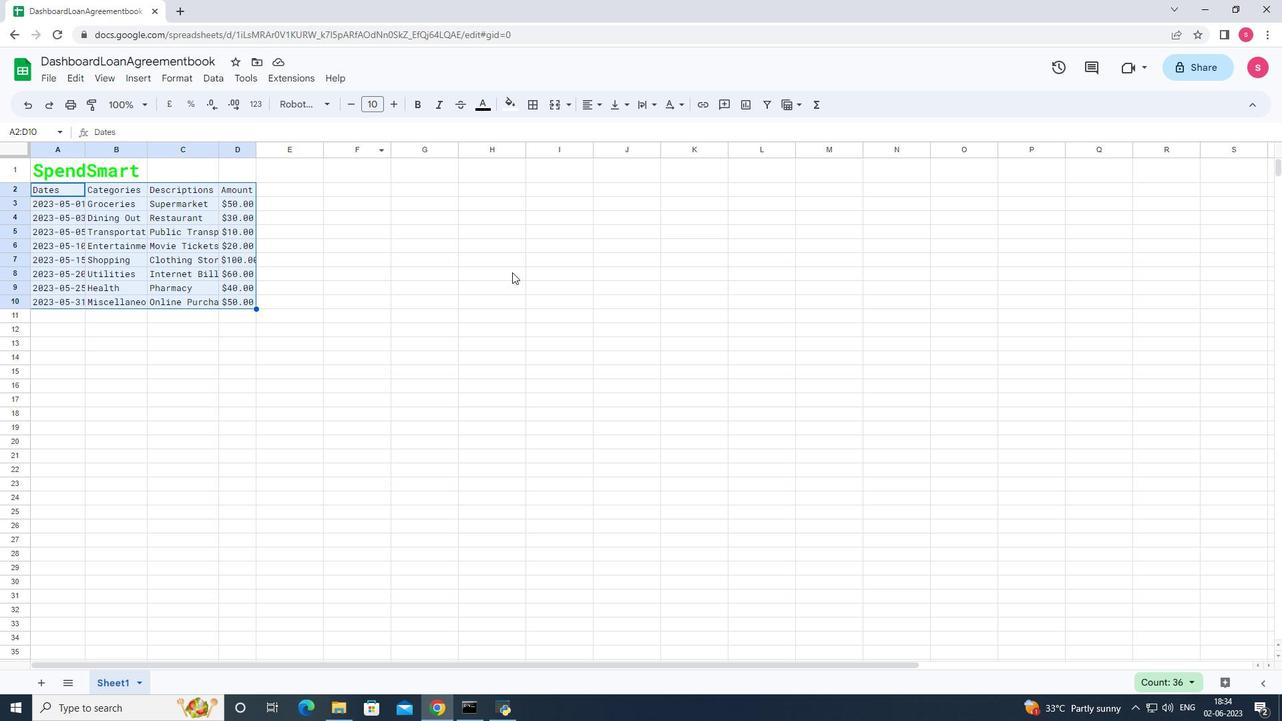 
Action: Mouse moved to (49, 187)
Screenshot: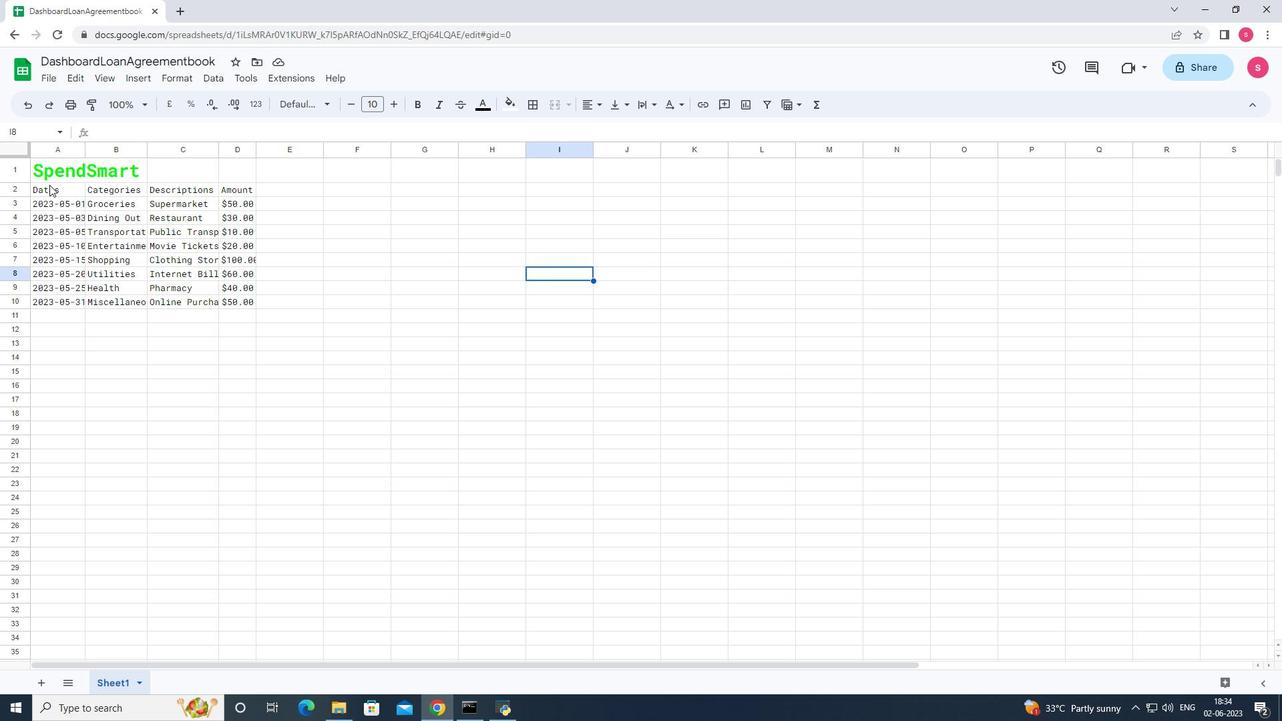 
Action: Mouse pressed left at (49, 187)
Screenshot: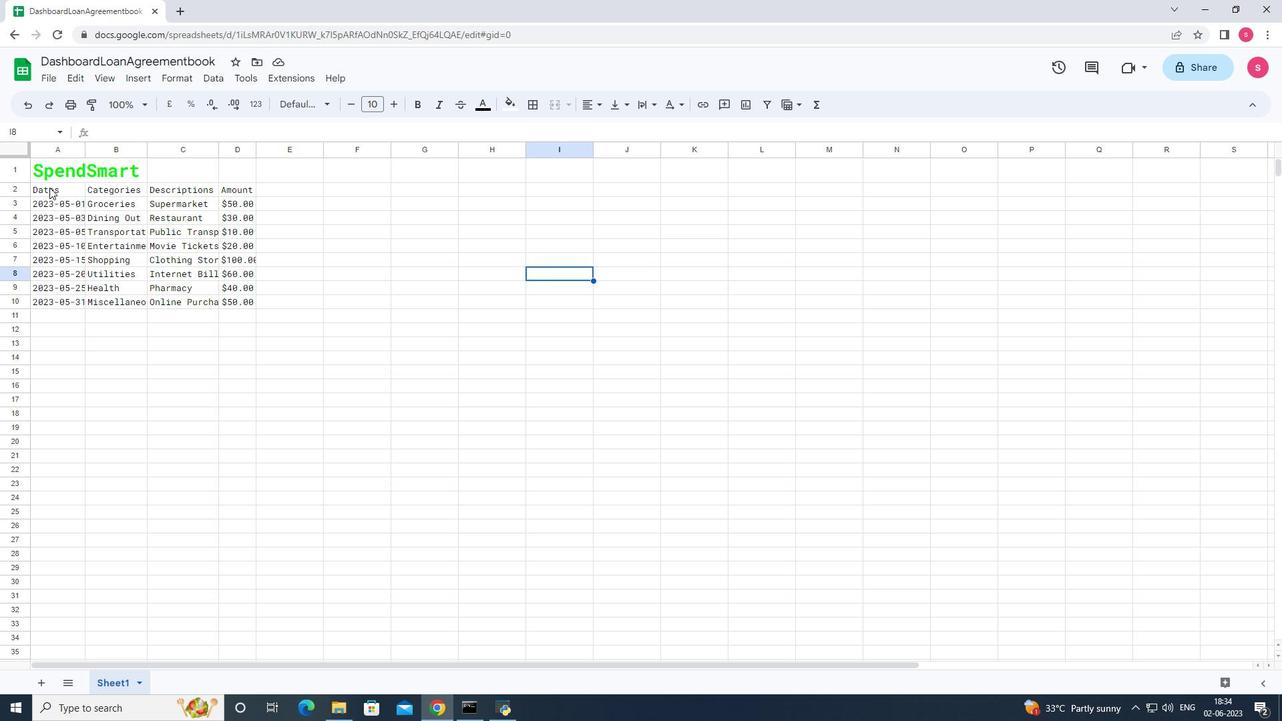 
Action: Mouse moved to (394, 106)
Screenshot: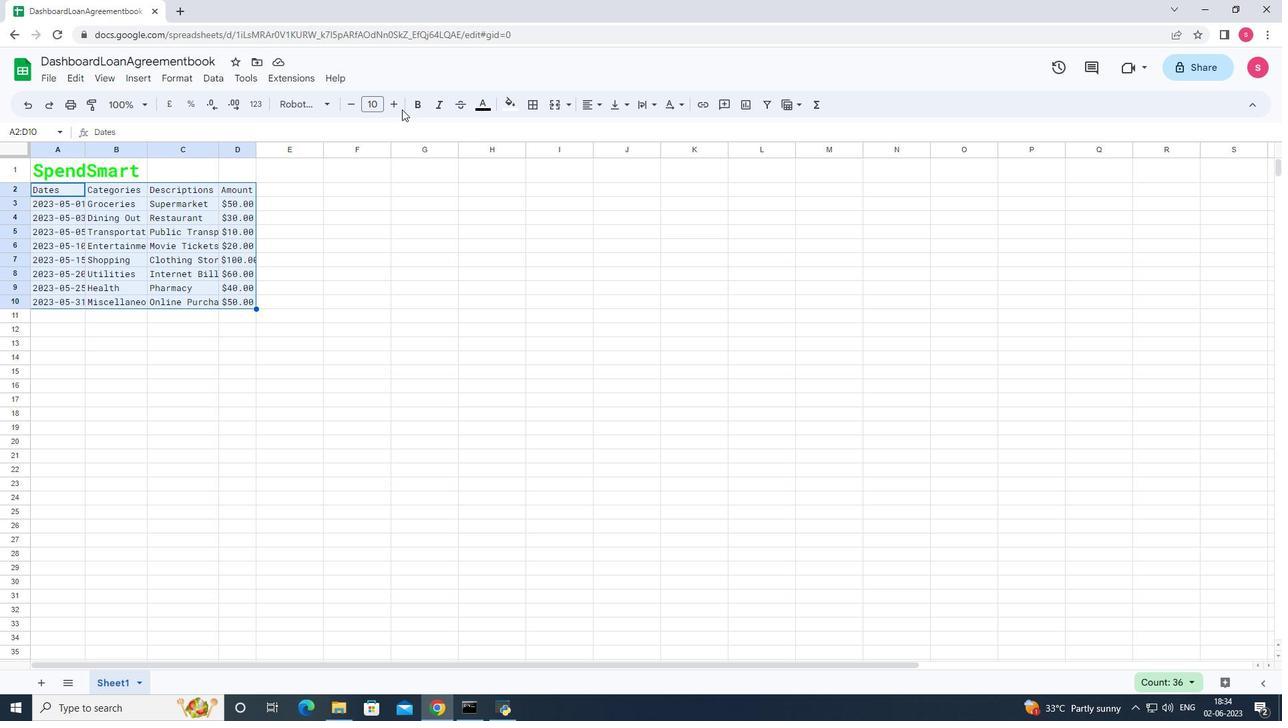 
Action: Mouse pressed left at (394, 106)
Screenshot: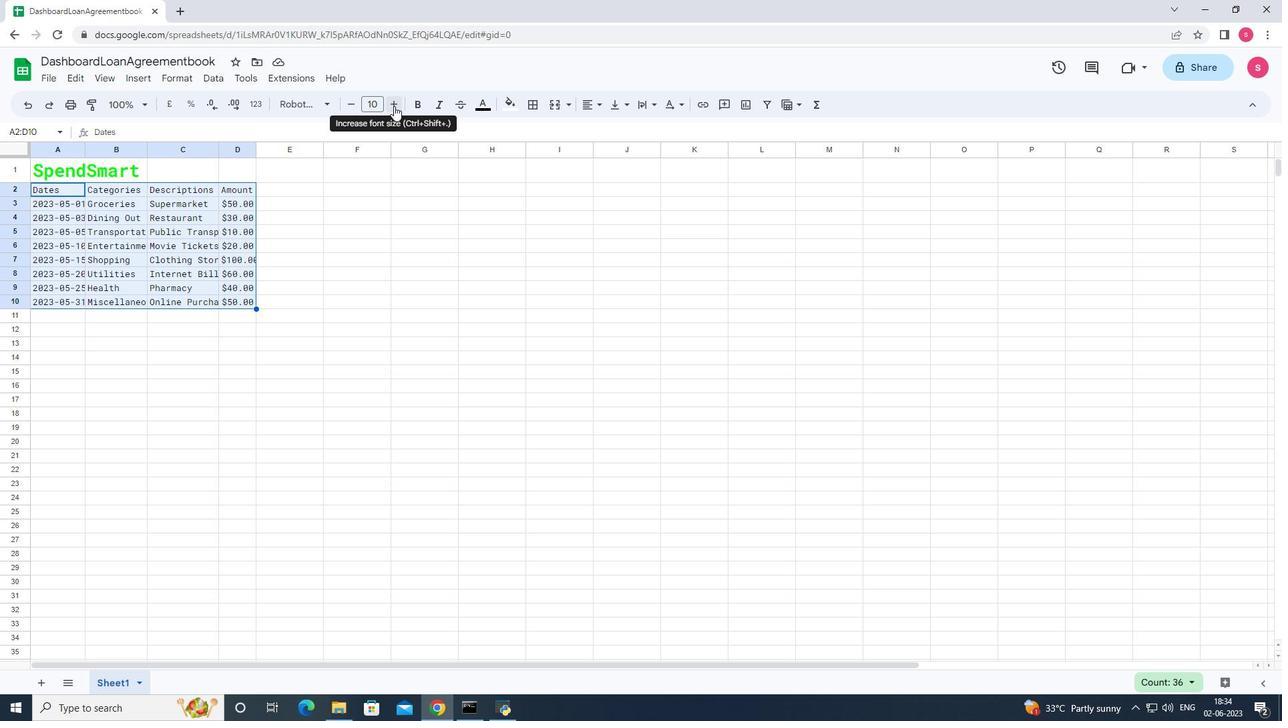 
Action: Mouse pressed left at (394, 106)
Screenshot: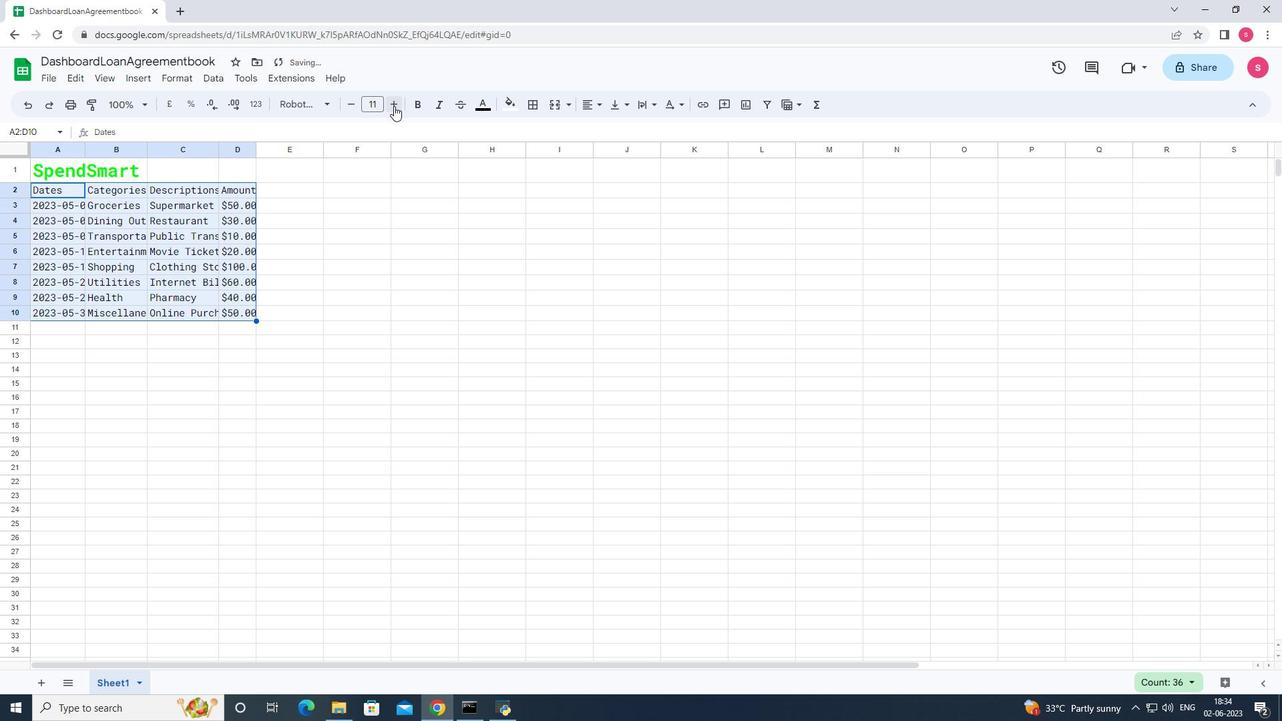 
Action: Mouse moved to (404, 241)
Screenshot: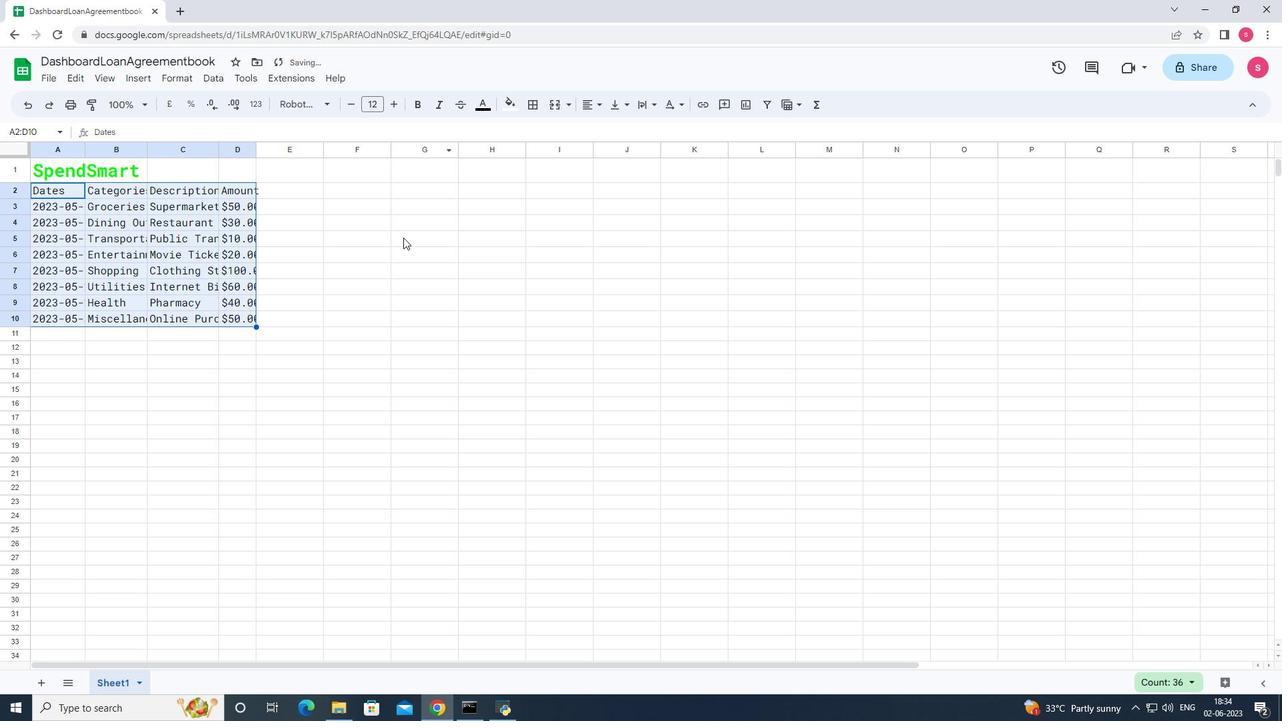 
Action: Mouse pressed left at (404, 241)
Screenshot: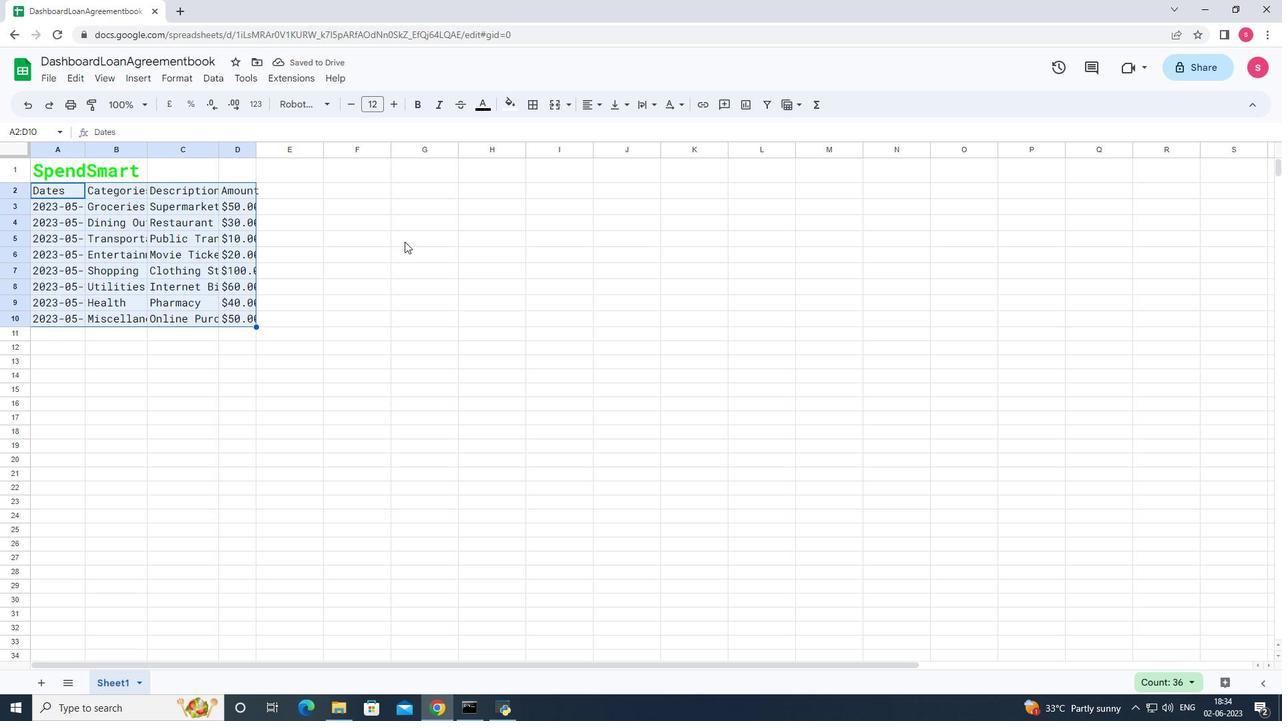 
Action: Mouse moved to (84, 150)
Screenshot: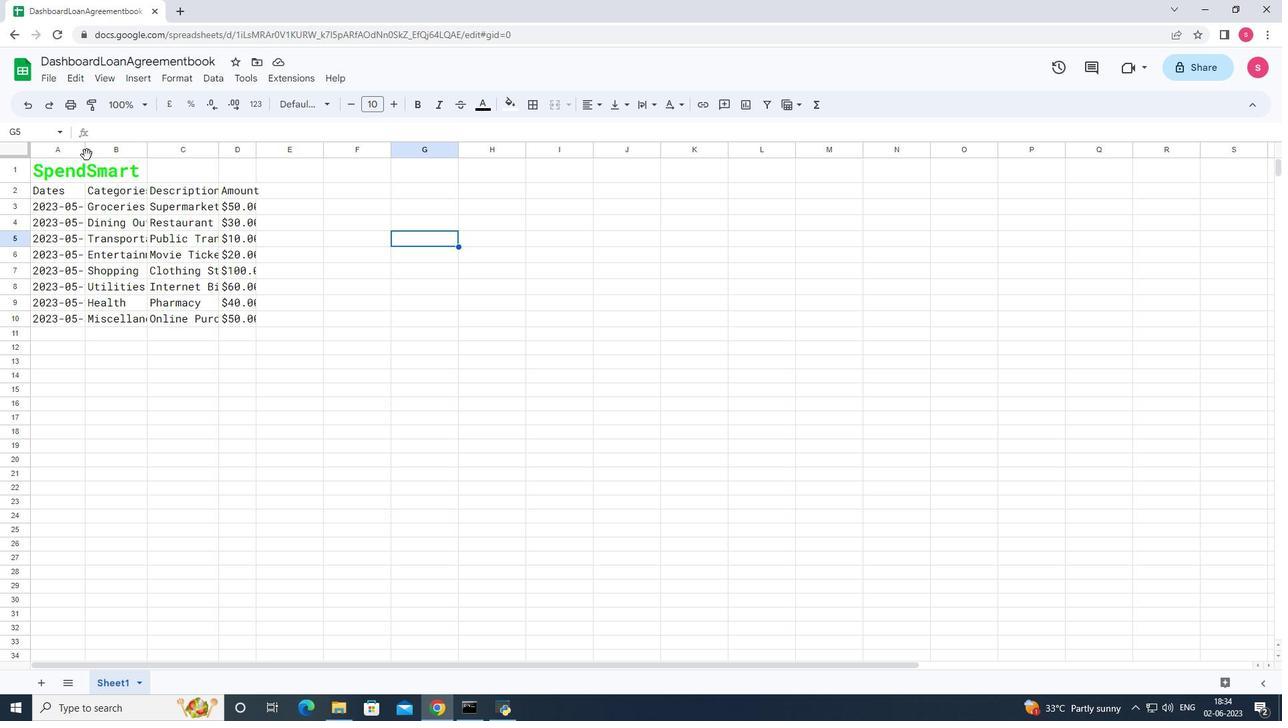 
Action: Mouse pressed left at (84, 150)
Screenshot: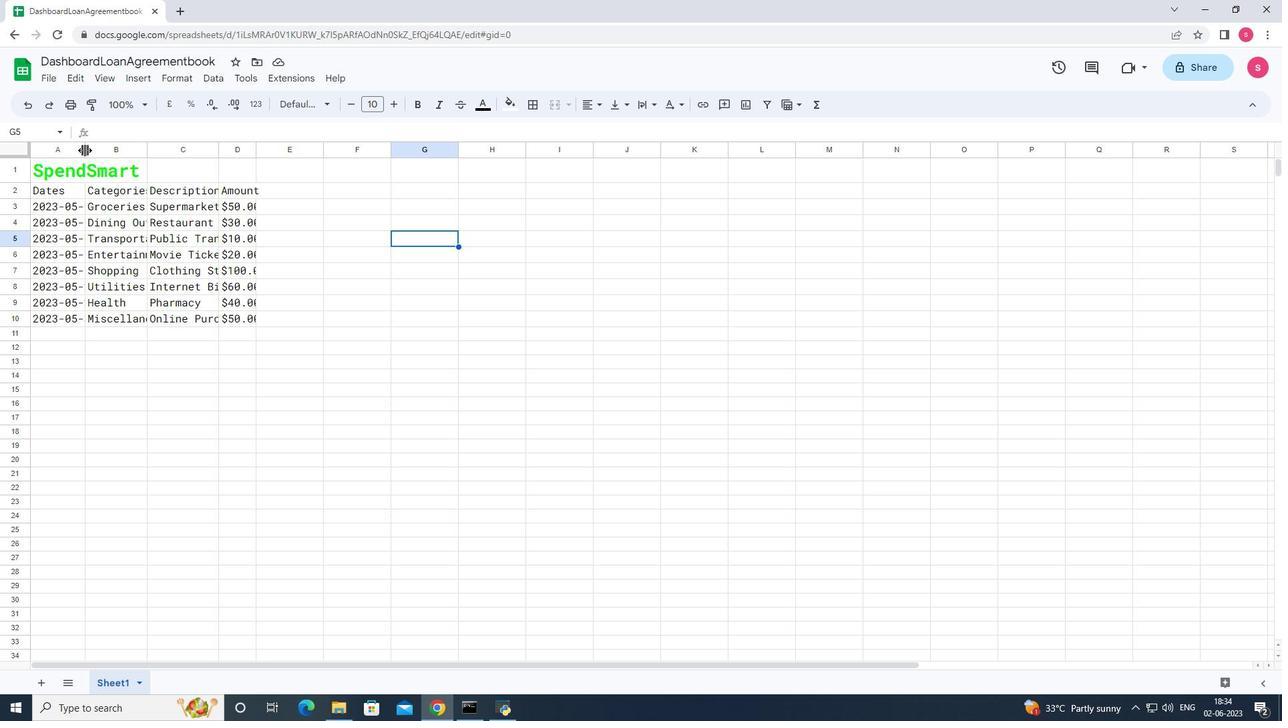 
Action: Mouse pressed left at (84, 150)
Screenshot: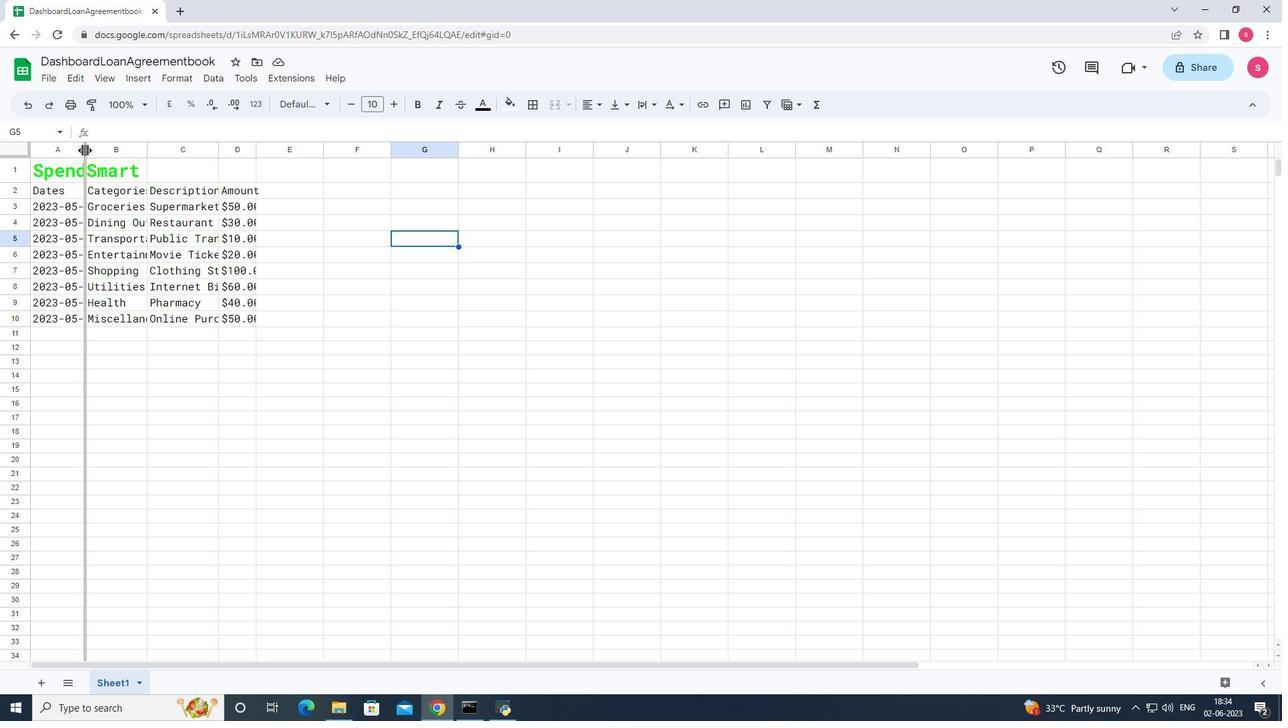 
Action: Mouse moved to (205, 150)
Screenshot: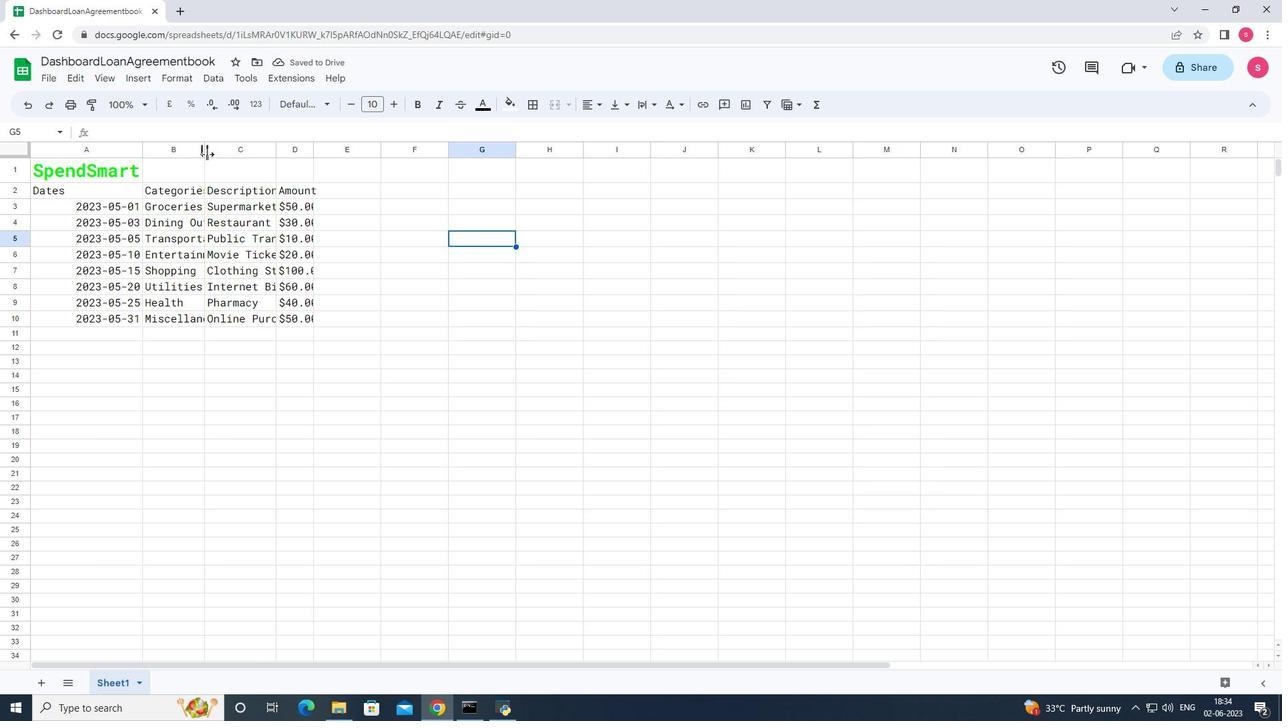 
Action: Mouse pressed left at (205, 150)
Screenshot: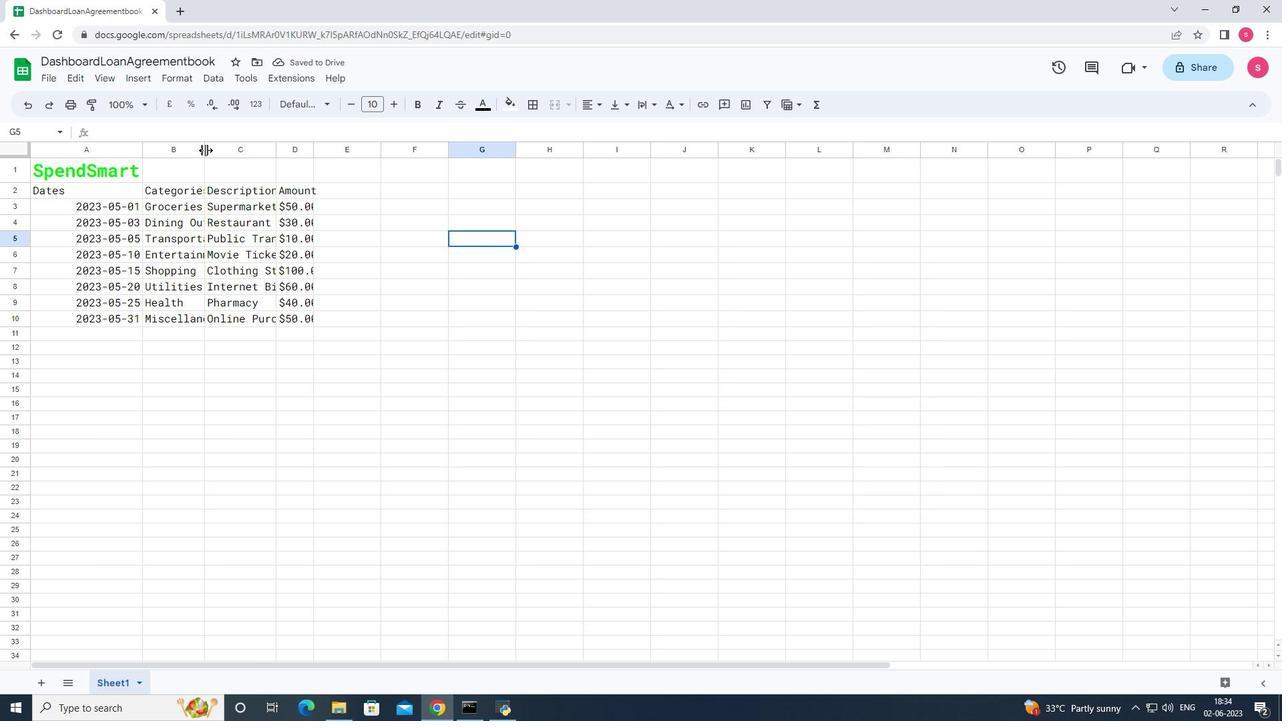 
Action: Mouse pressed left at (205, 150)
Screenshot: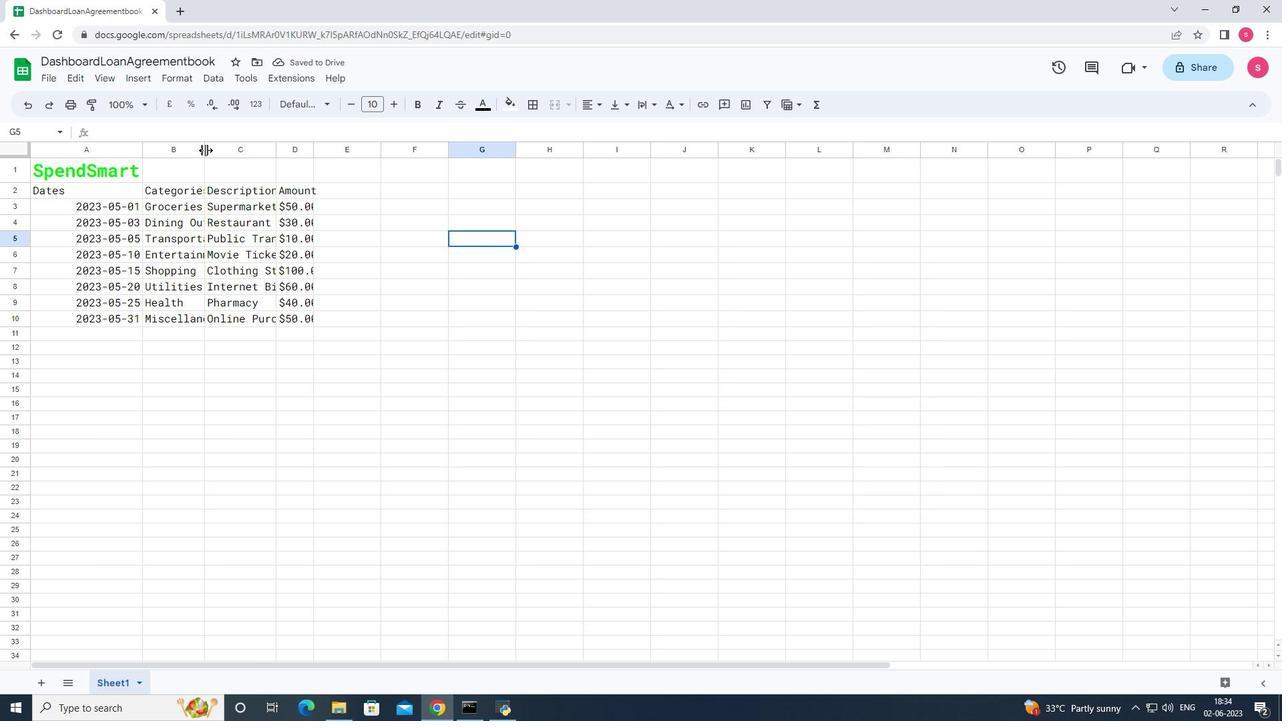 
Action: Mouse moved to (307, 153)
Screenshot: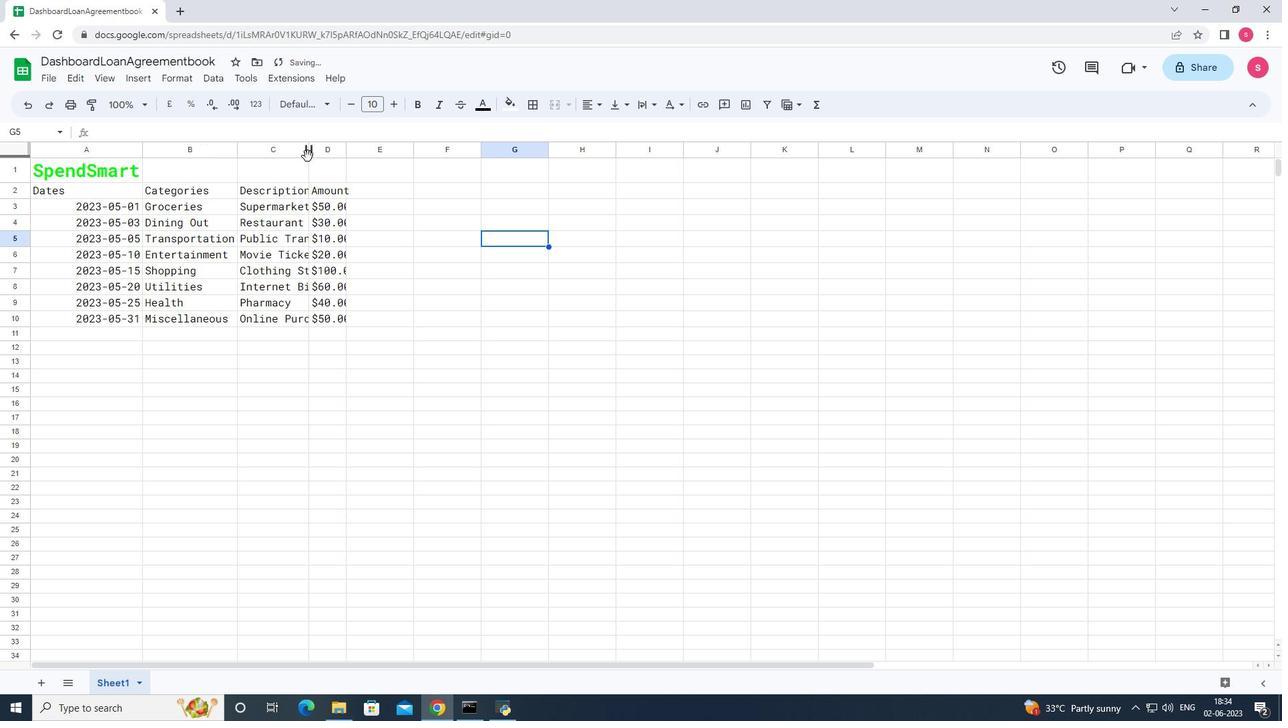 
Action: Mouse pressed left at (307, 153)
Screenshot: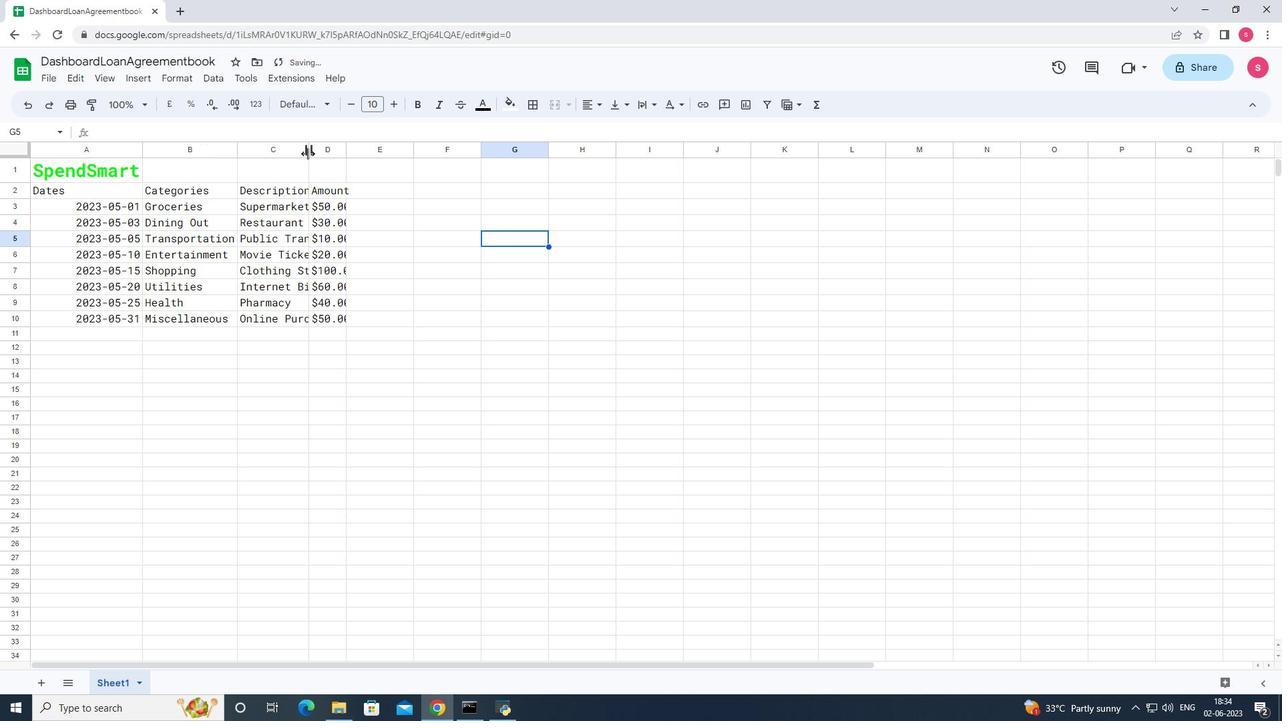 
Action: Mouse pressed left at (307, 153)
Screenshot: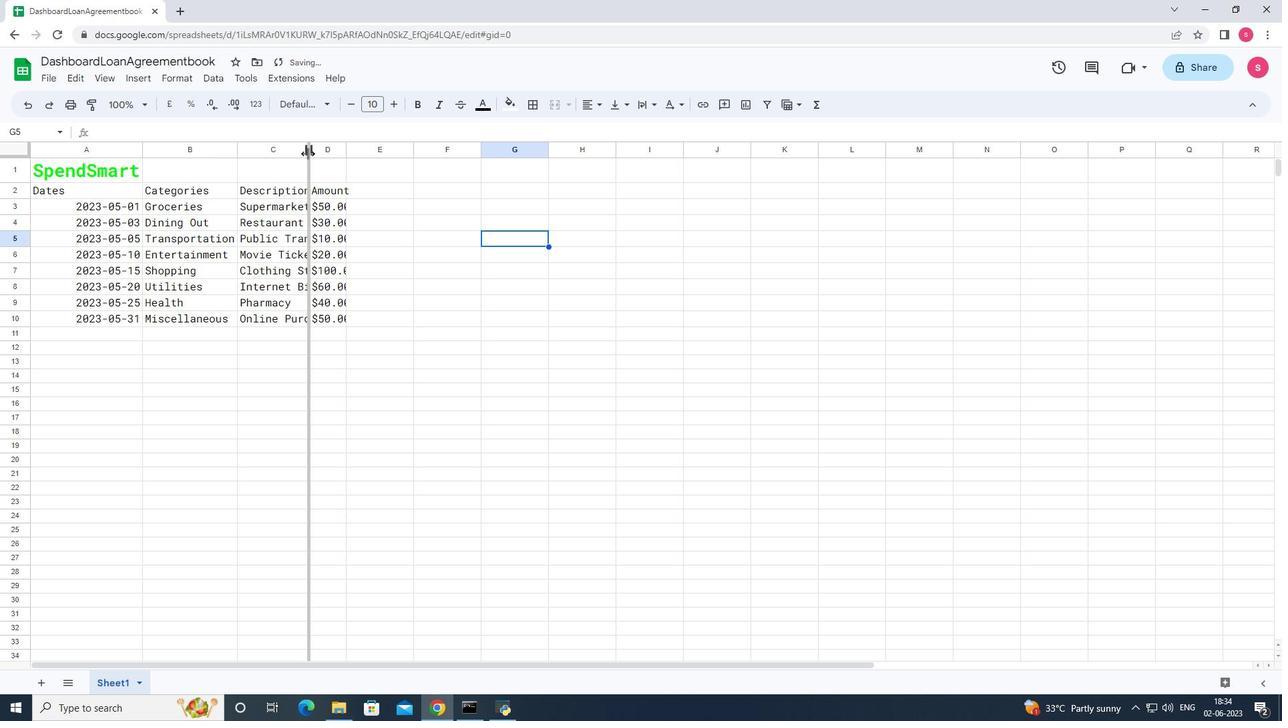 
Action: Mouse moved to (380, 147)
Screenshot: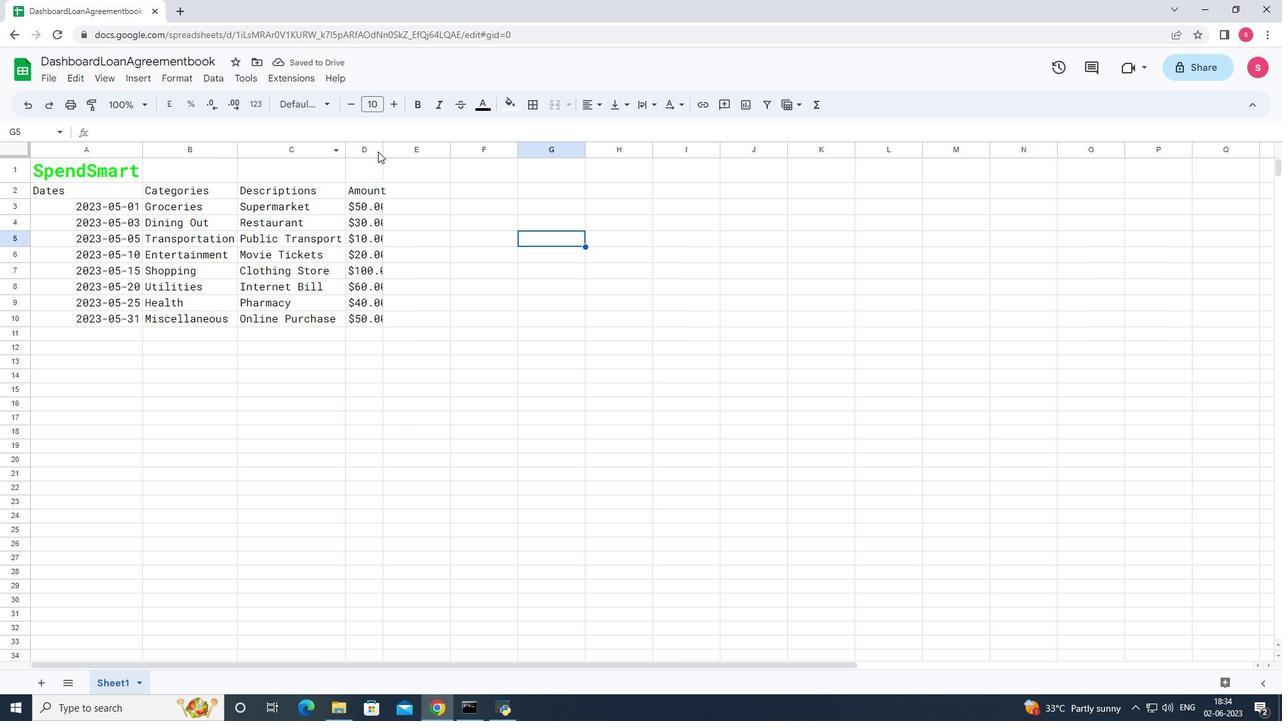 
Action: Mouse pressed left at (380, 147)
Screenshot: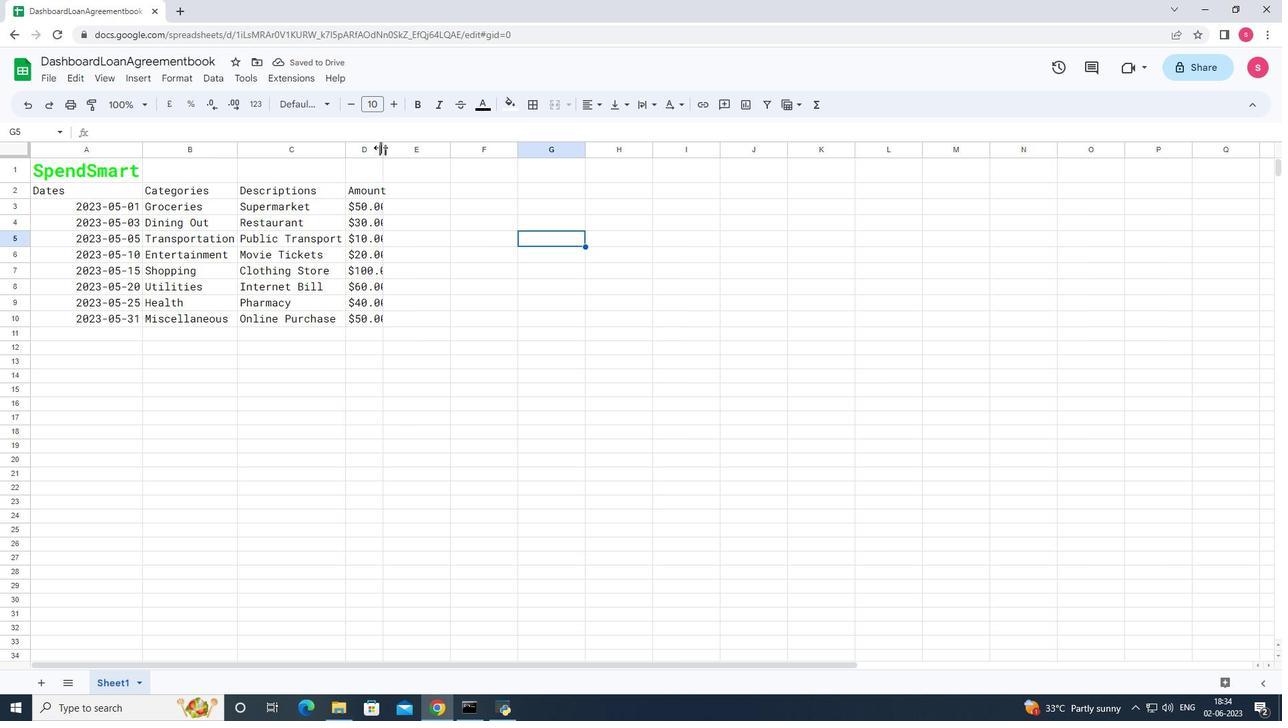 
Action: Mouse pressed left at (380, 147)
Screenshot: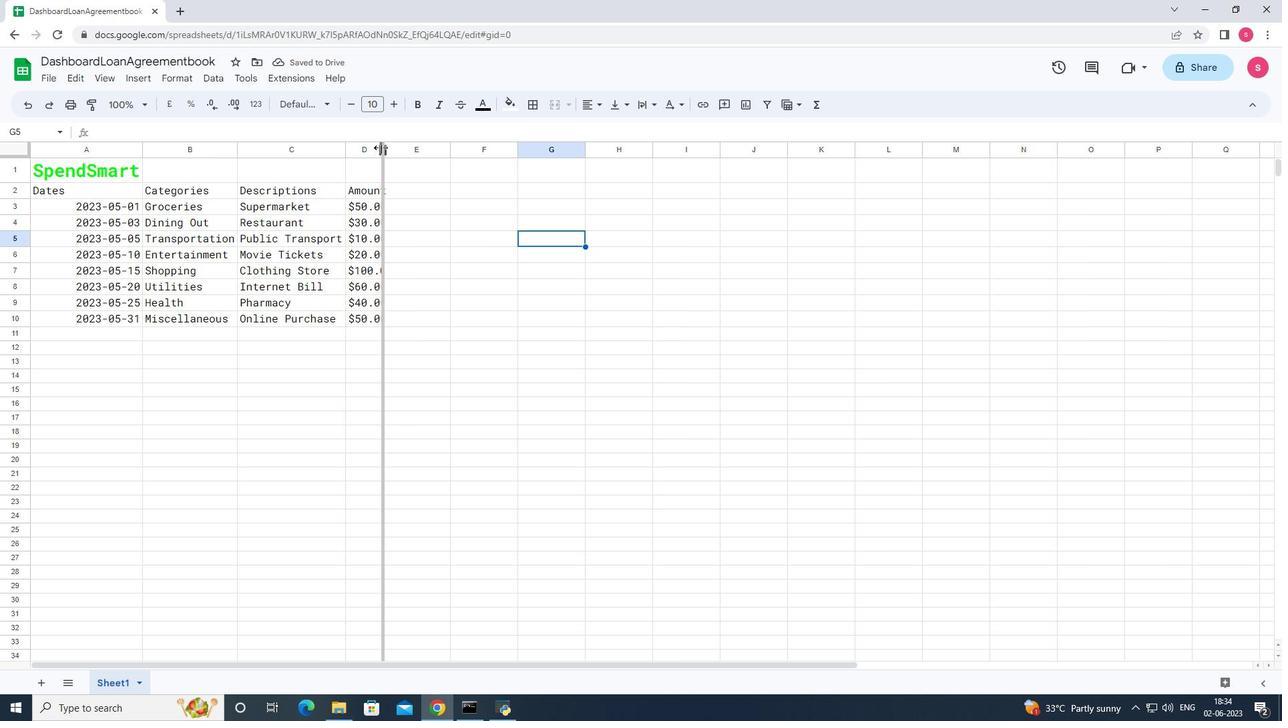 
Action: Mouse moved to (50, 165)
Screenshot: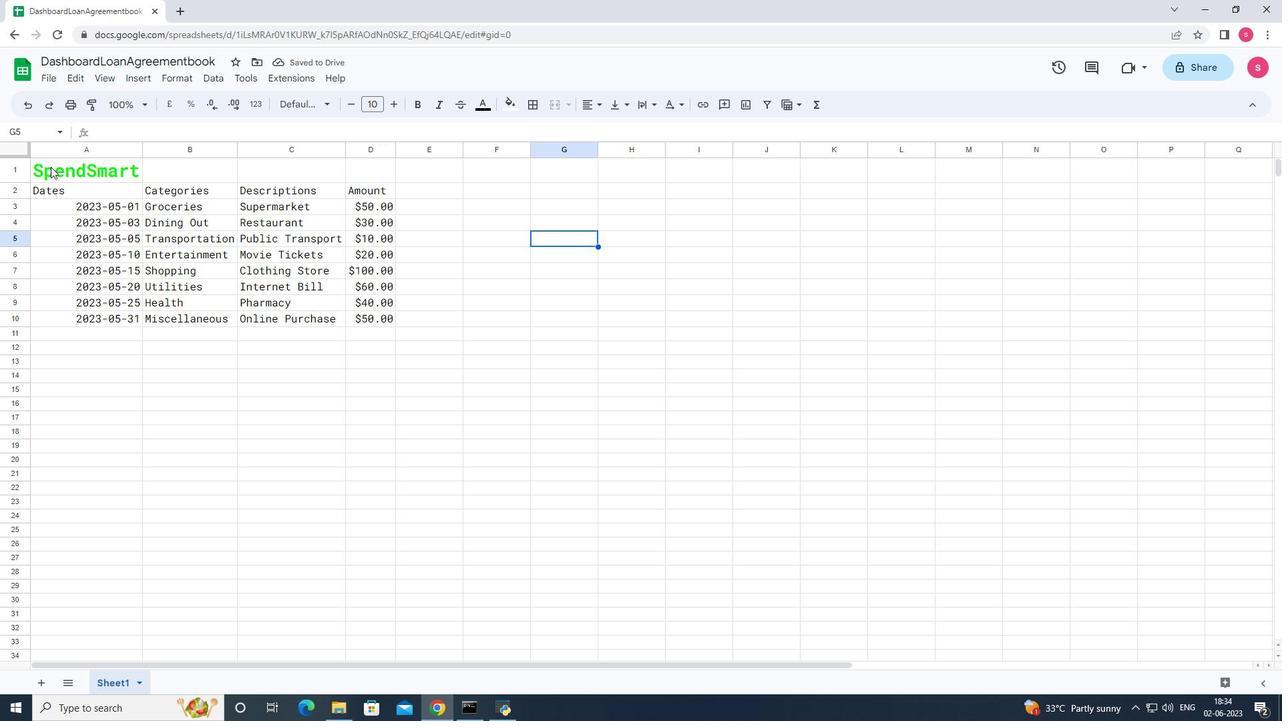 
Action: Mouse pressed left at (50, 165)
Screenshot: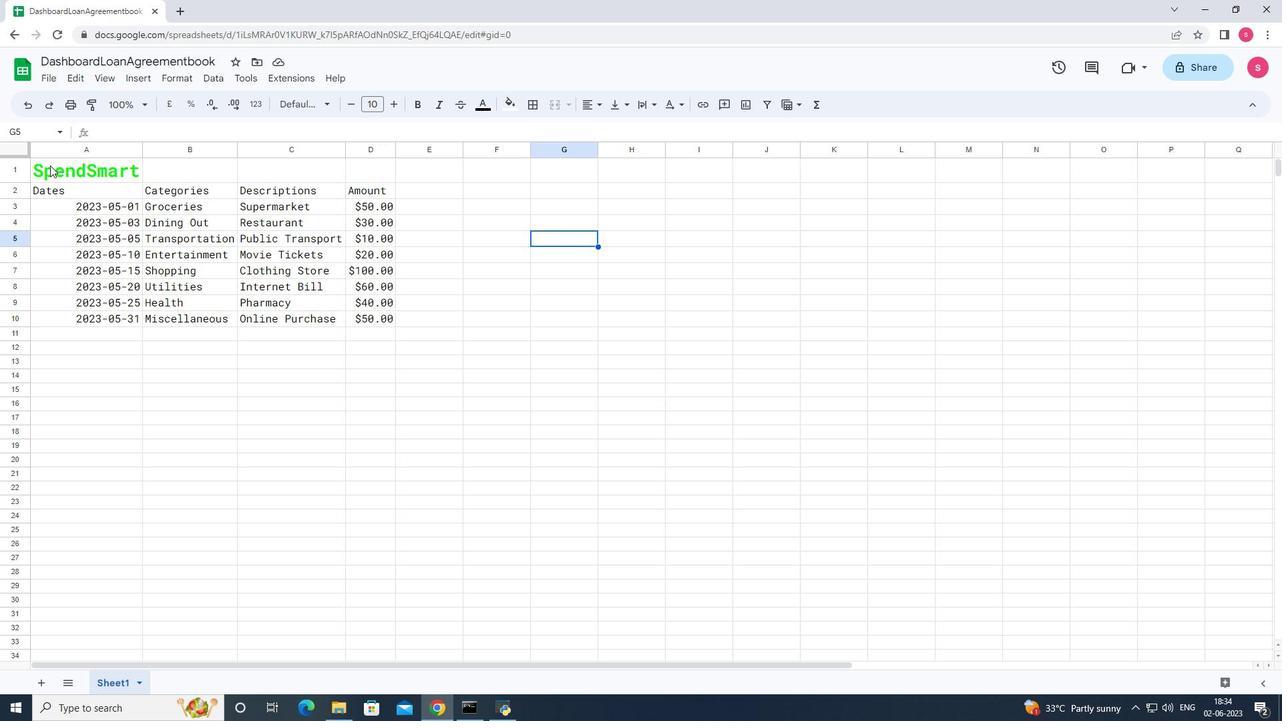 
Action: Mouse moved to (588, 107)
Screenshot: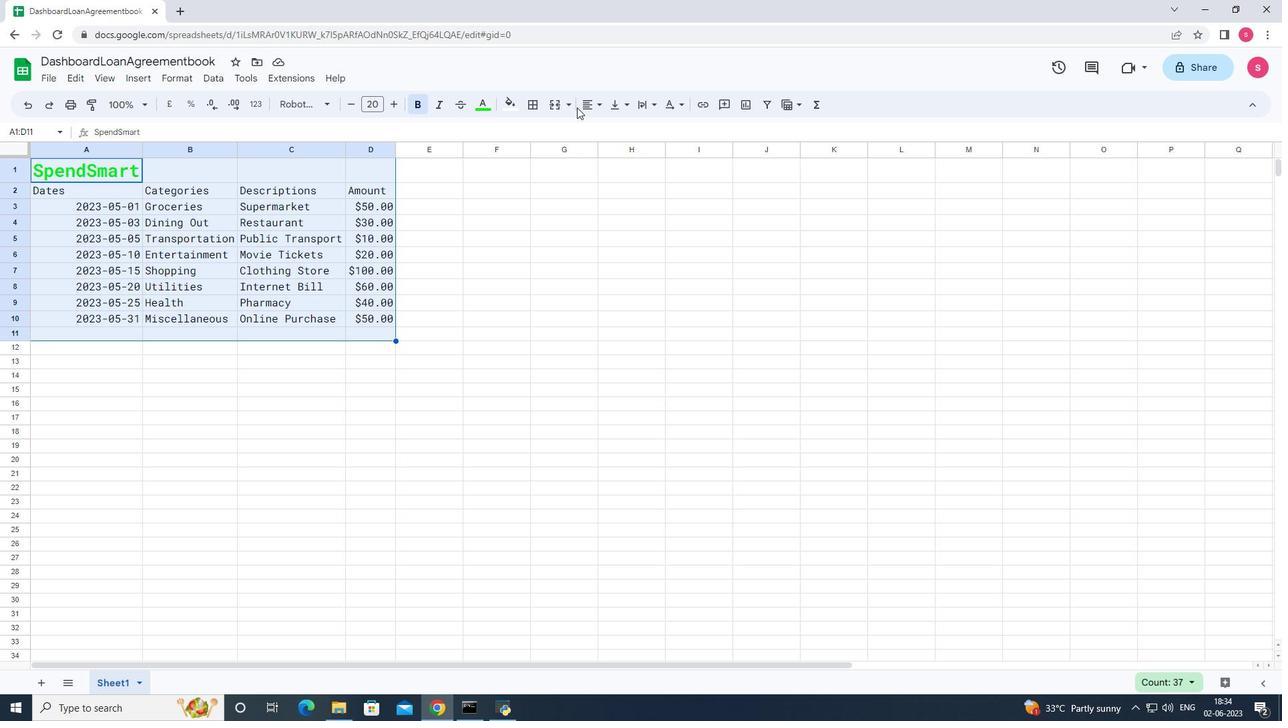 
Action: Mouse pressed left at (588, 107)
Screenshot: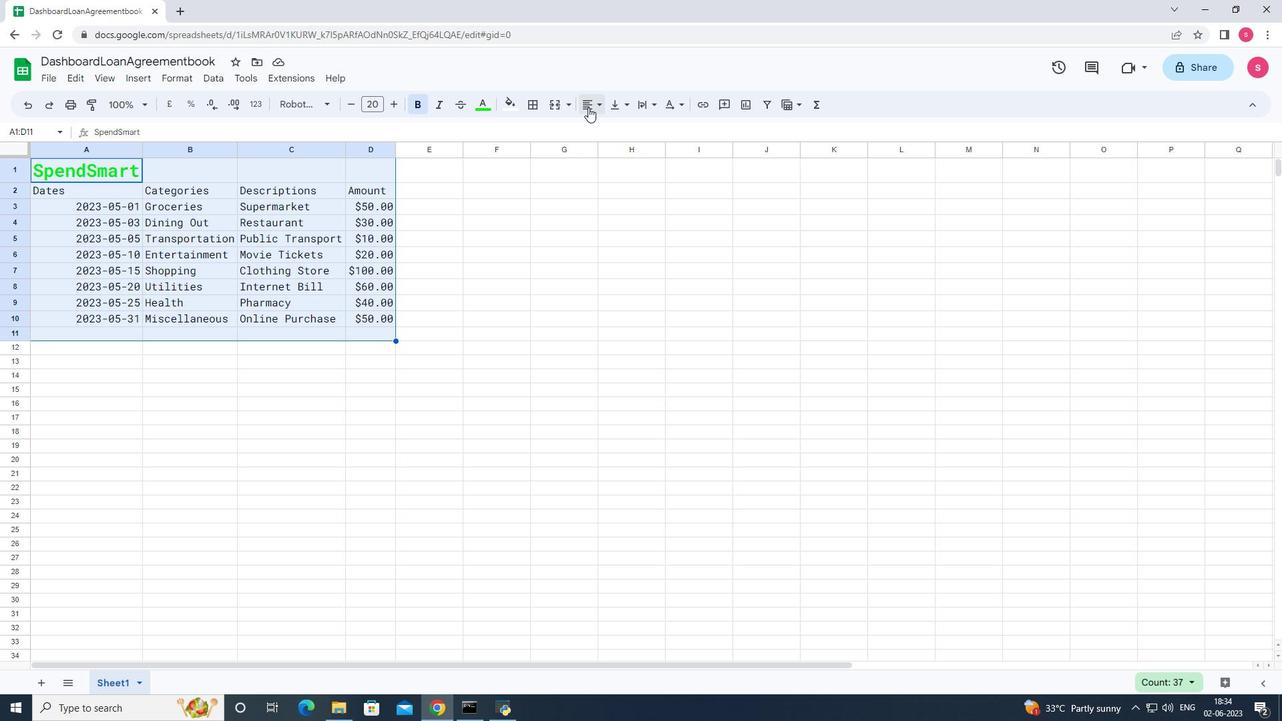 
Action: Mouse moved to (627, 138)
Screenshot: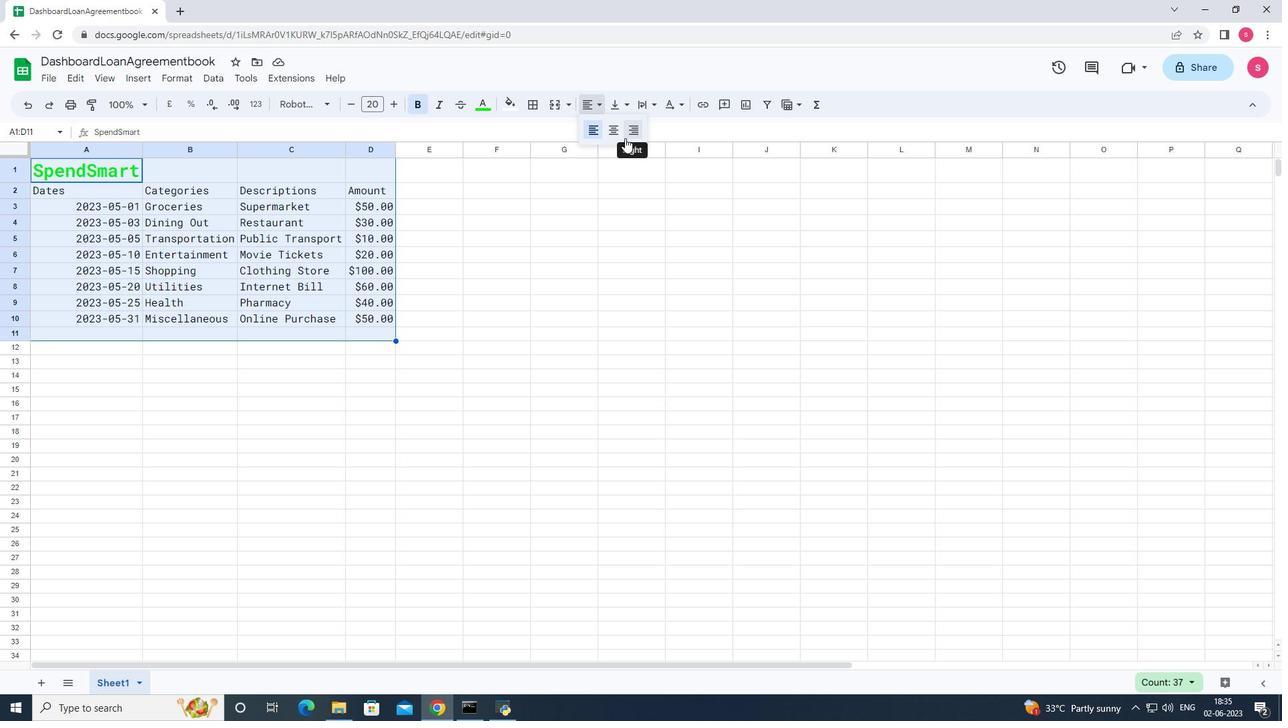 
Action: Mouse pressed left at (627, 138)
Screenshot: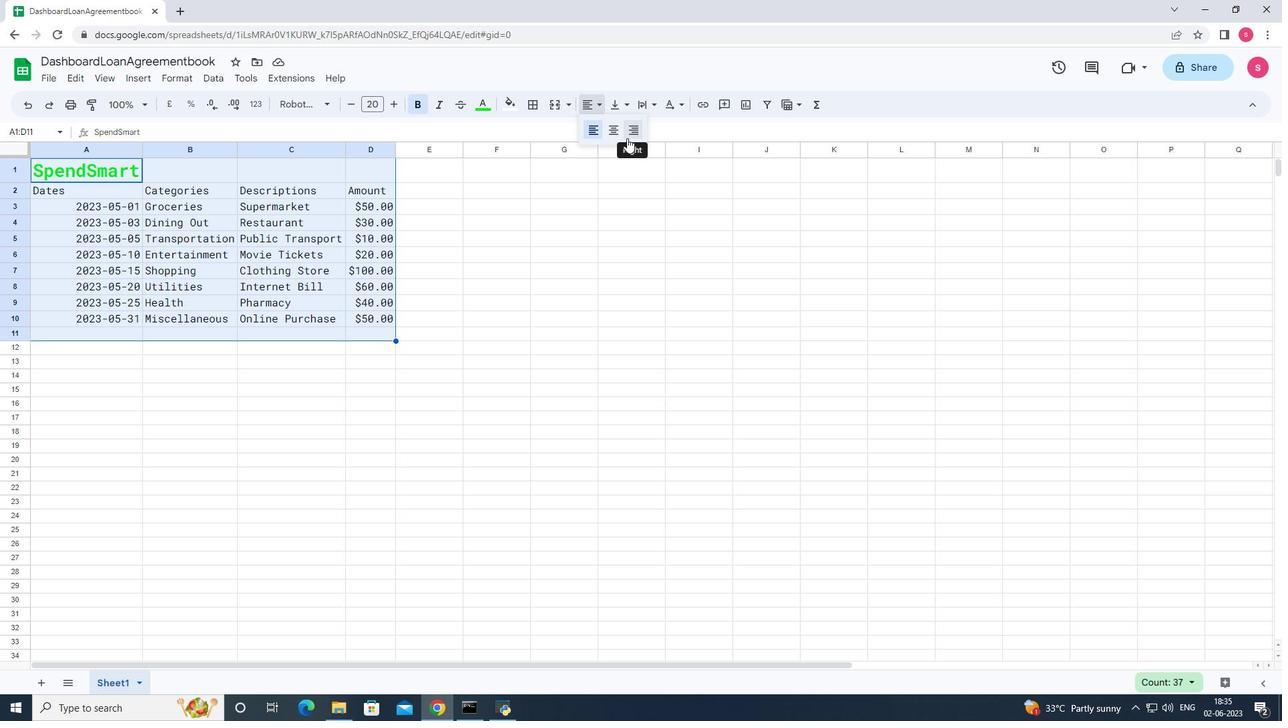 
Action: Mouse moved to (548, 282)
Screenshot: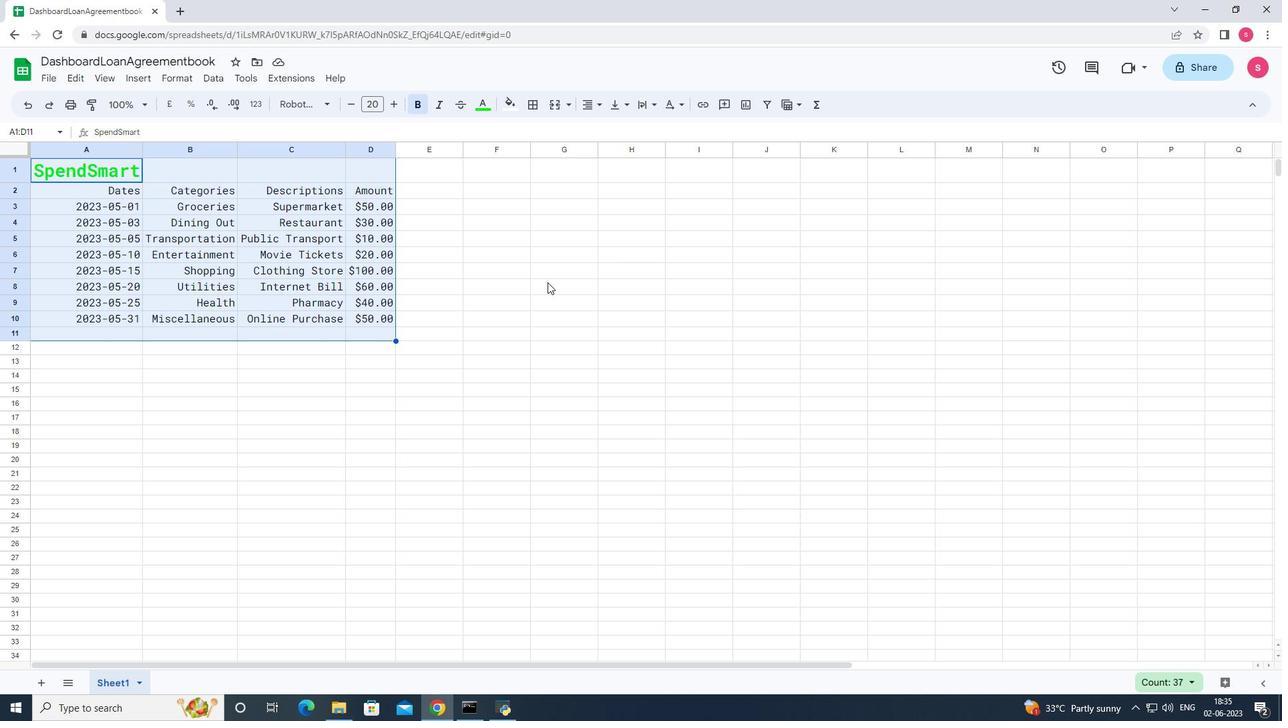 
Action: Mouse pressed left at (548, 282)
Screenshot: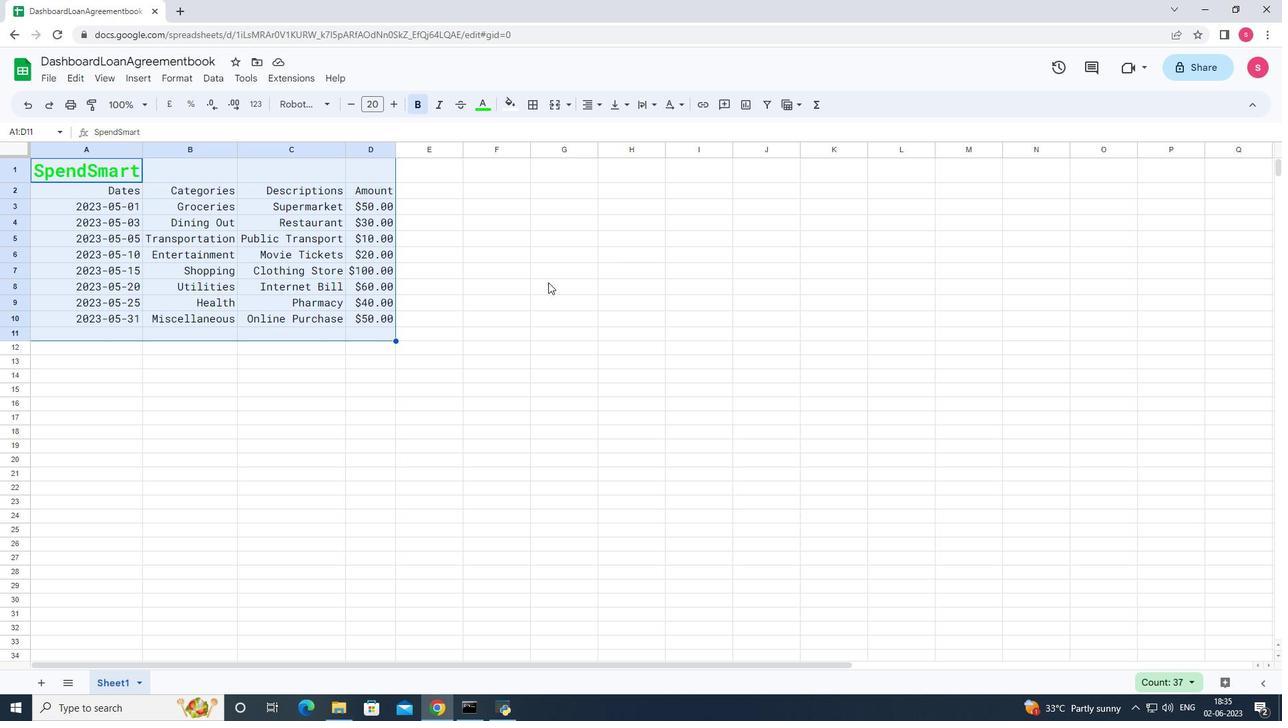 
Action: Mouse moved to (140, 145)
Screenshot: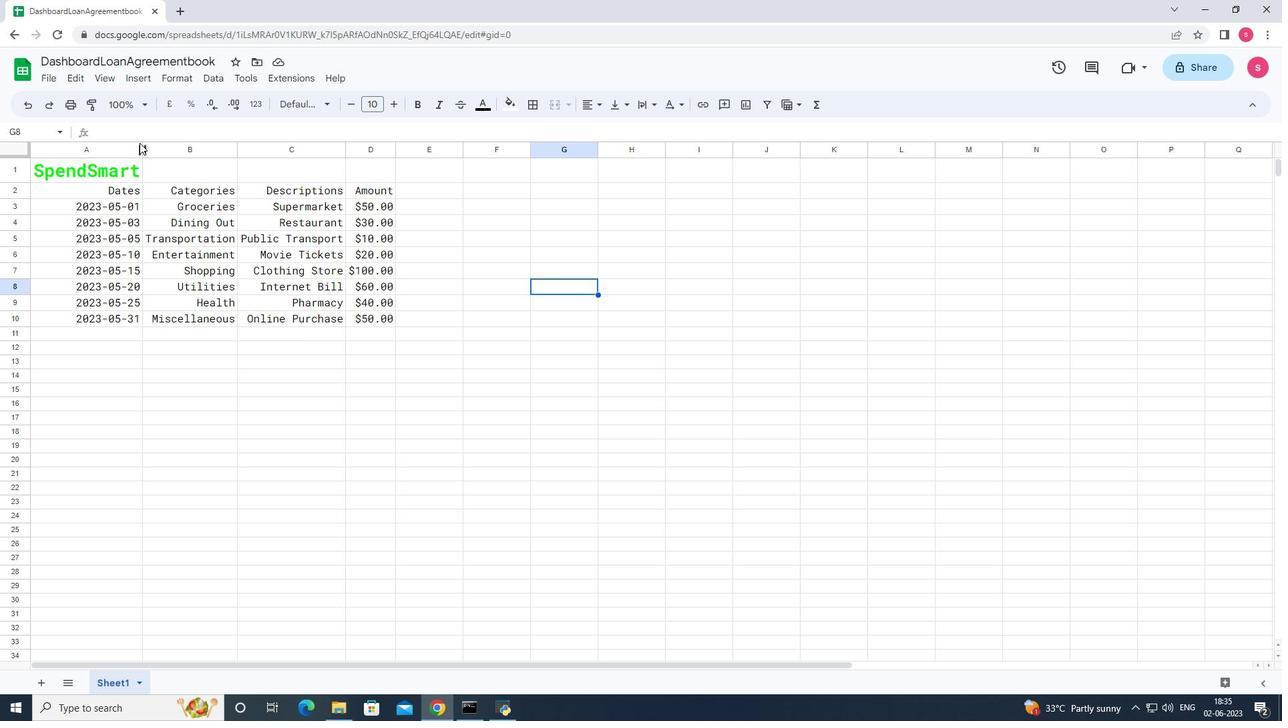
Action: Mouse pressed left at (140, 145)
Screenshot: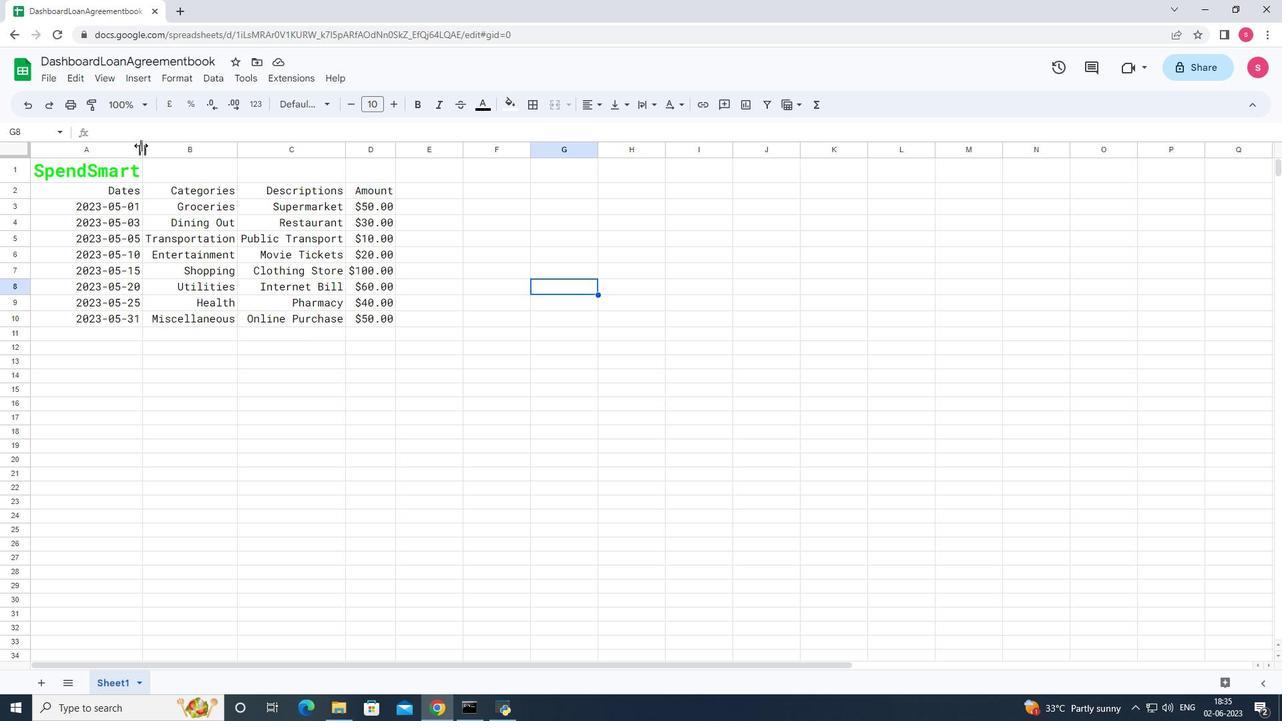 
Action: Mouse pressed left at (140, 145)
Screenshot: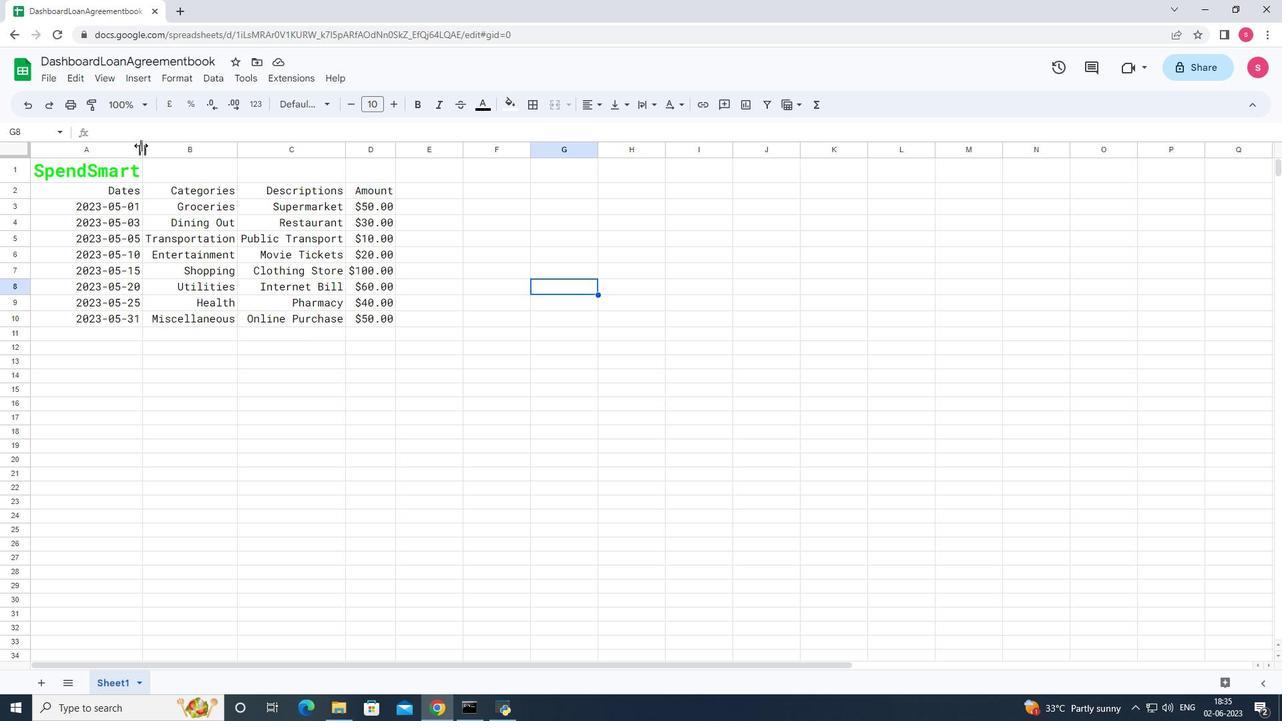 
Action: Mouse moved to (615, 395)
Screenshot: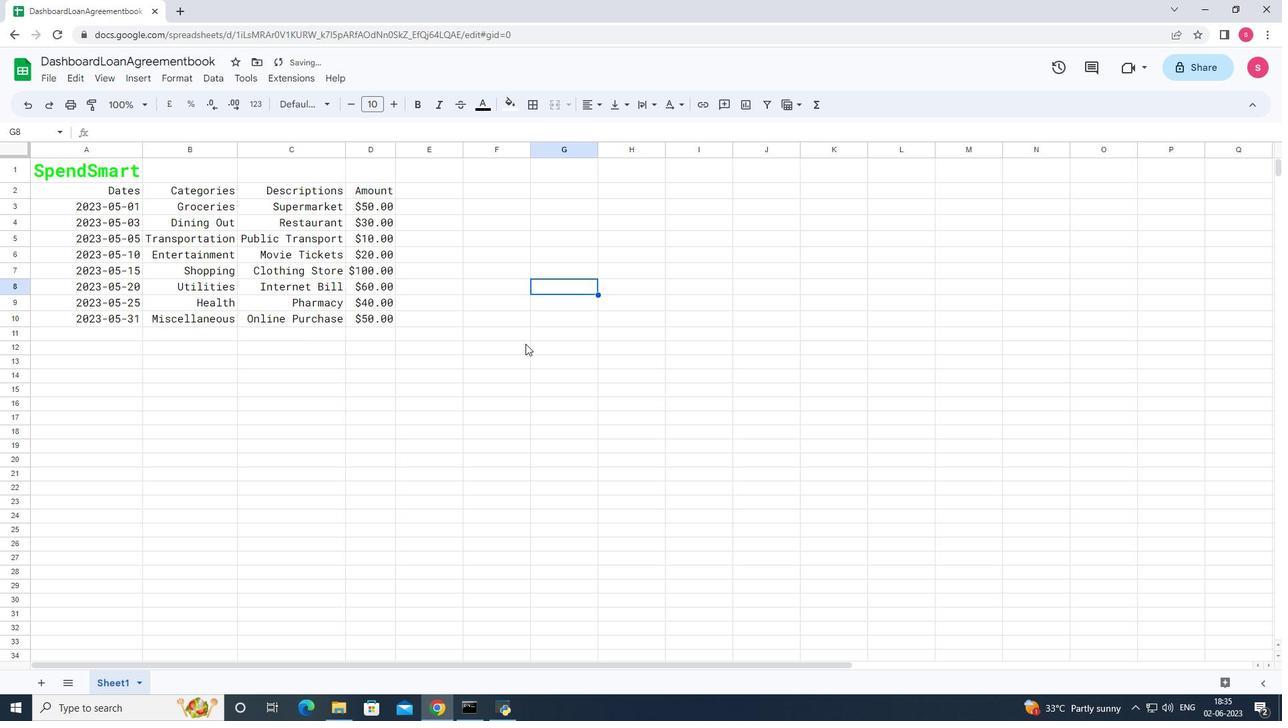 
Action: Key pressed s<Key.cmd>
Screenshot: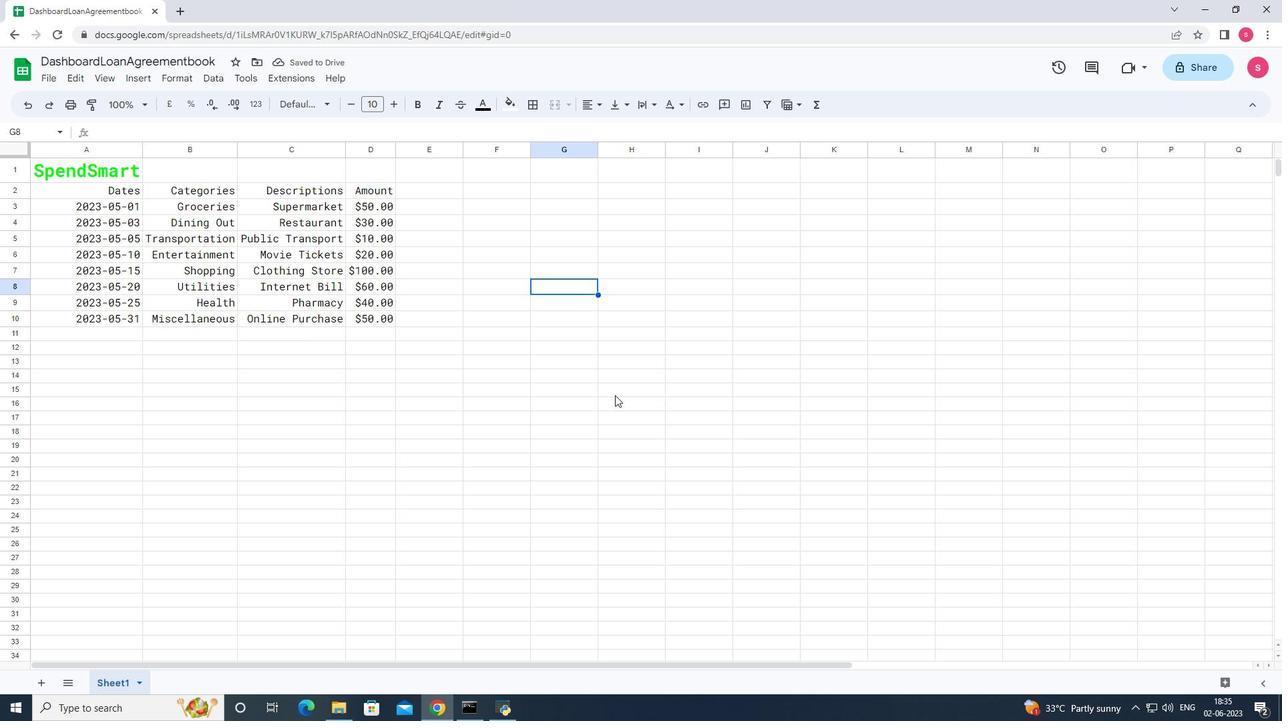 
Action: Mouse moved to (929, 446)
Screenshot: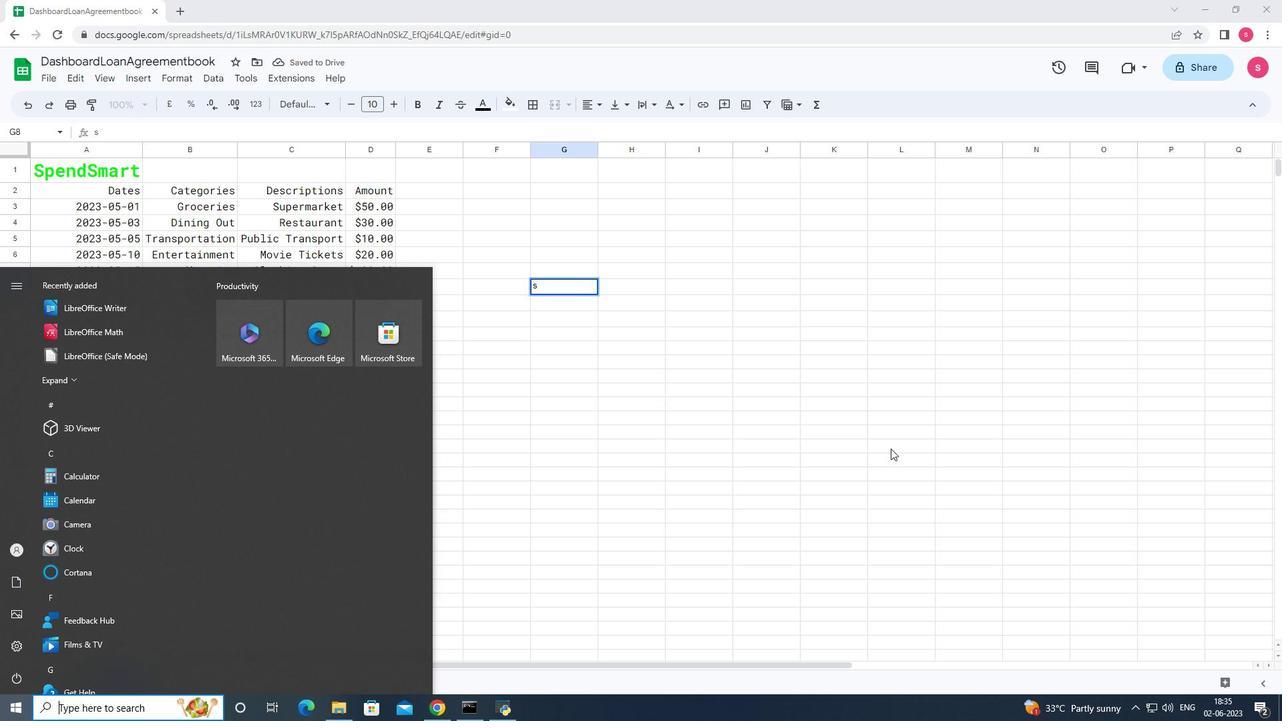 
Action: Mouse pressed left at (929, 446)
Screenshot: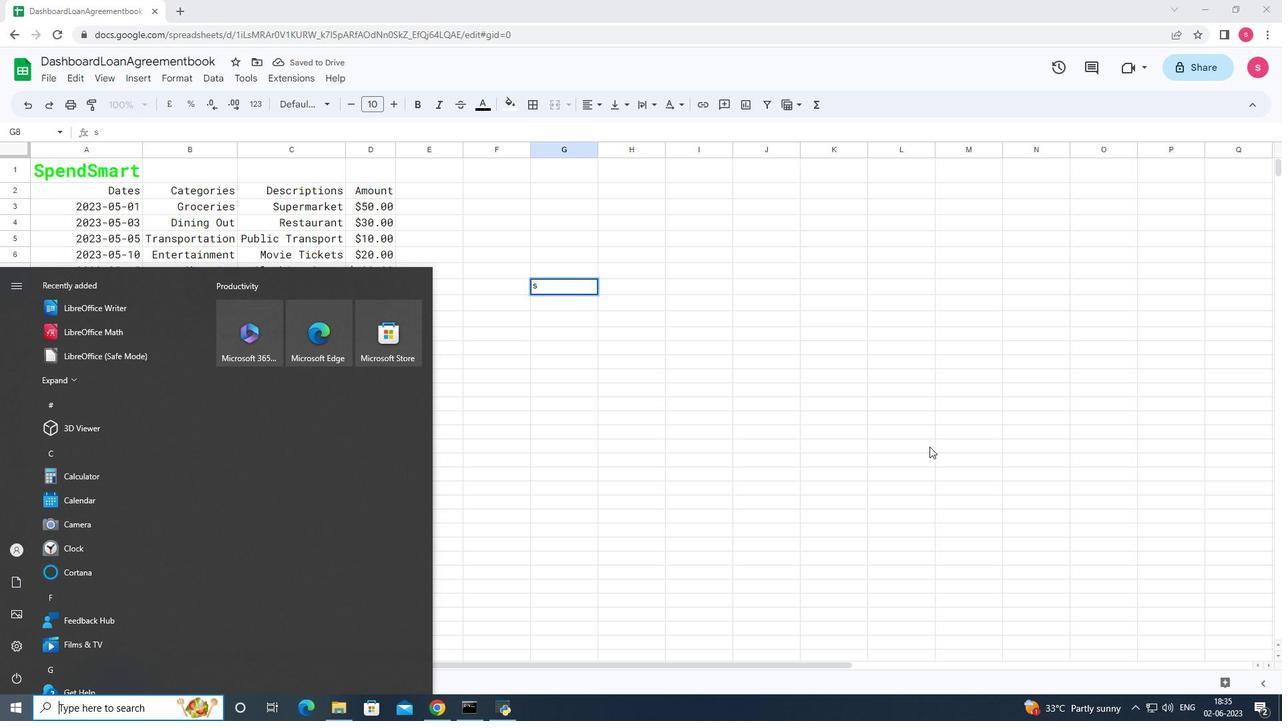 
Action: Mouse moved to (784, 485)
Screenshot: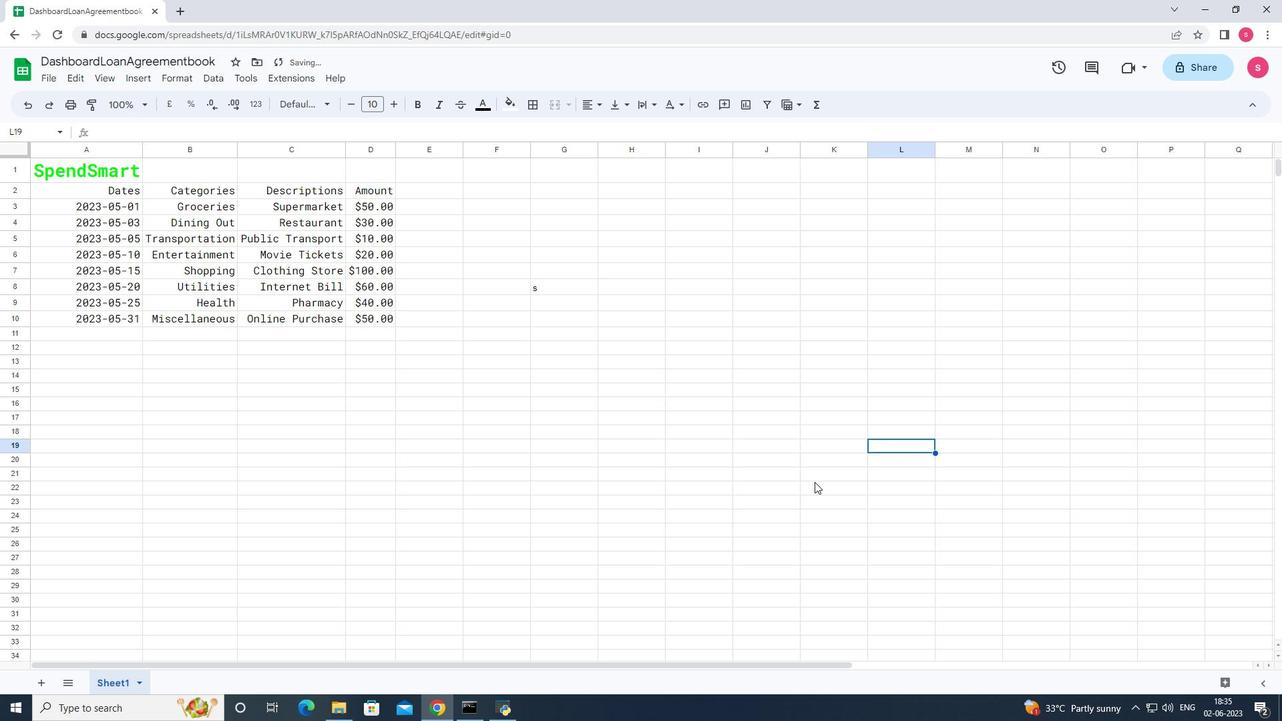 
Action: Key pressed ctrl+S
Screenshot: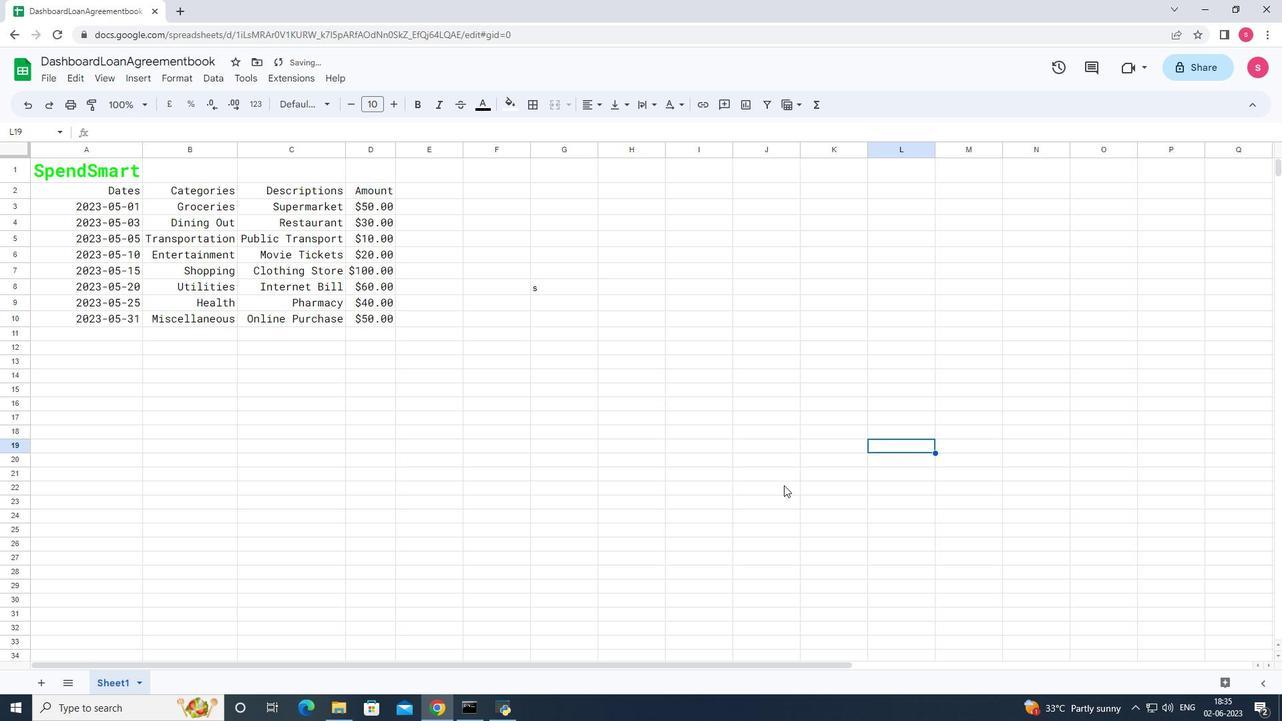 
